 Task: Open a Modern Writer Template save the file as presentation.docx Remove the following  from template: 'Address' Change the date  '18 May, 2023' change Dear Ms Reader to   Good Afternoon. Add body to the letter I am writing to inquire about the availability of [product/service] as advertised on your website. I am interested in purchasing and would like to know more details, including pricing, delivery options, and any applicable warranties. Thank you for your prompt response and assistance.Add Name  'Andy'. Insert watermark  Softera Apply Font Style in watermark Georgia; font size  112and place the watermark  Horizontally
Action: Mouse moved to (477, 222)
Screenshot: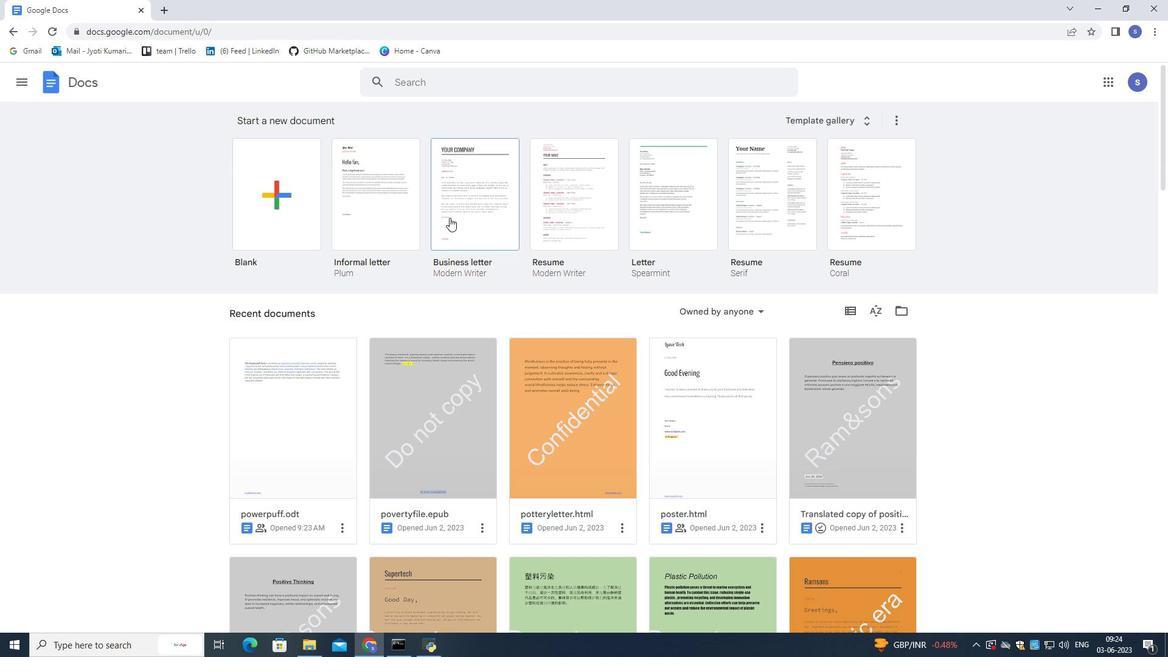 
Action: Mouse pressed left at (477, 222)
Screenshot: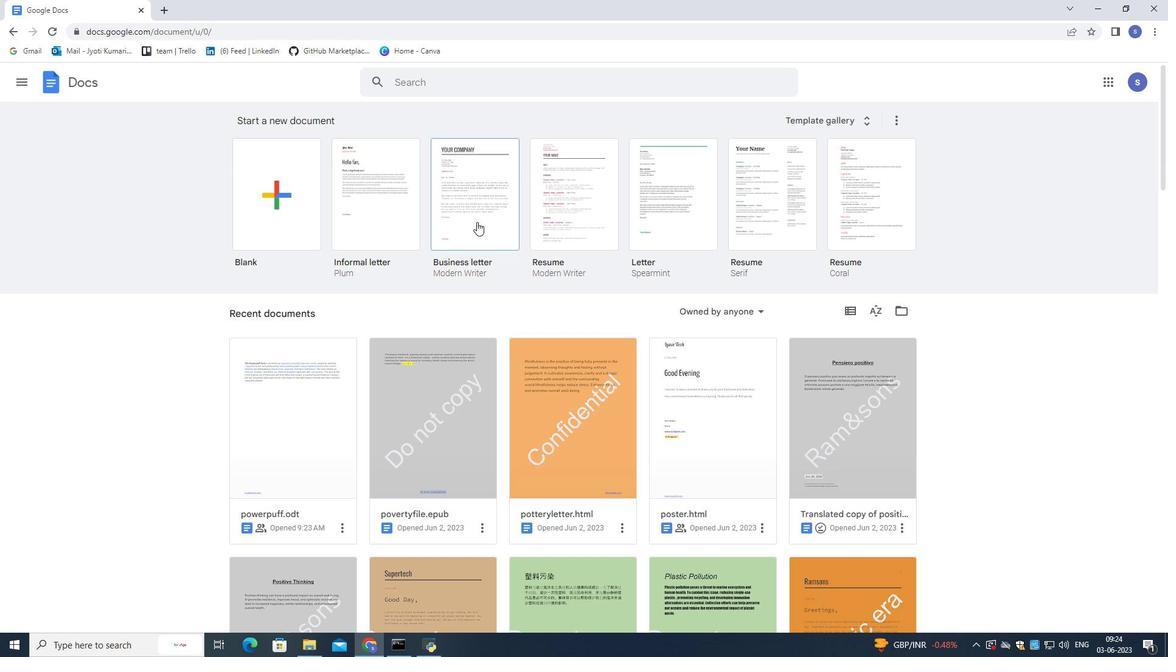 
Action: Mouse pressed left at (477, 222)
Screenshot: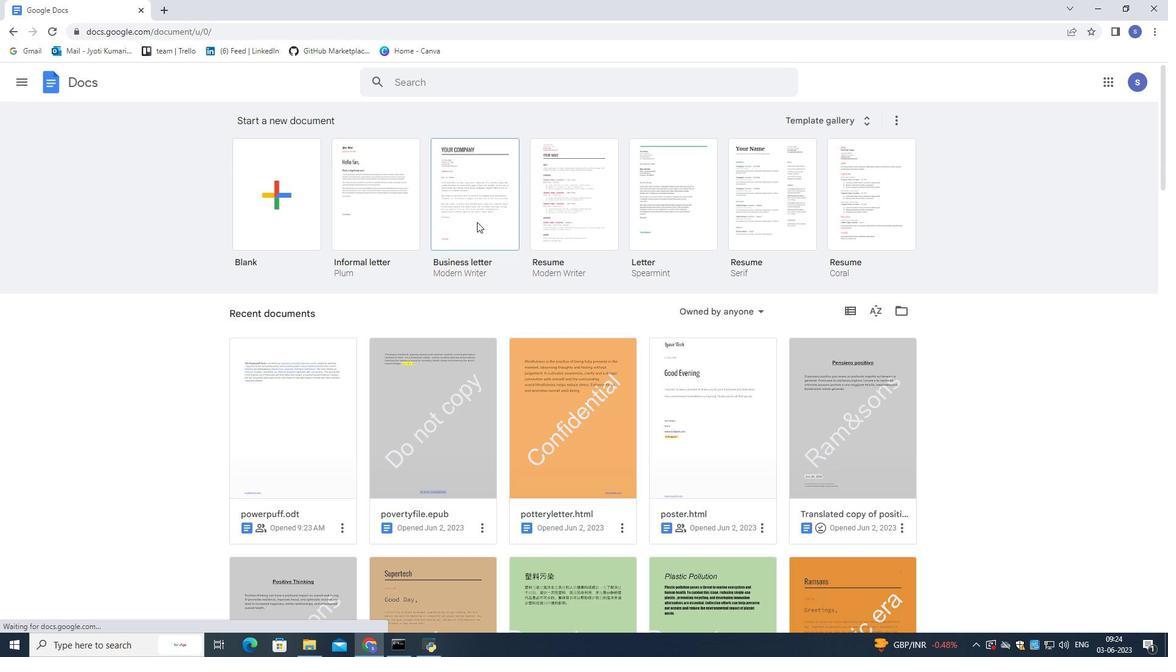 
Action: Mouse moved to (475, 300)
Screenshot: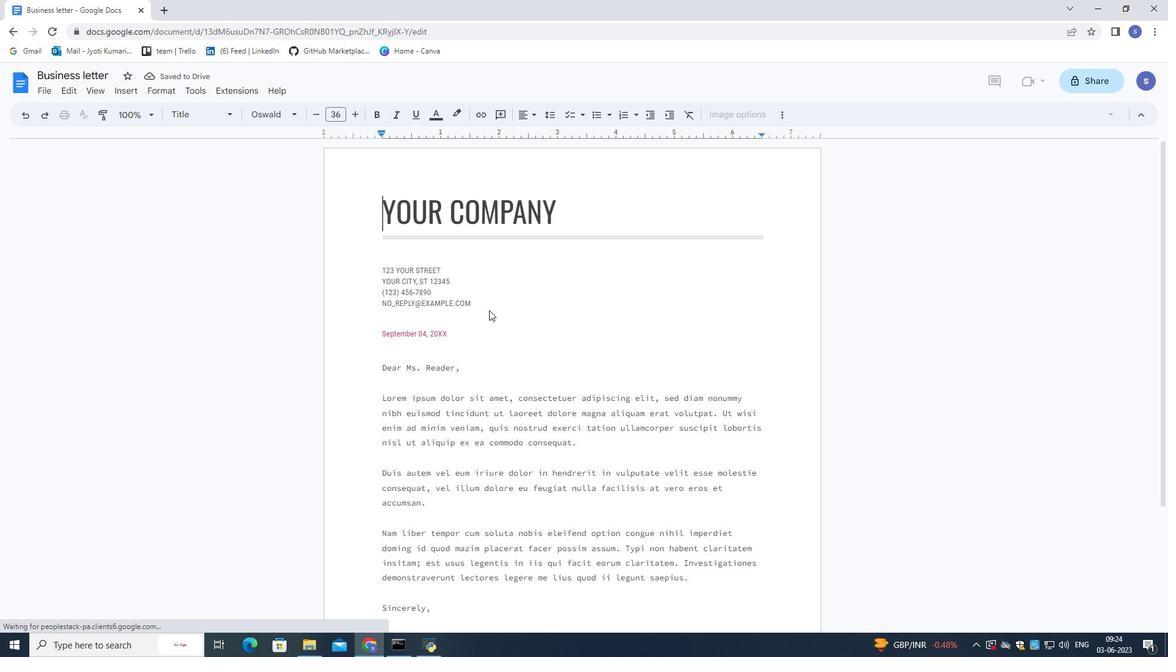 
Action: Mouse pressed left at (475, 300)
Screenshot: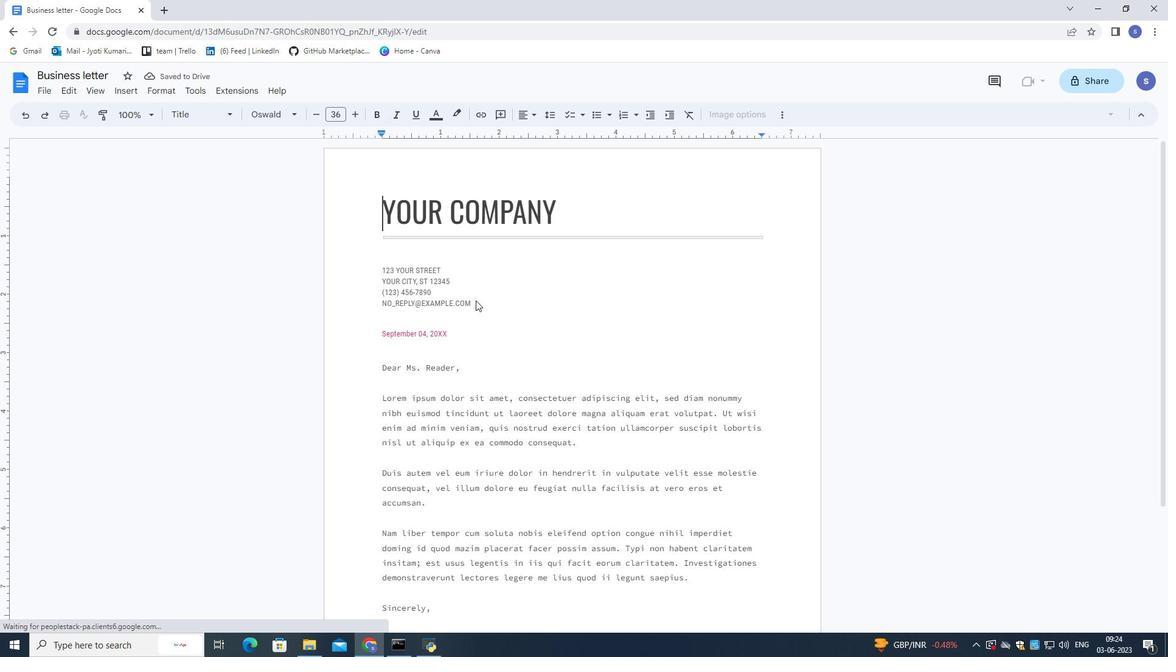 
Action: Mouse moved to (111, 73)
Screenshot: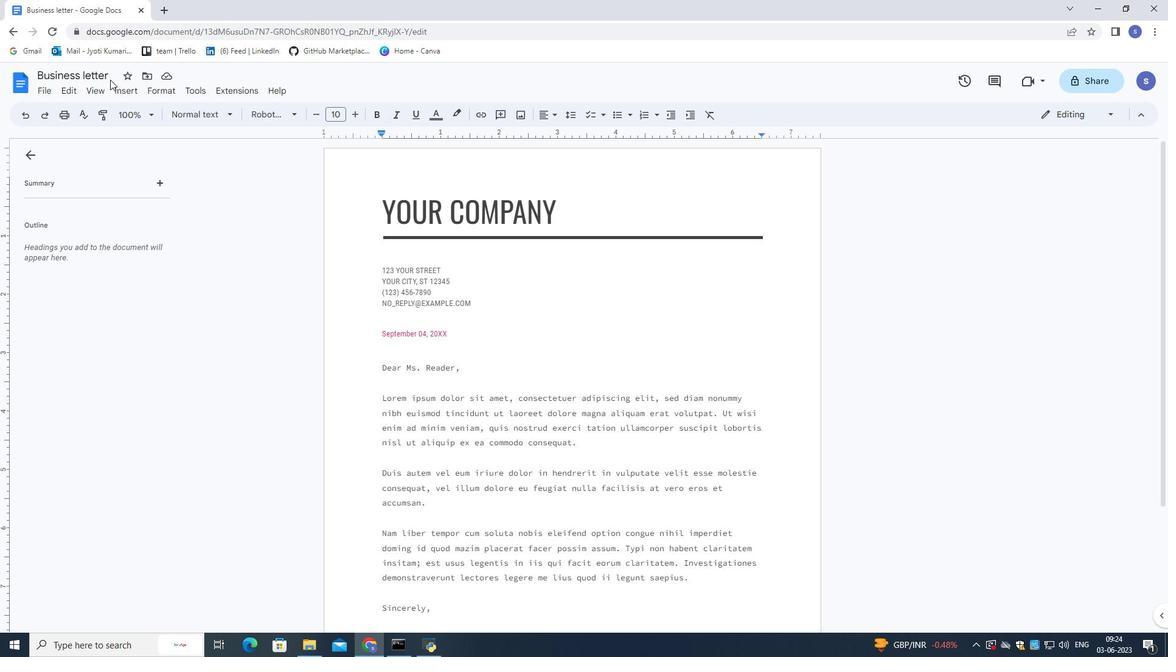 
Action: Mouse pressed left at (111, 73)
Screenshot: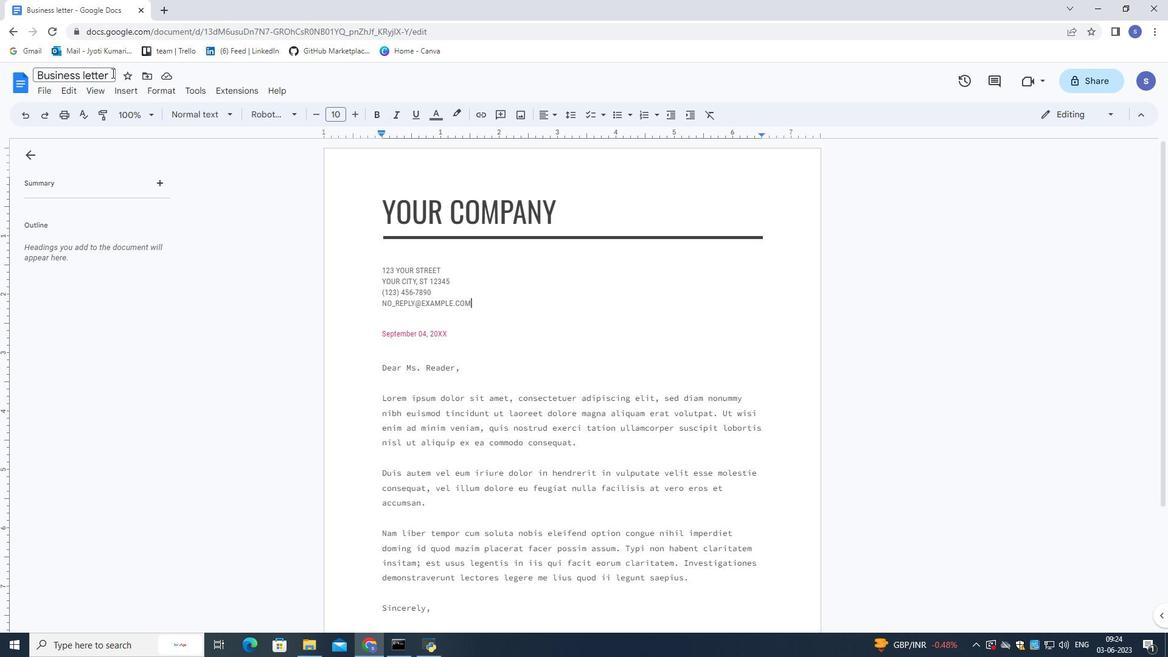 
Action: Mouse pressed left at (111, 73)
Screenshot: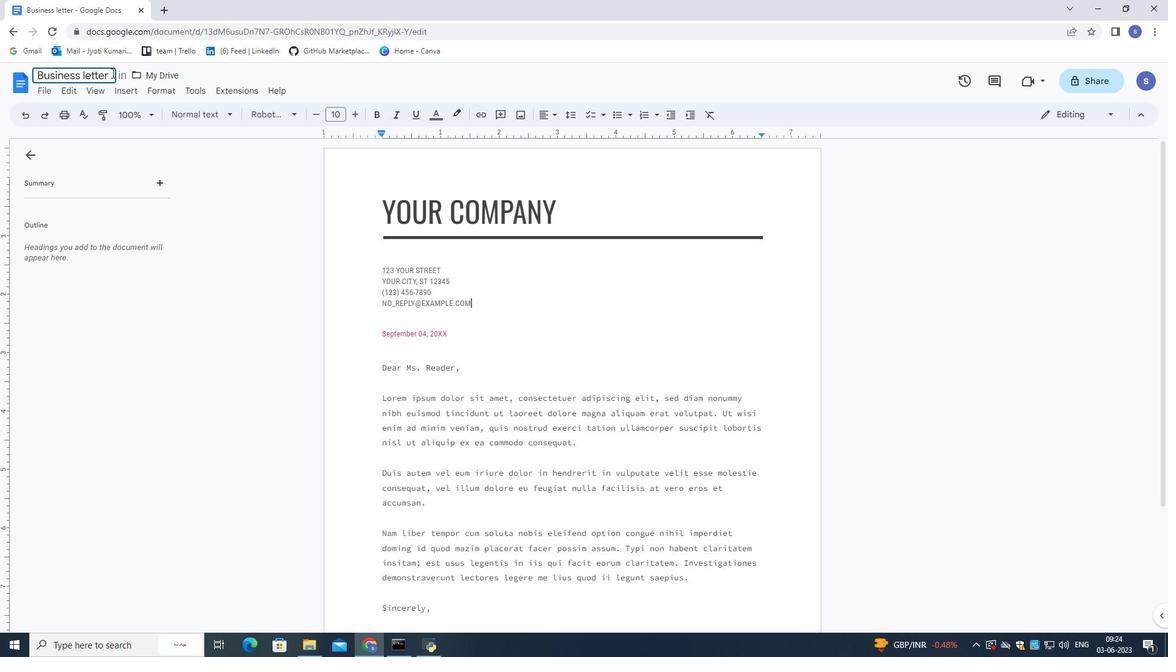 
Action: Mouse pressed left at (111, 73)
Screenshot: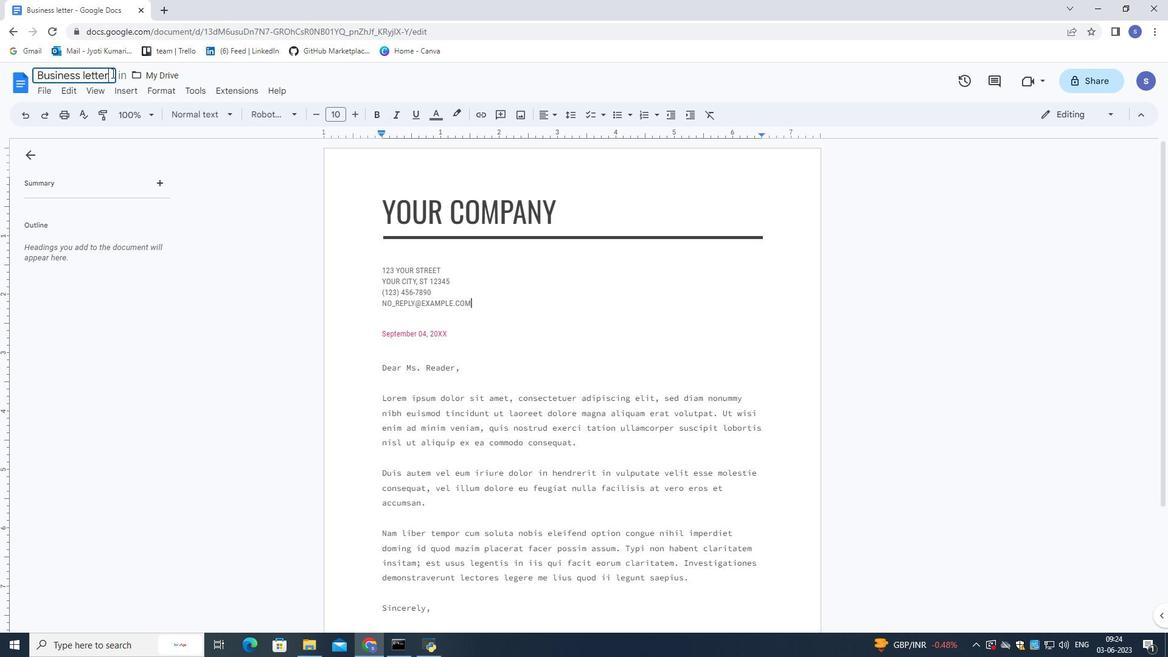 
Action: Mouse pressed left at (111, 73)
Screenshot: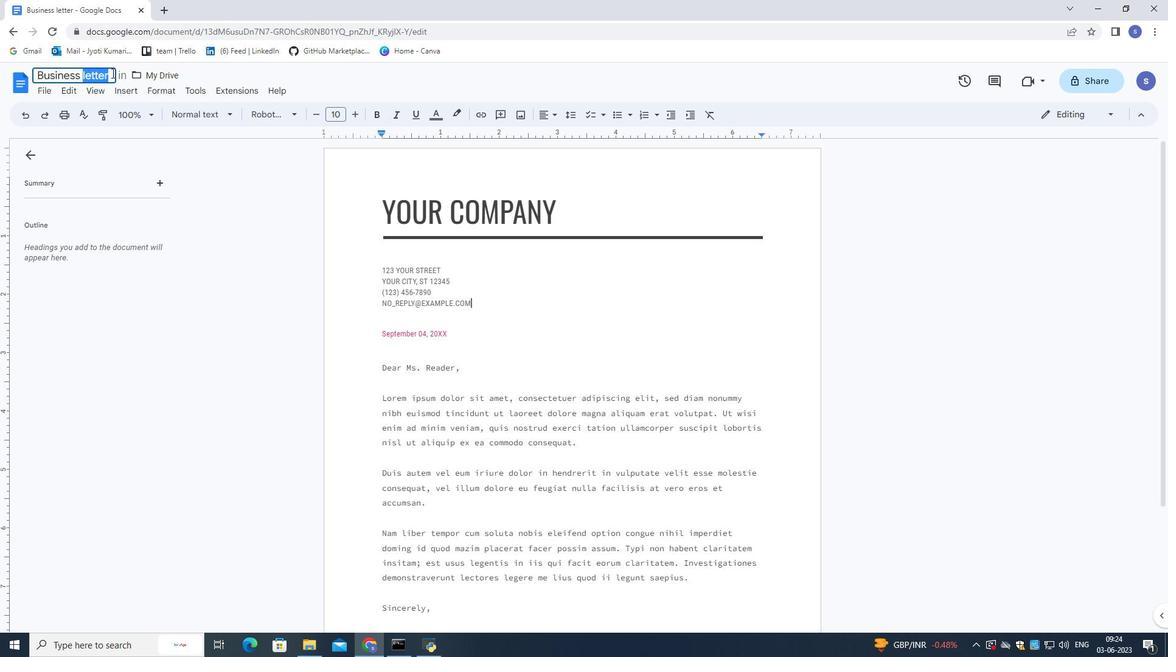 
Action: Mouse moved to (111, 70)
Screenshot: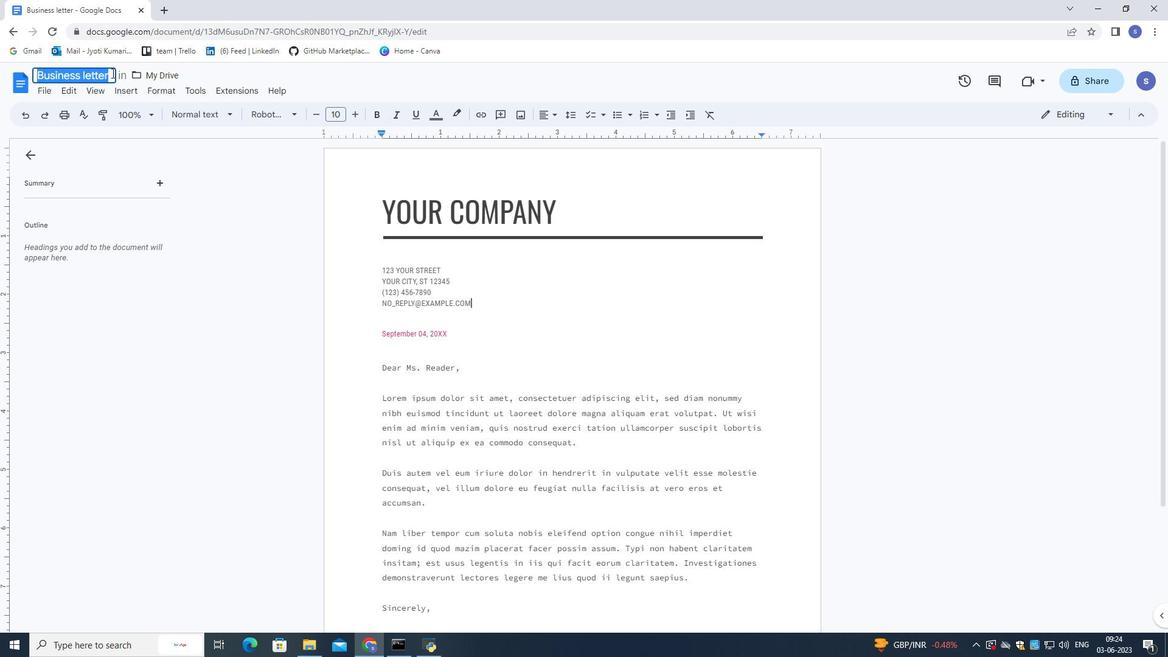 
Action: Key pressed presentation.docx
Screenshot: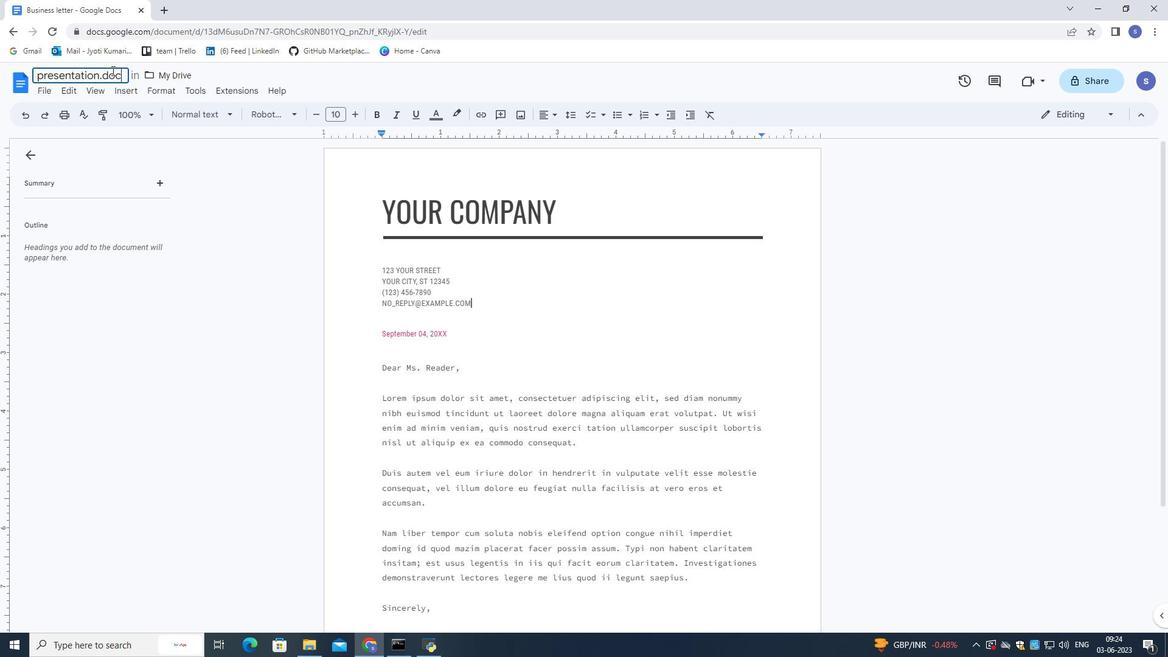 
Action: Mouse moved to (113, 68)
Screenshot: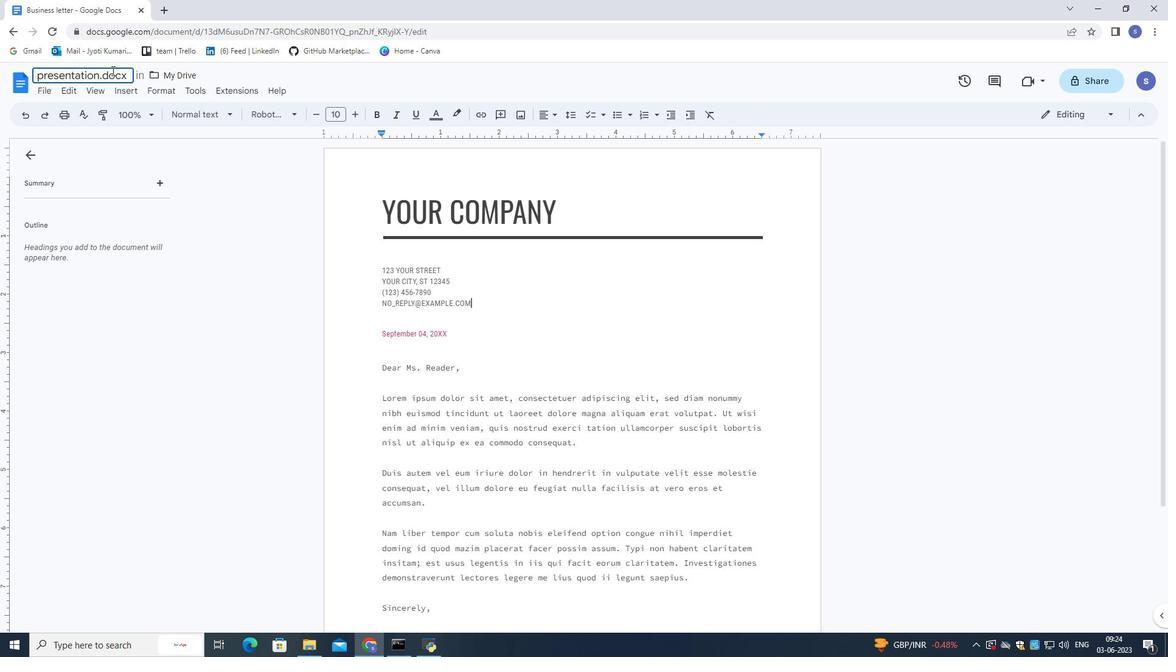 
Action: Key pressed <Key.enter>
Screenshot: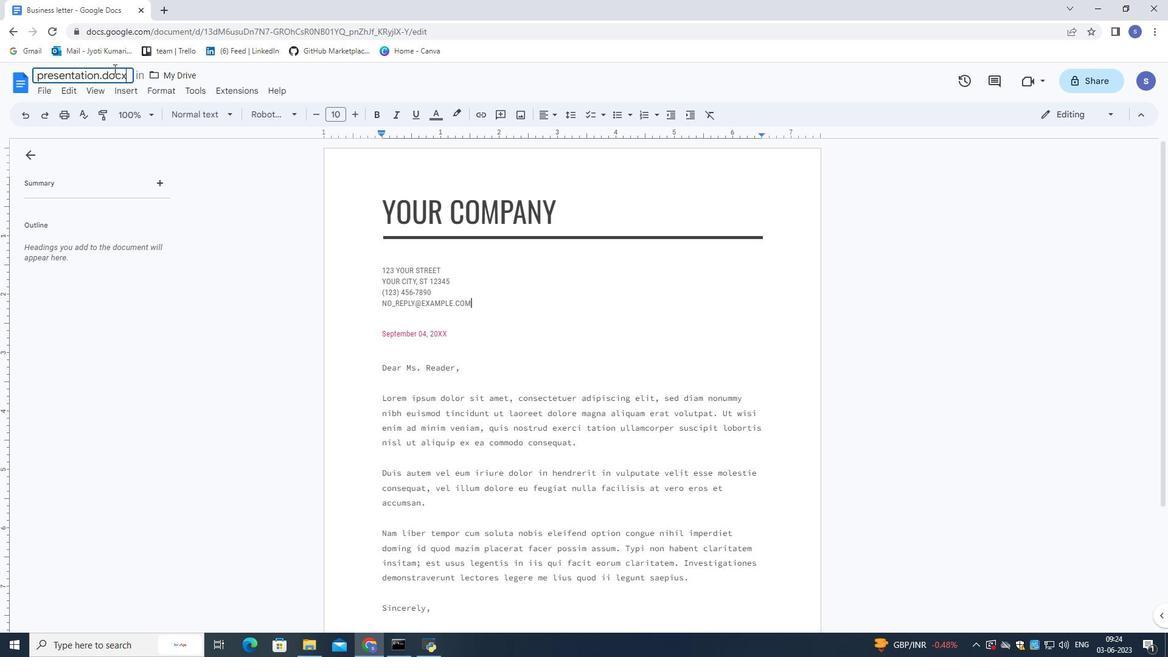 
Action: Mouse moved to (476, 304)
Screenshot: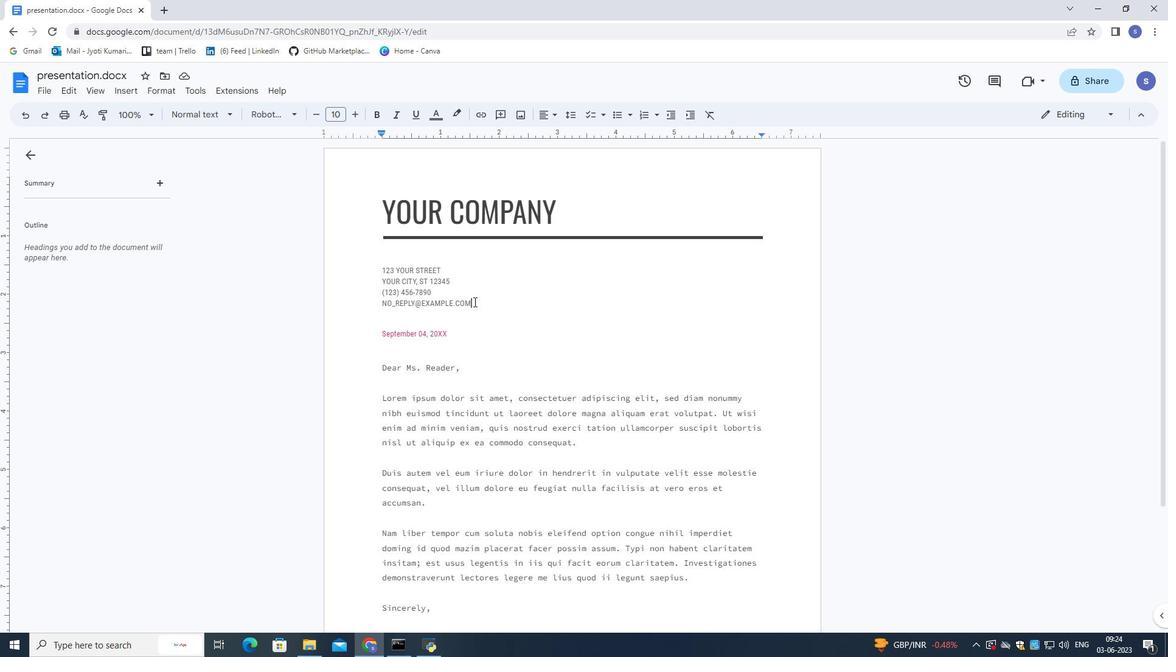 
Action: Mouse pressed left at (476, 304)
Screenshot: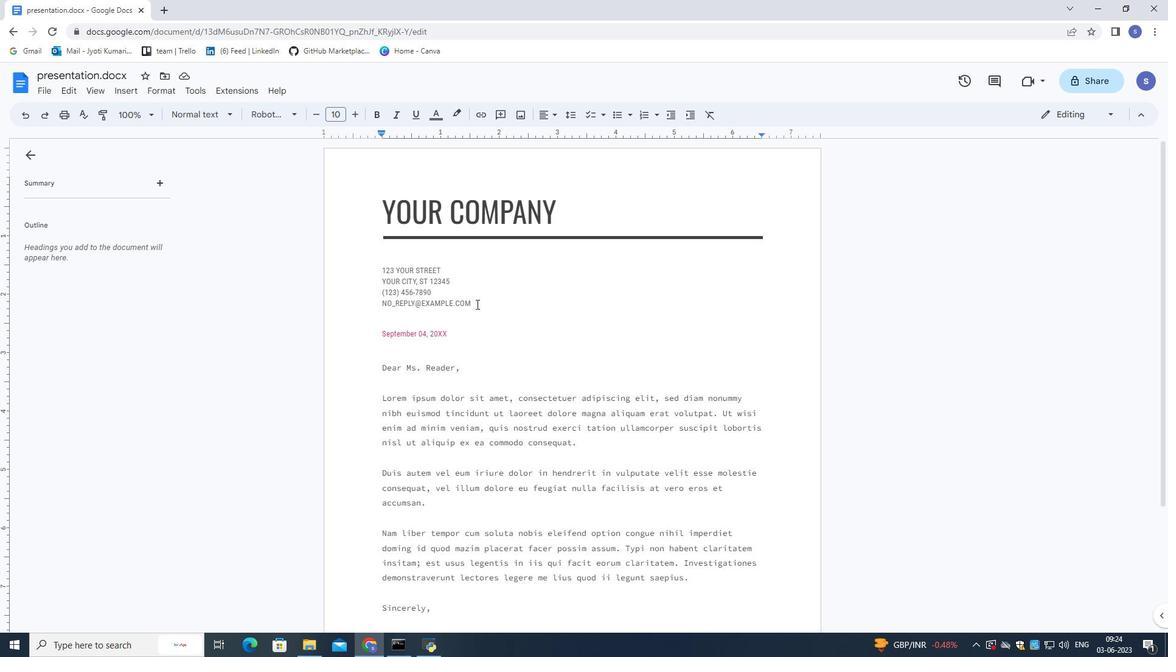 
Action: Mouse pressed left at (476, 304)
Screenshot: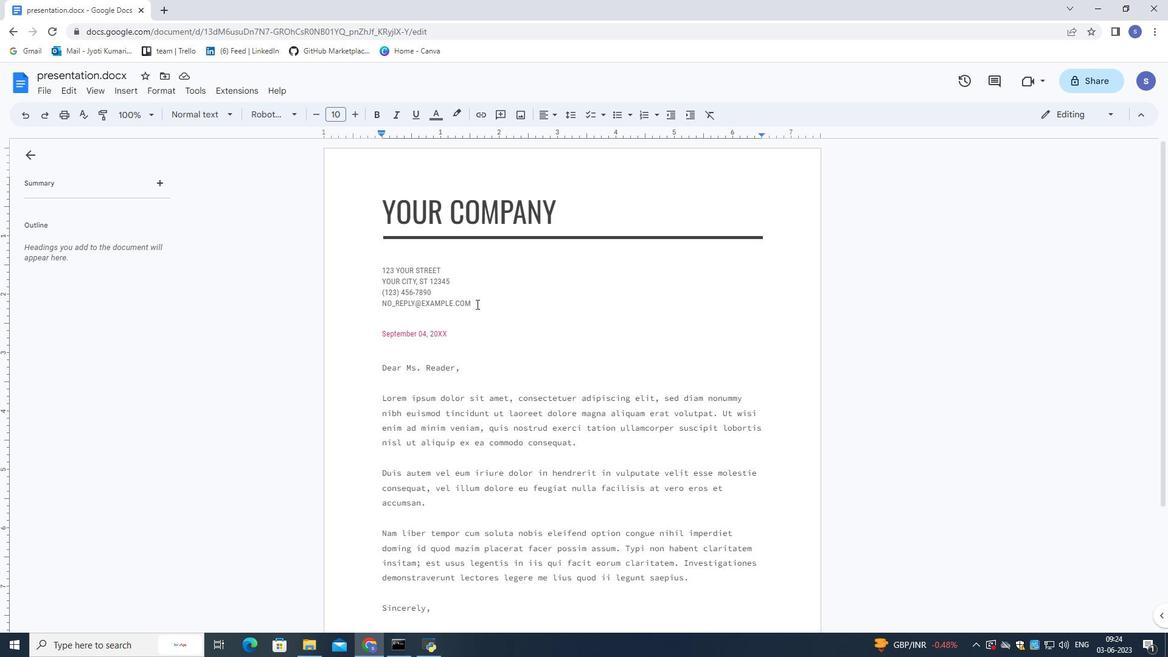 
Action: Mouse moved to (526, 315)
Screenshot: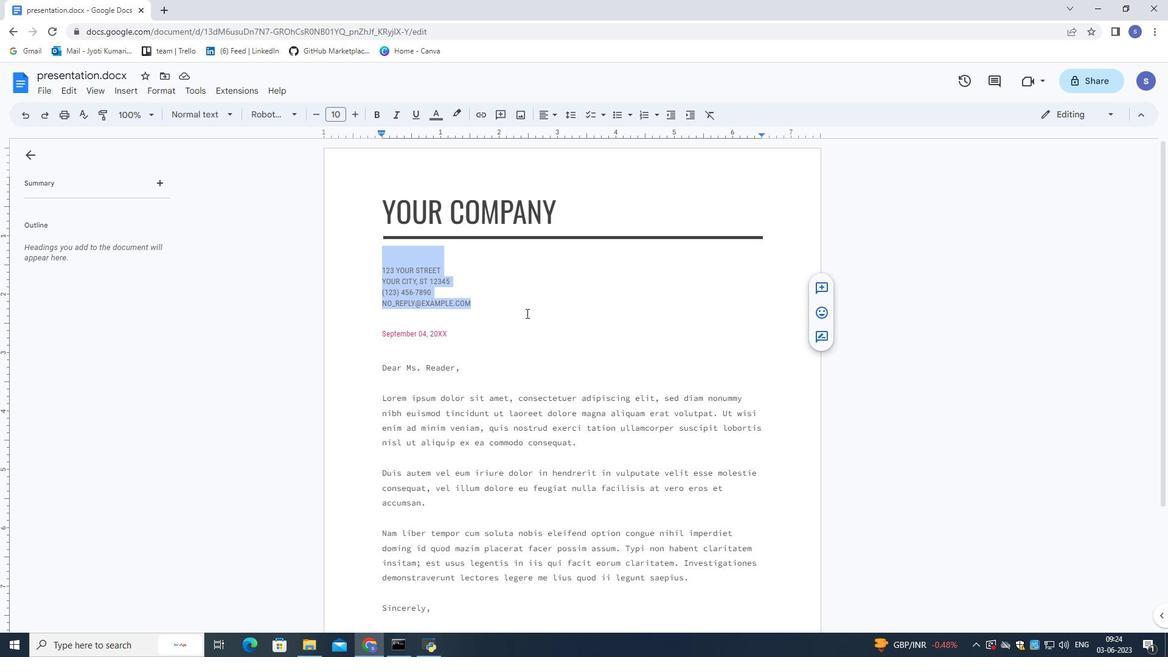 
Action: Key pressed <Key.backspace>
Screenshot: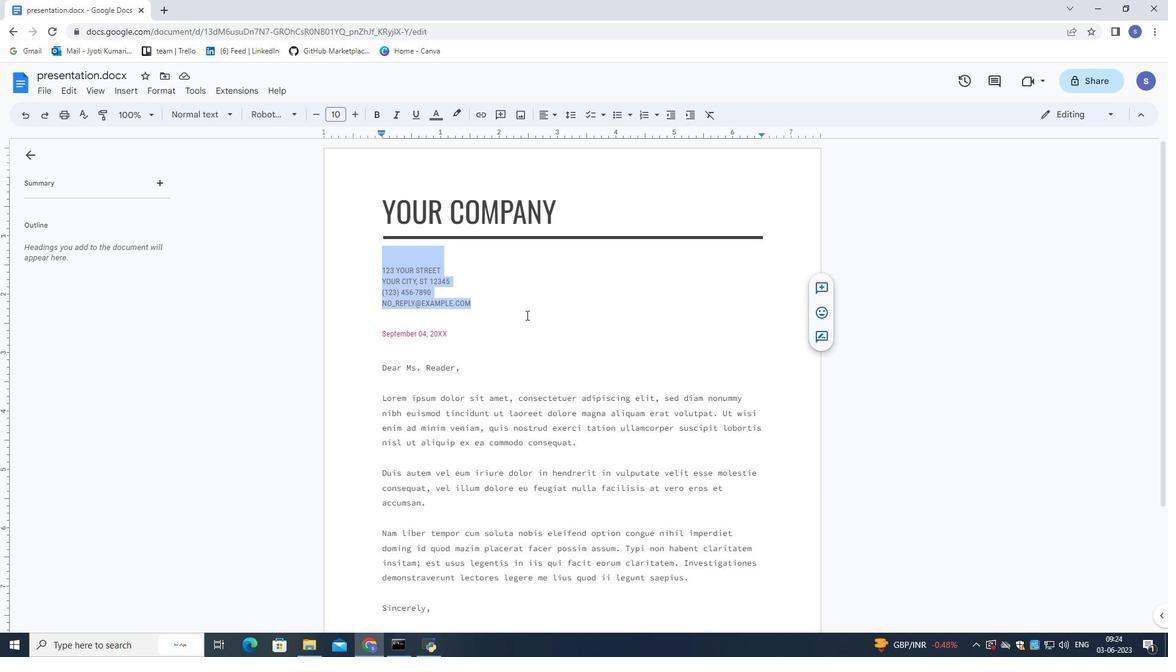 
Action: Mouse moved to (456, 281)
Screenshot: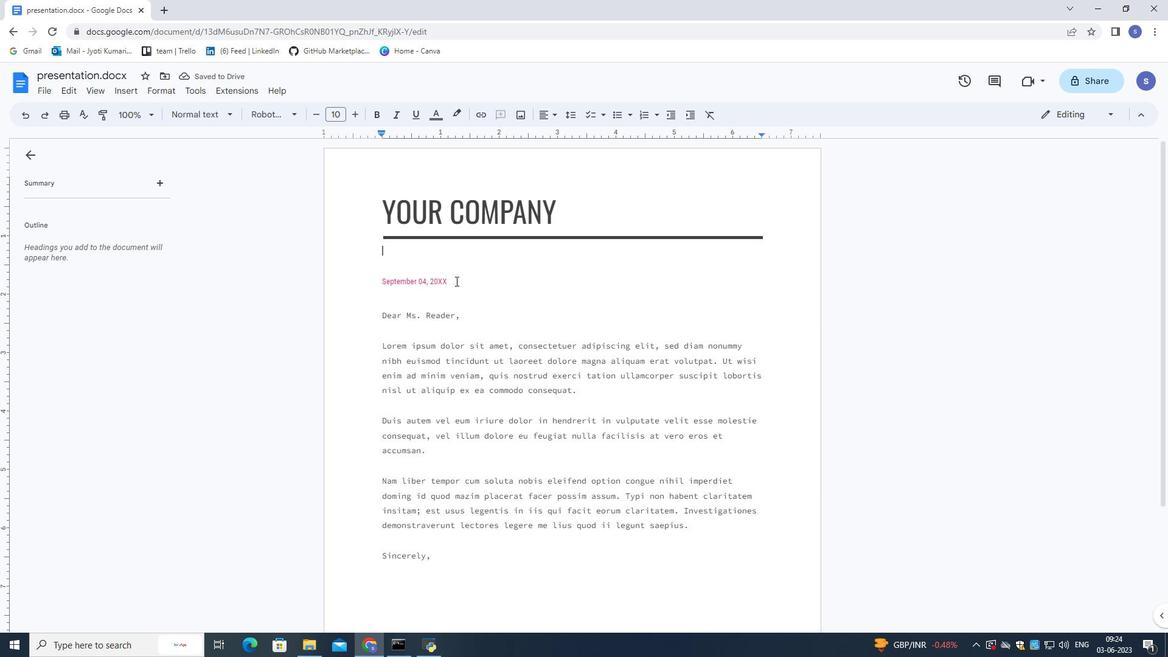
Action: Mouse pressed left at (456, 281)
Screenshot: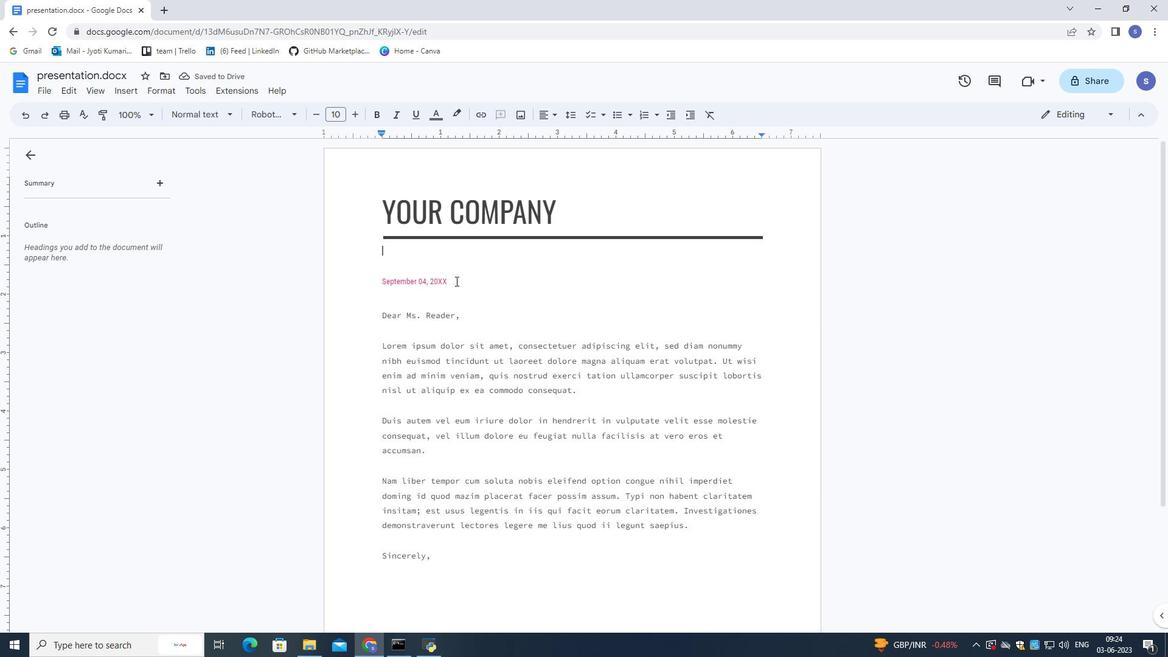 
Action: Mouse pressed left at (456, 281)
Screenshot: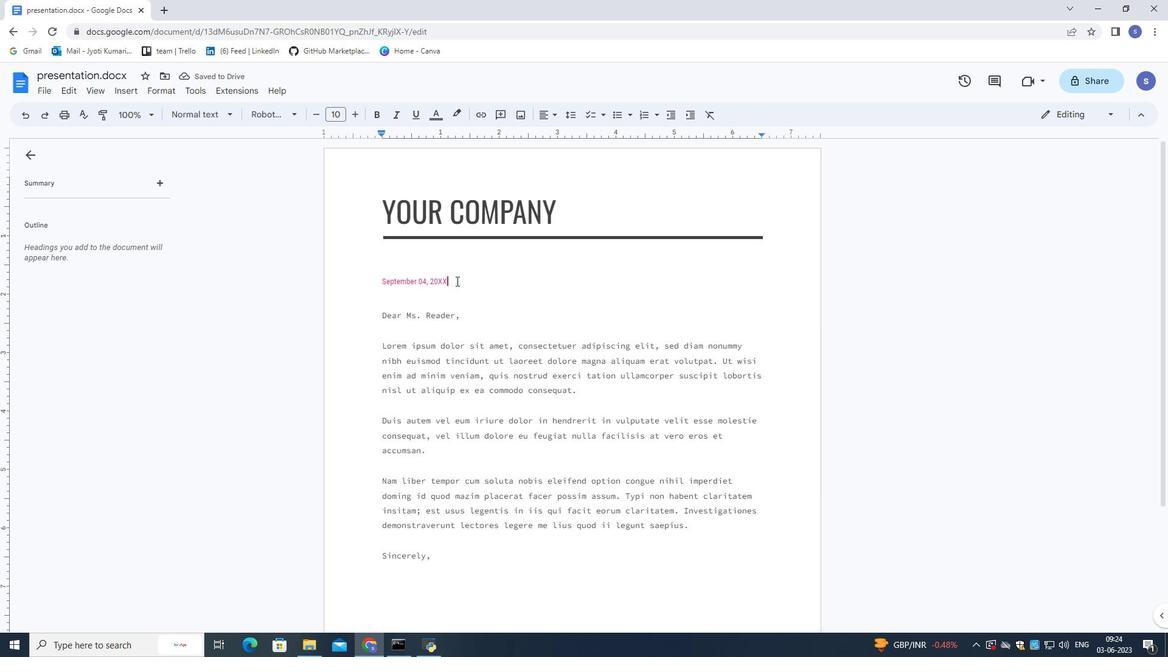 
Action: Mouse moved to (457, 281)
Screenshot: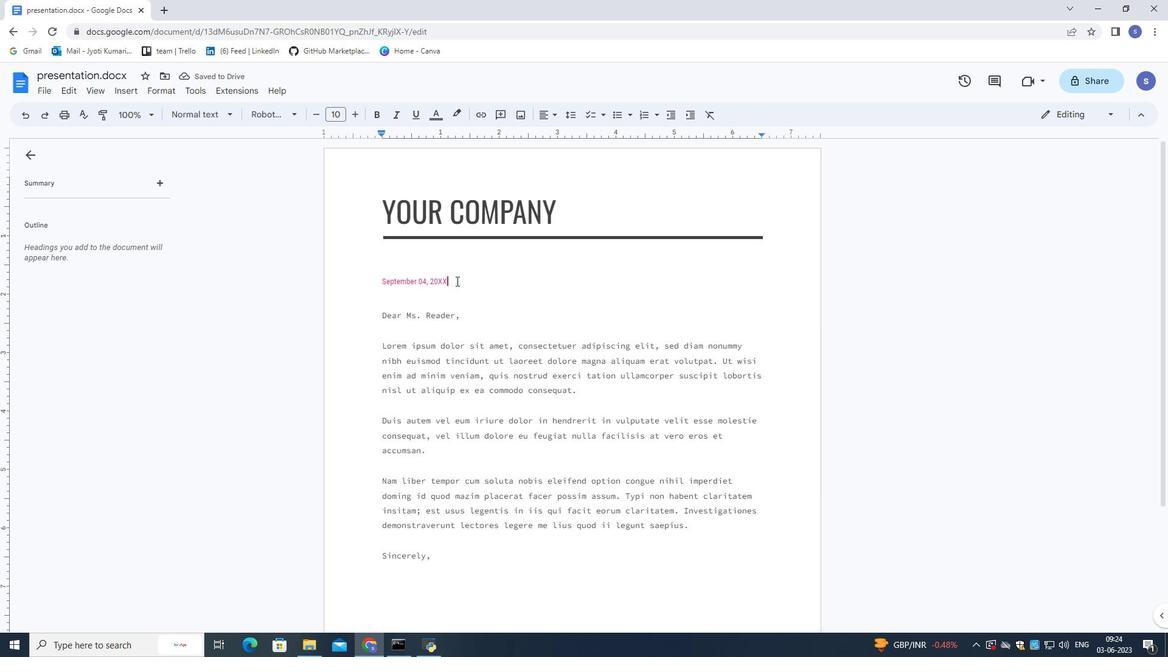 
Action: Mouse pressed left at (457, 281)
Screenshot: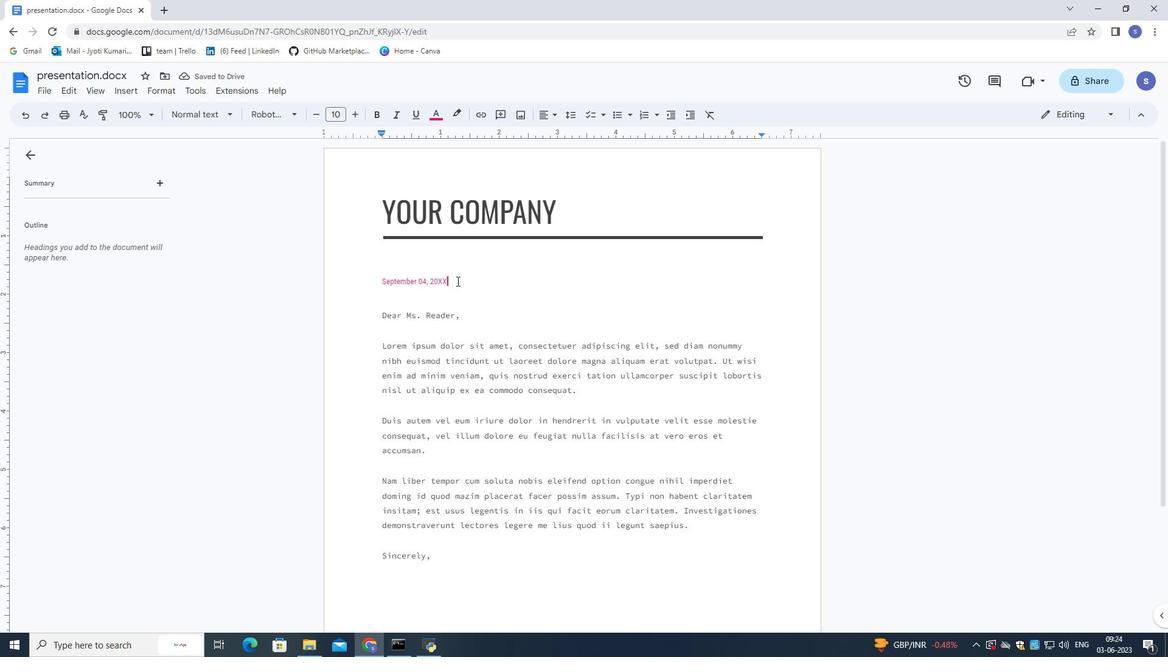 
Action: Mouse moved to (457, 280)
Screenshot: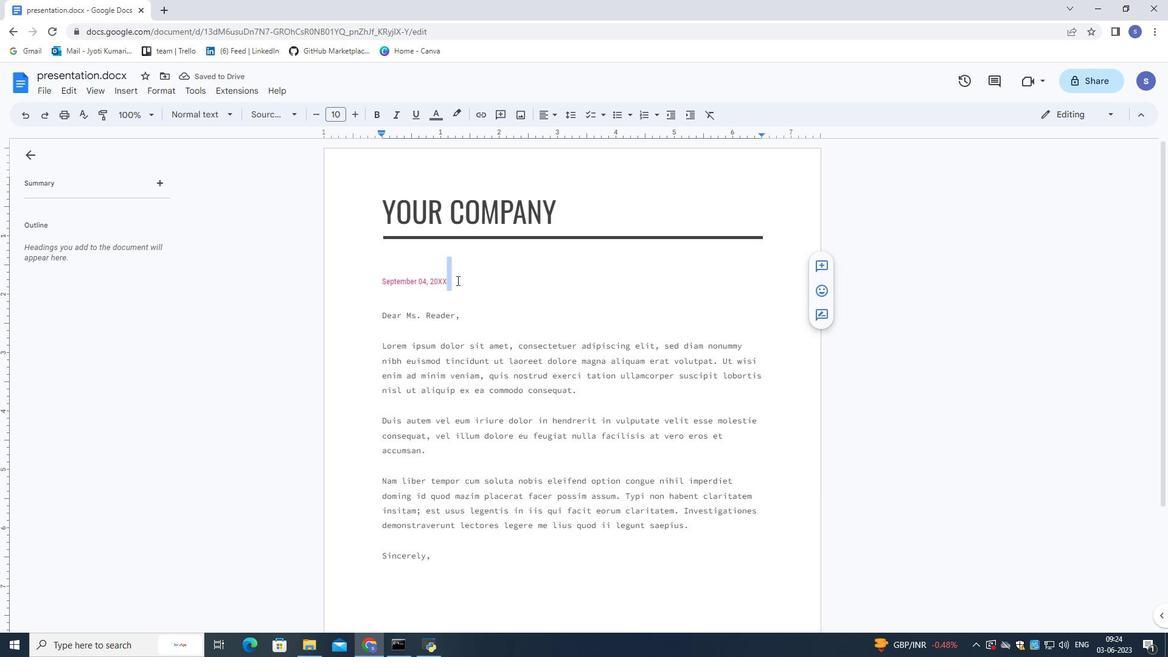 
Action: Mouse pressed left at (457, 280)
Screenshot: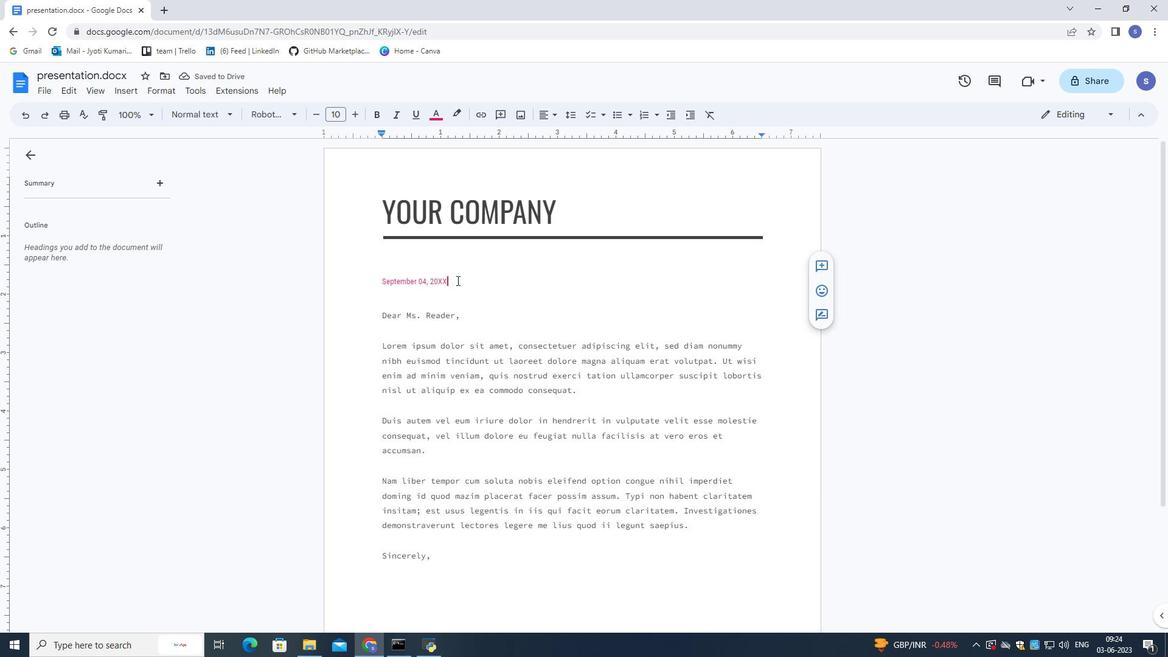 
Action: Mouse pressed left at (457, 280)
Screenshot: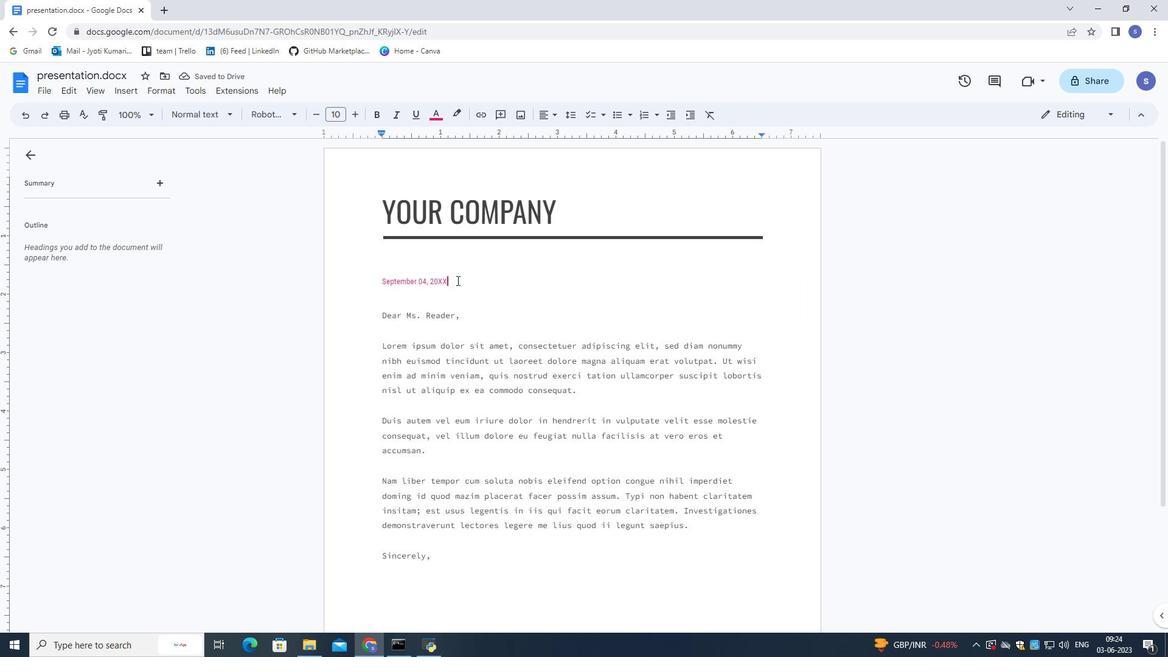 
Action: Mouse pressed left at (457, 280)
Screenshot: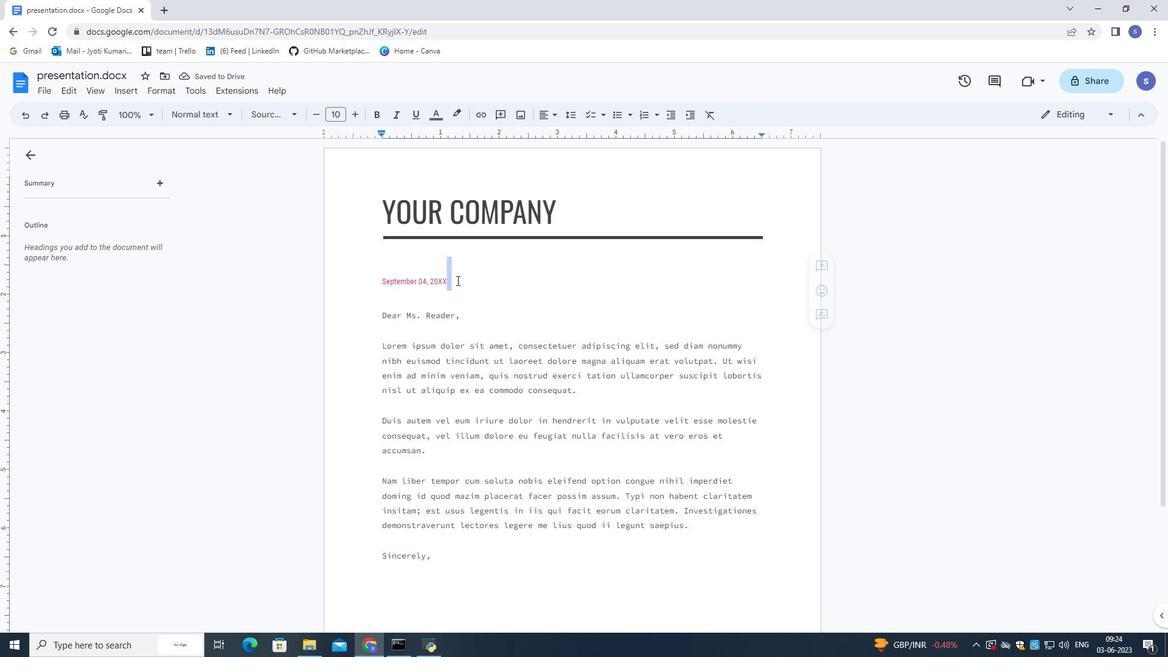 
Action: Mouse pressed left at (457, 280)
Screenshot: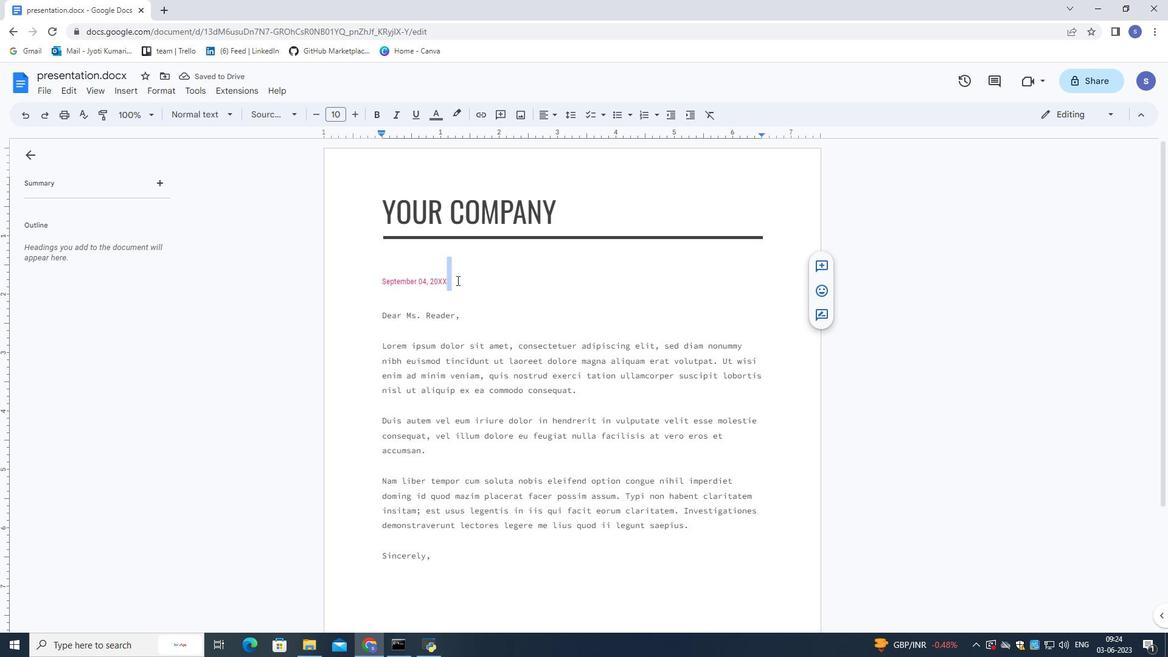 
Action: Mouse moved to (454, 279)
Screenshot: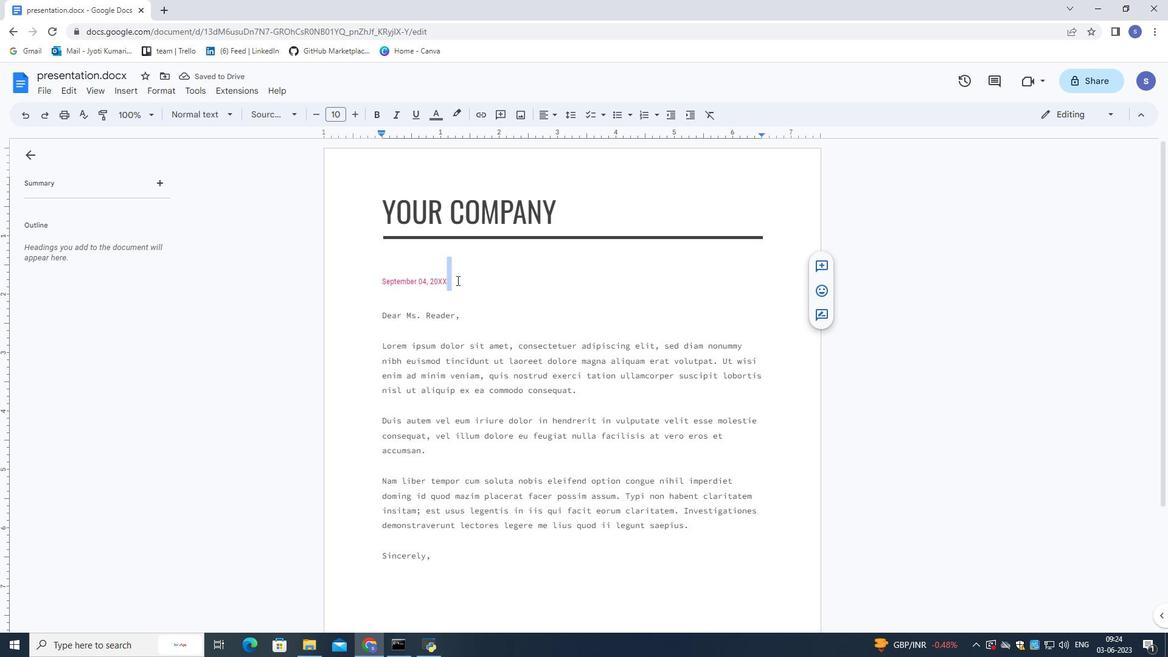 
Action: Mouse pressed left at (454, 279)
Screenshot: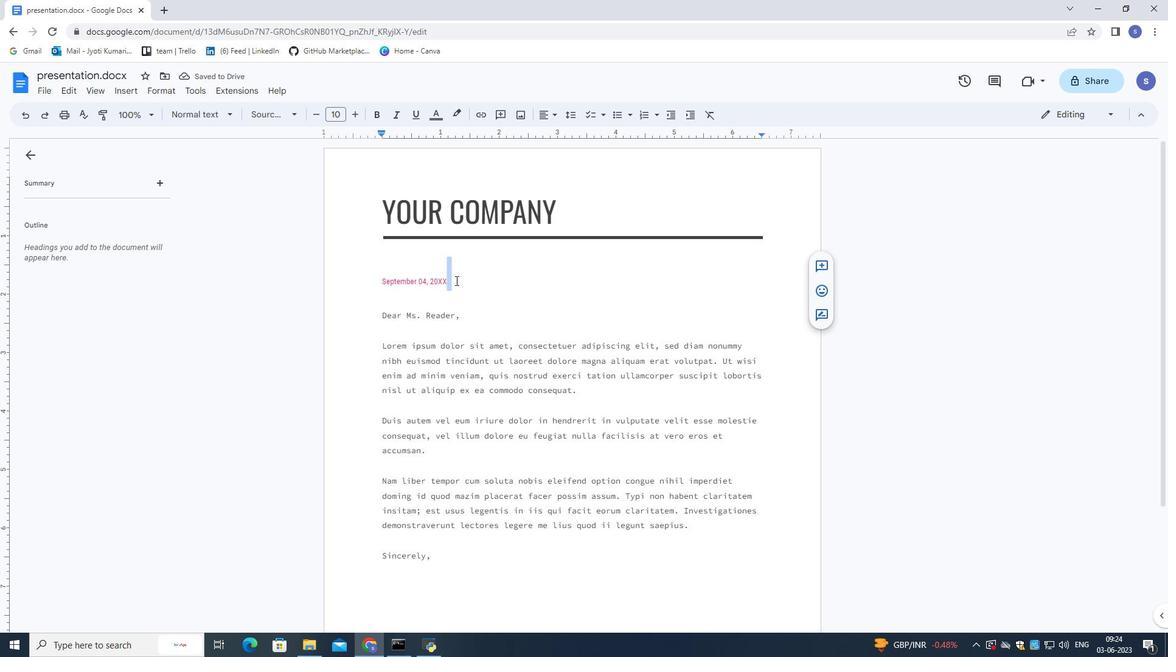 
Action: Mouse pressed left at (454, 279)
Screenshot: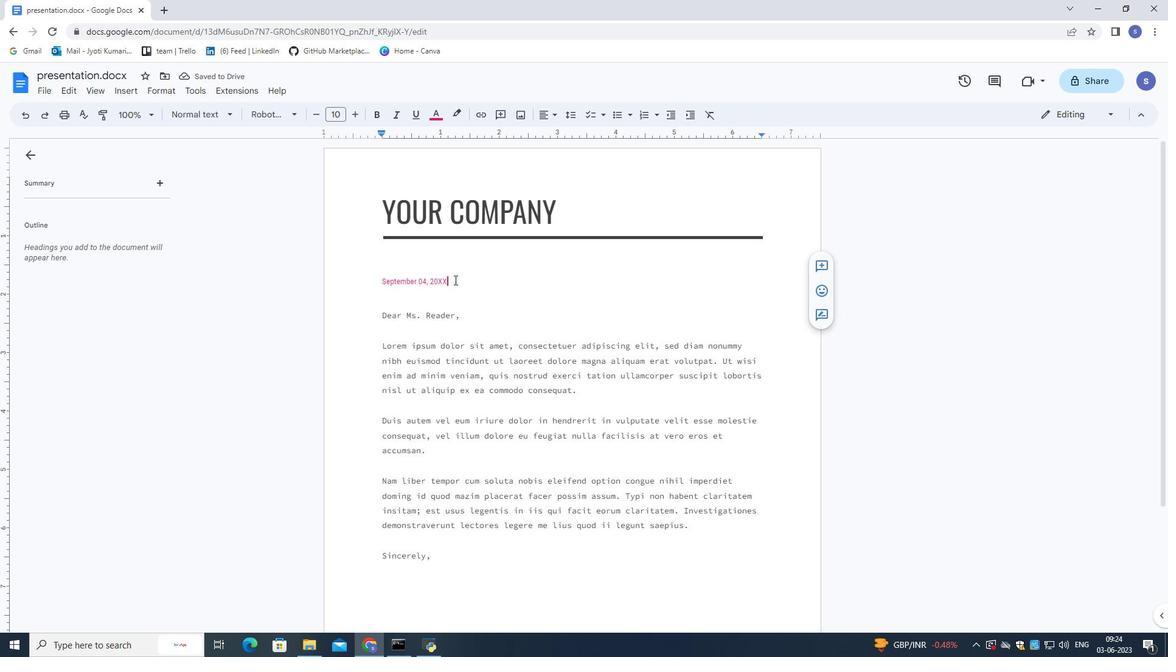 
Action: Mouse pressed left at (454, 279)
Screenshot: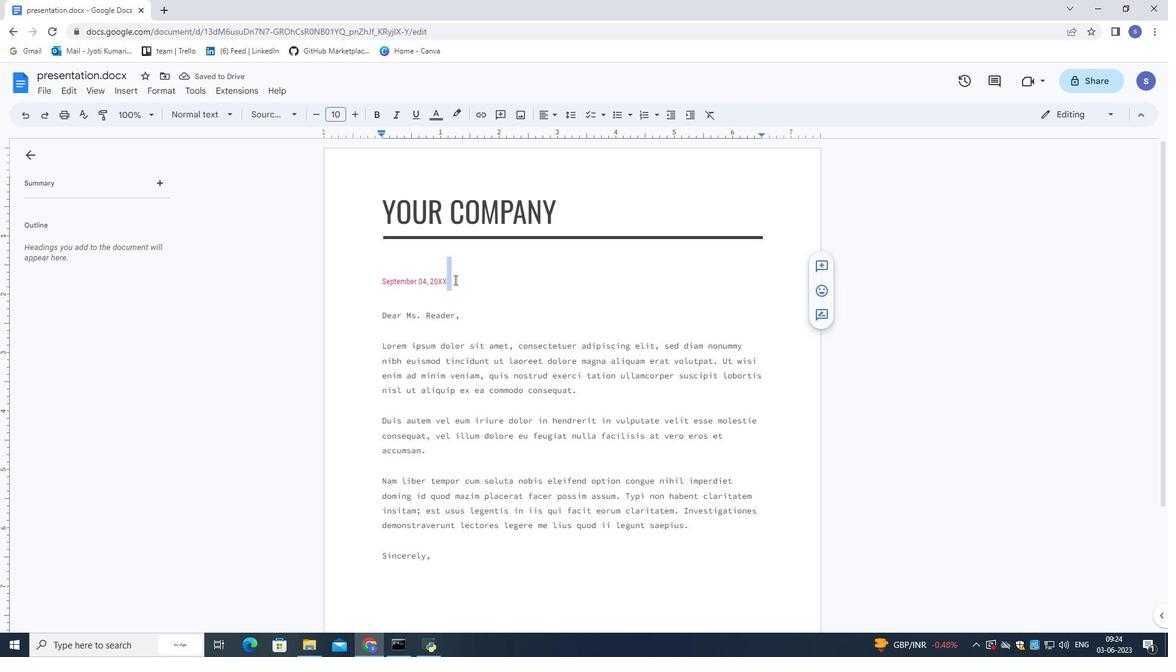 
Action: Mouse moved to (482, 276)
Screenshot: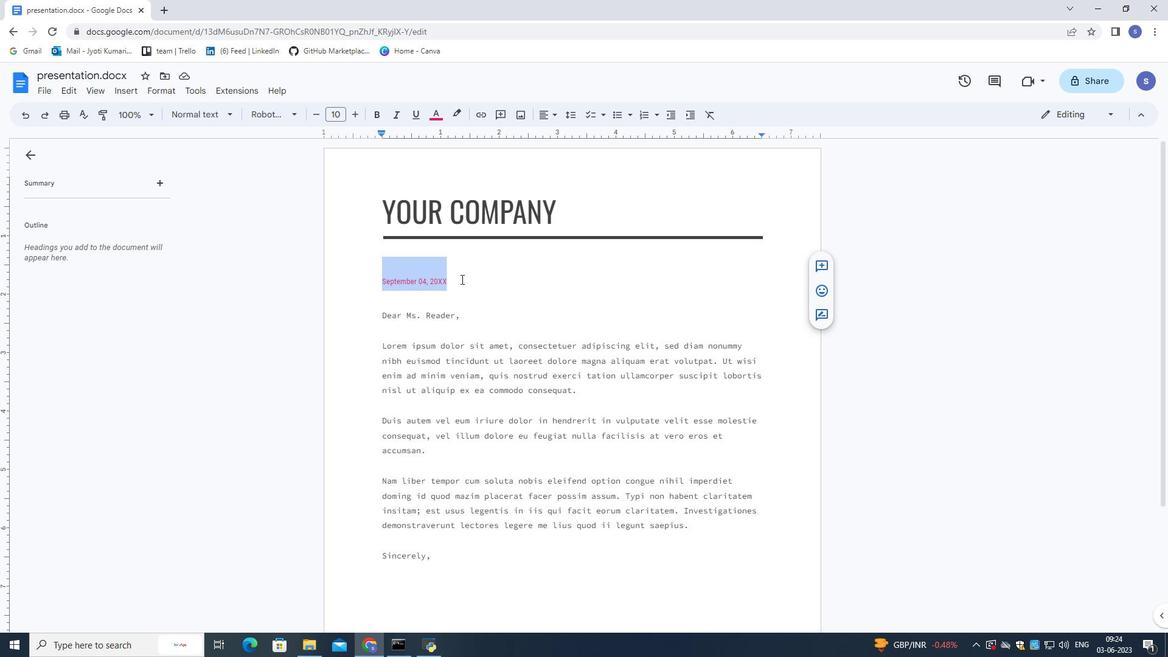 
Action: Key pressed 18<Key.space><Key.shift>May,<Key.space>2023
Screenshot: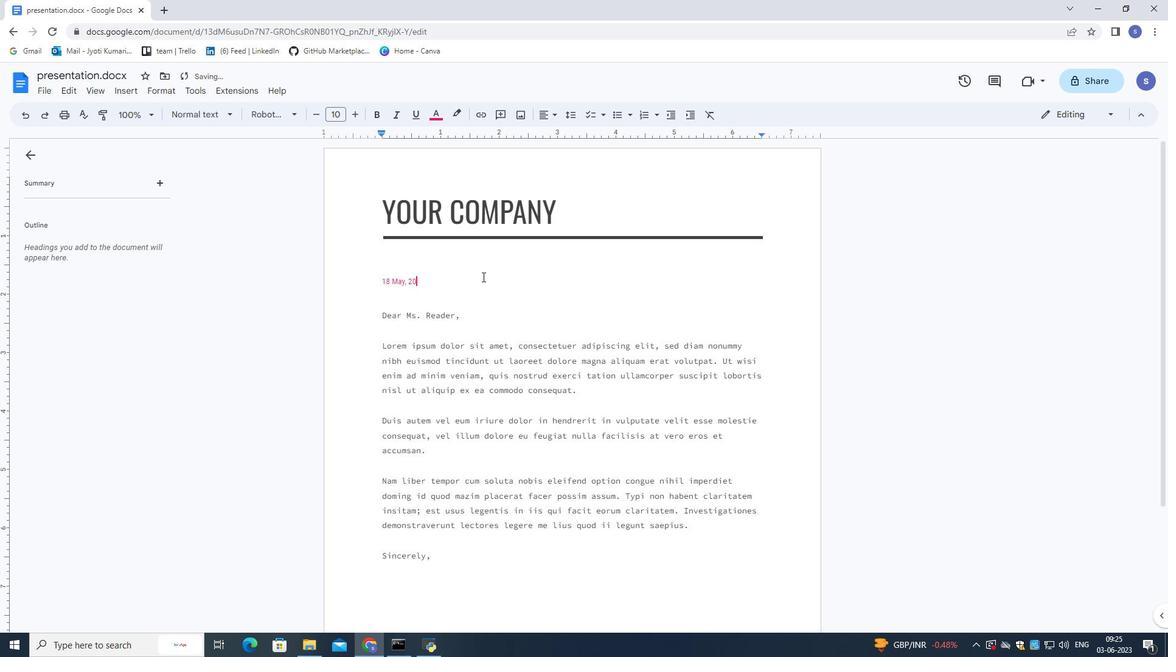 
Action: Mouse moved to (462, 318)
Screenshot: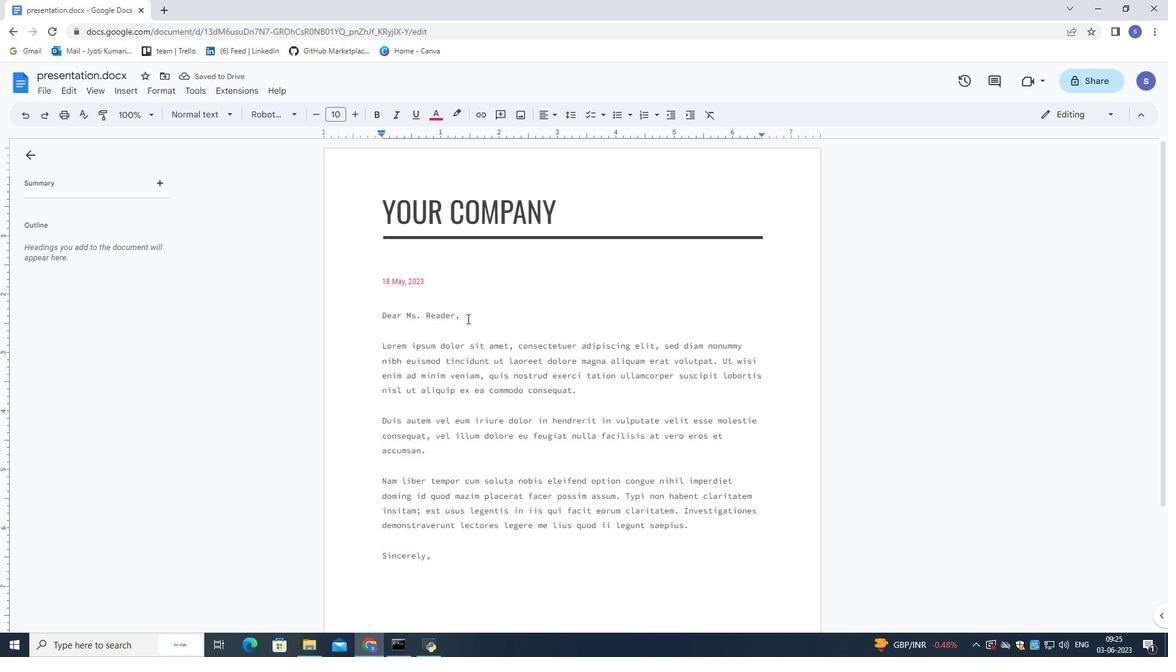 
Action: Mouse pressed left at (462, 318)
Screenshot: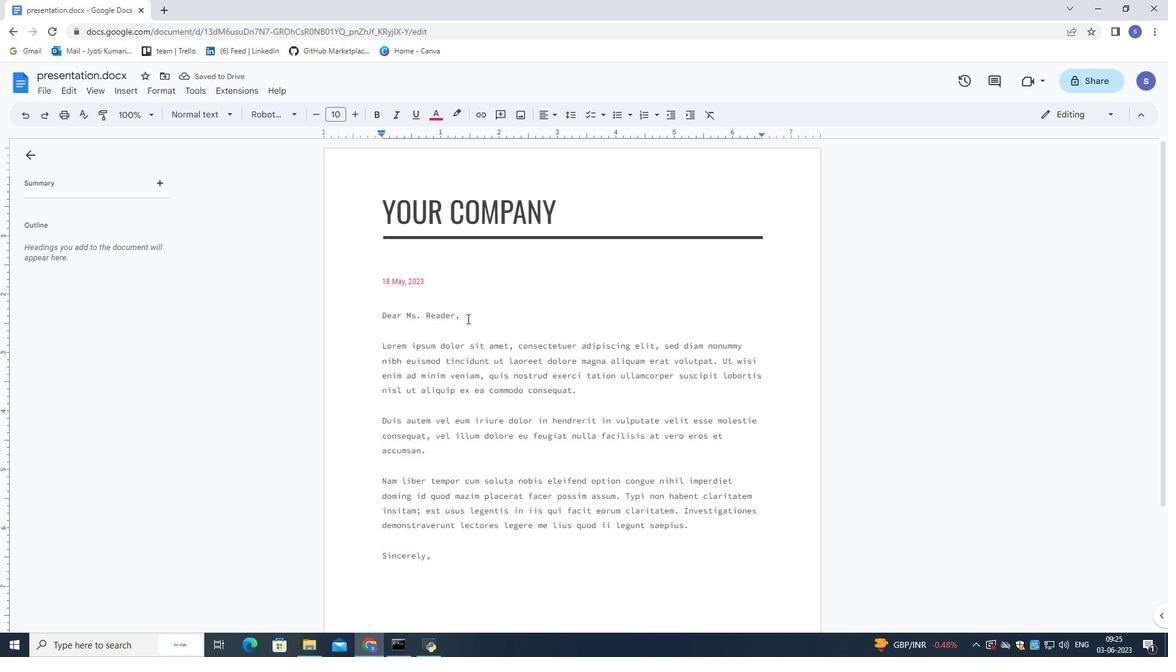 
Action: Mouse moved to (461, 318)
Screenshot: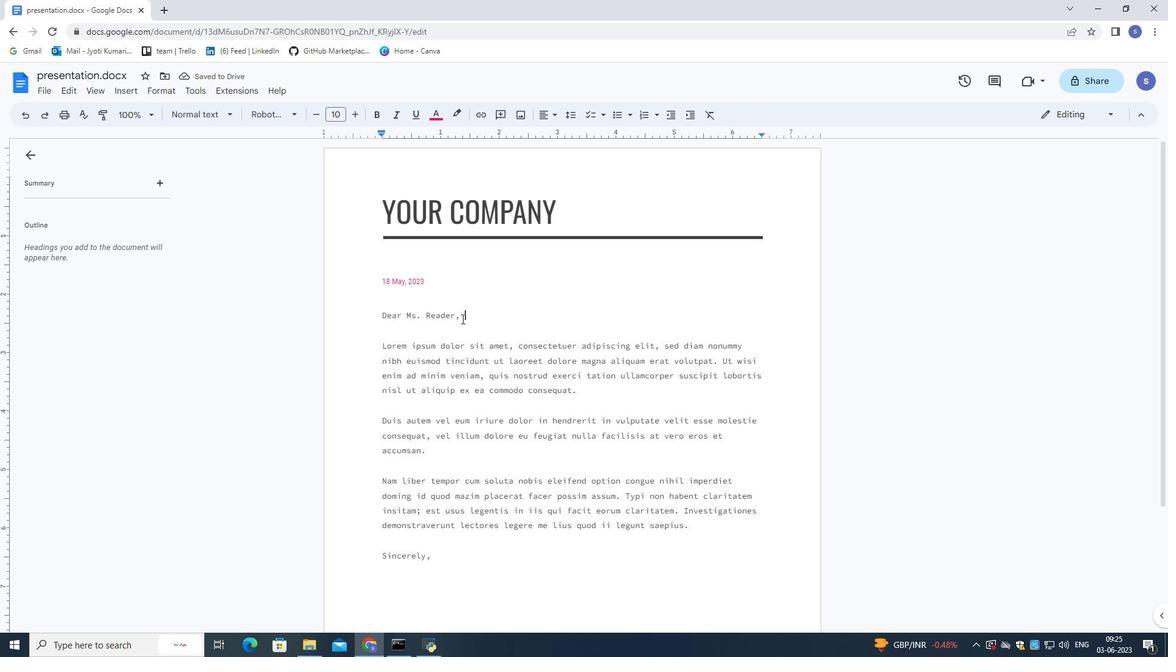 
Action: Mouse pressed left at (461, 318)
Screenshot: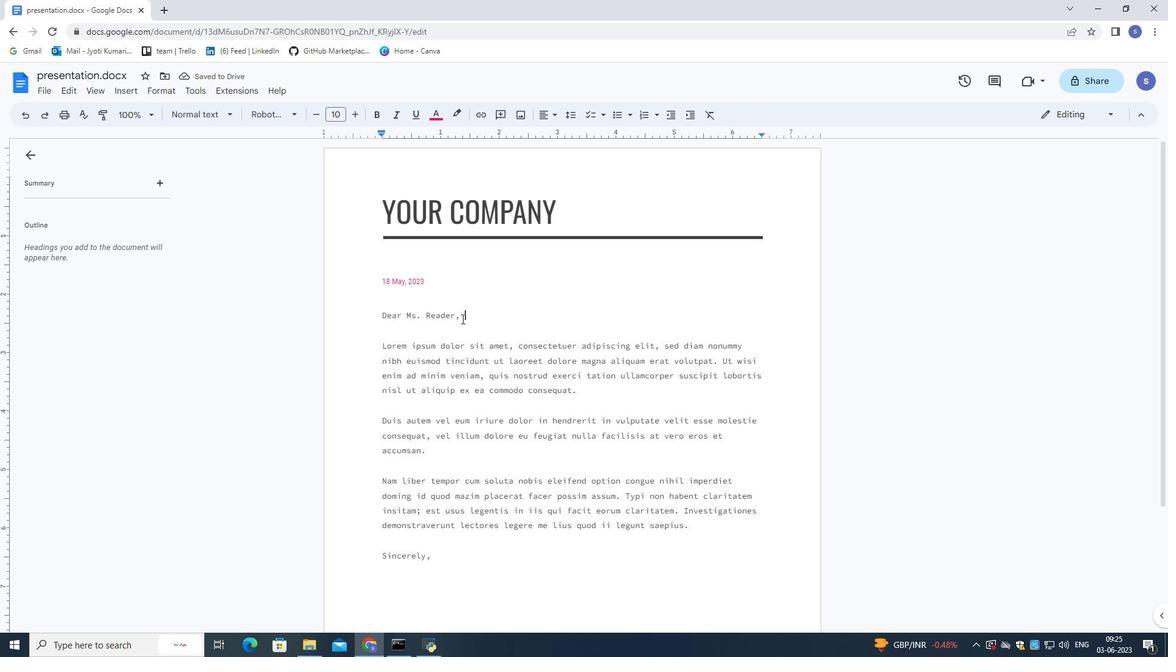 
Action: Mouse pressed left at (461, 318)
Screenshot: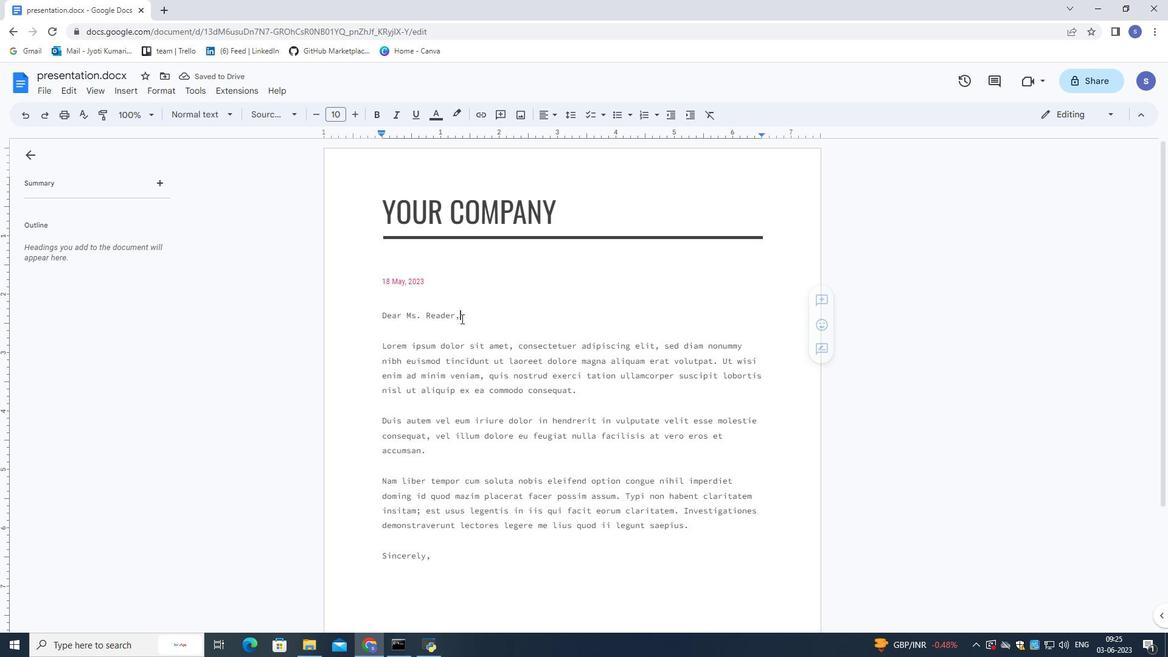 
Action: Mouse pressed left at (461, 318)
Screenshot: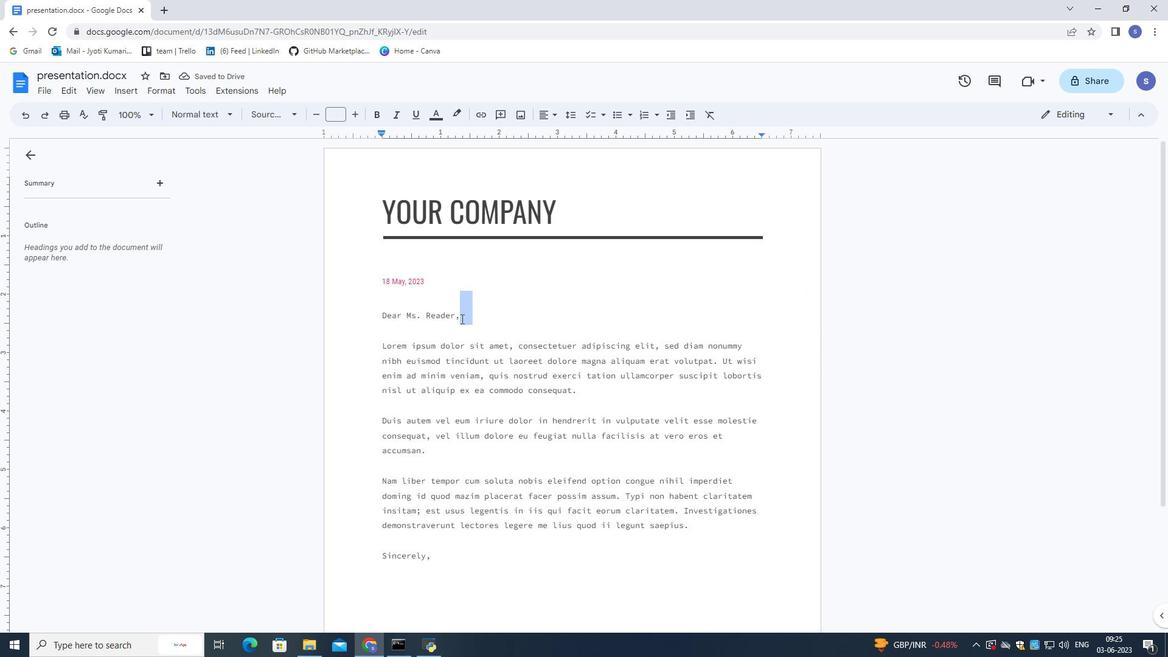 
Action: Mouse moved to (463, 320)
Screenshot: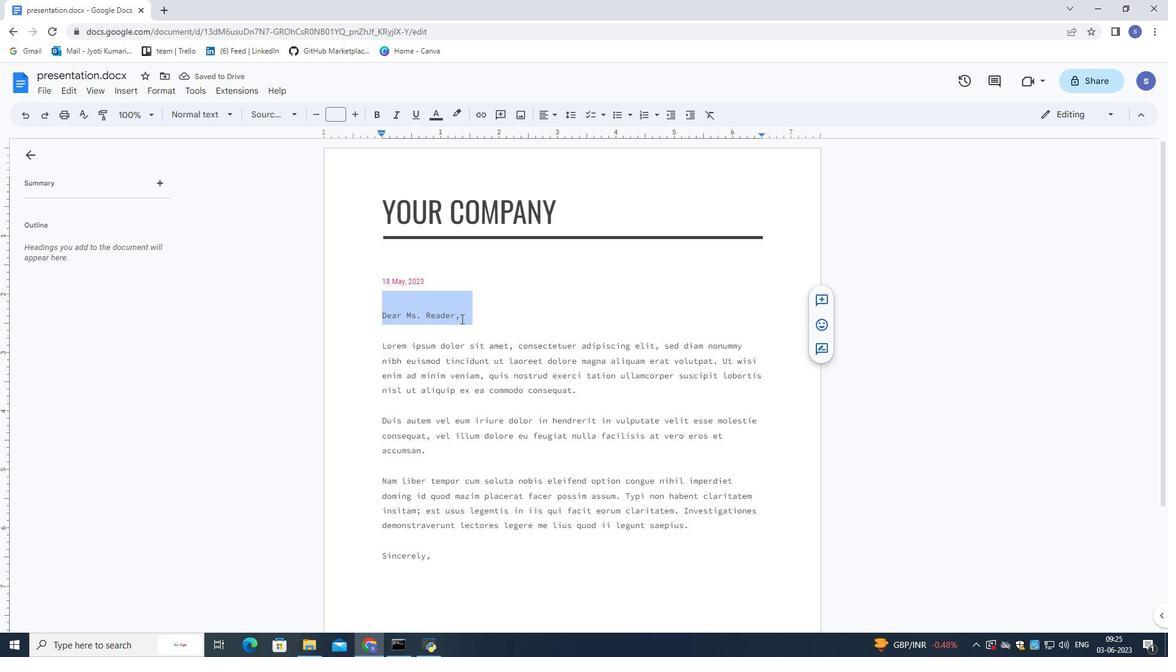 
Action: Key pressed <Key.shift>Good<Key.space><Key.shift>afternoon
Screenshot: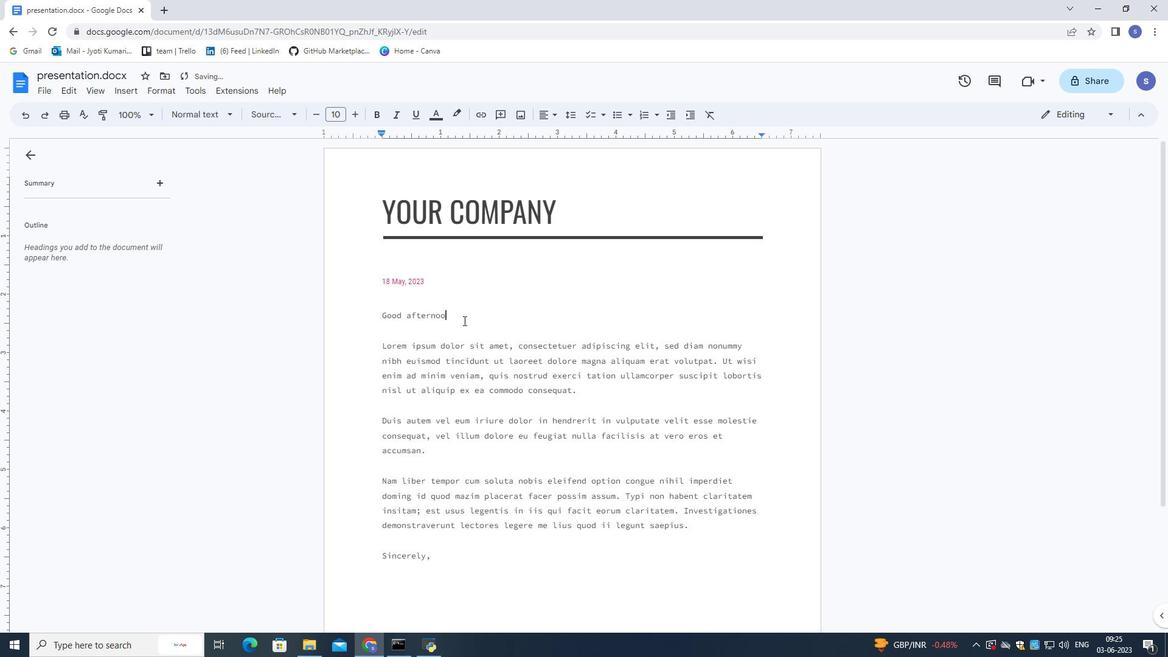 
Action: Mouse moved to (611, 269)
Screenshot: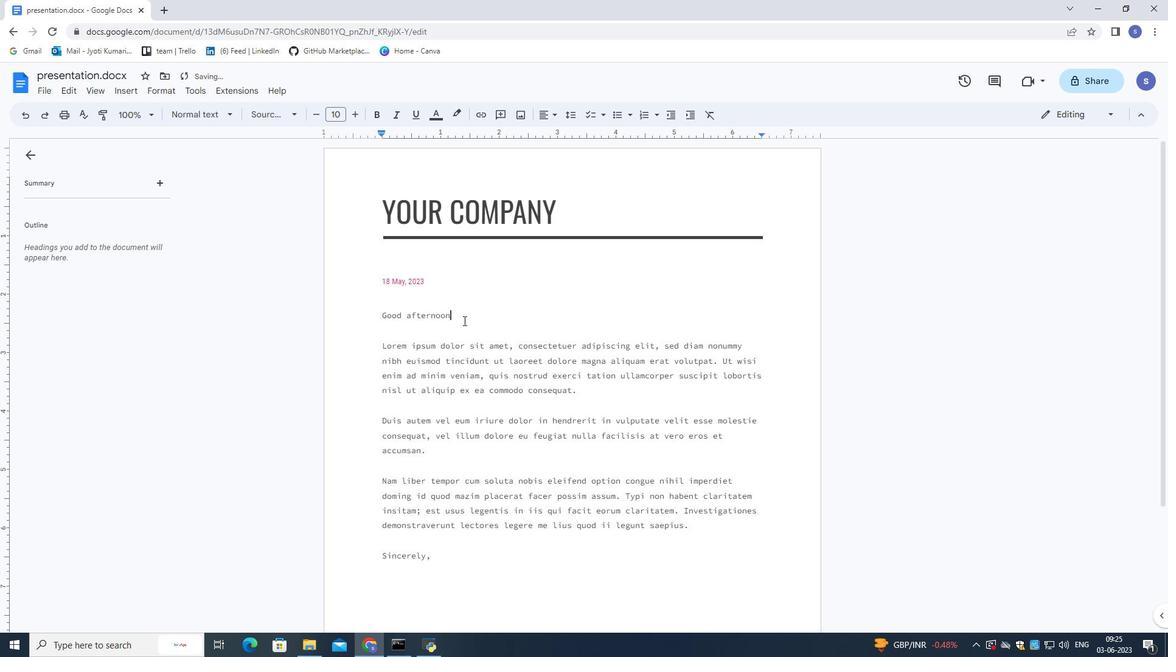 
Action: Key pressed ,
Screenshot: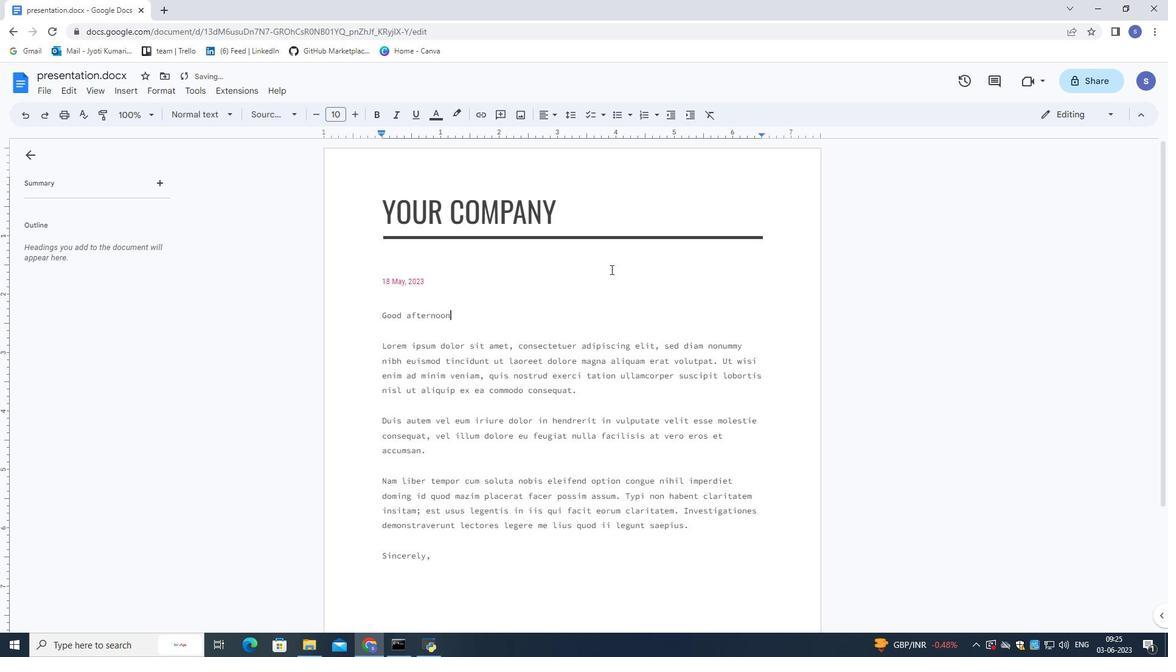 
Action: Mouse moved to (594, 328)
Screenshot: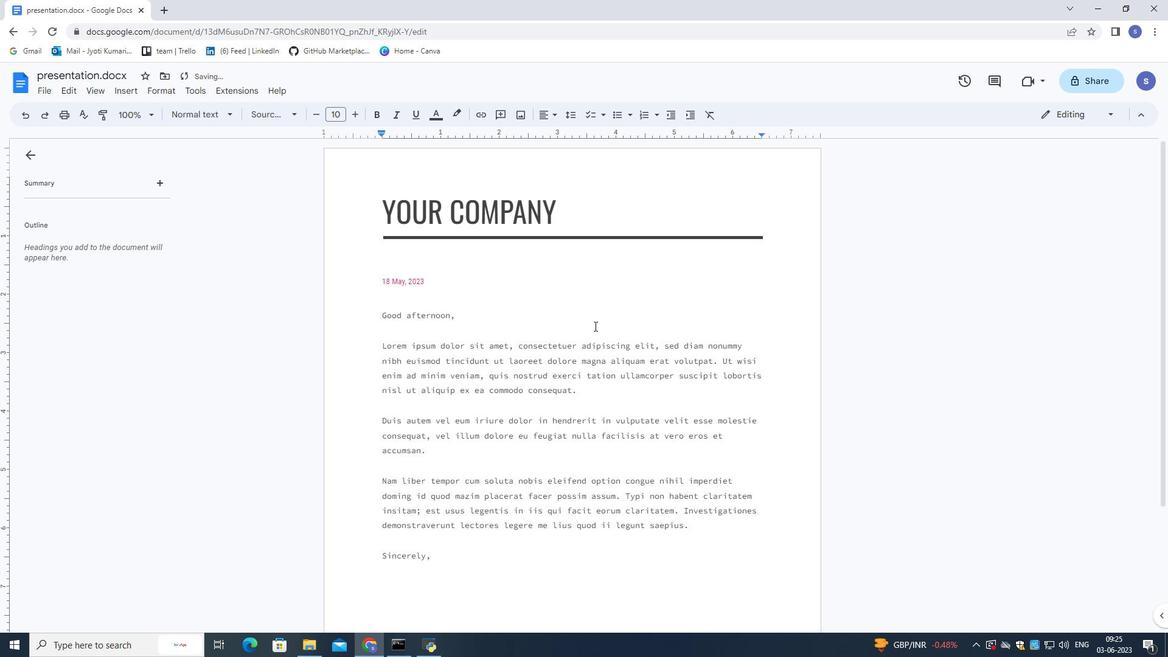 
Action: Mouse scrolled (594, 328) with delta (0, 0)
Screenshot: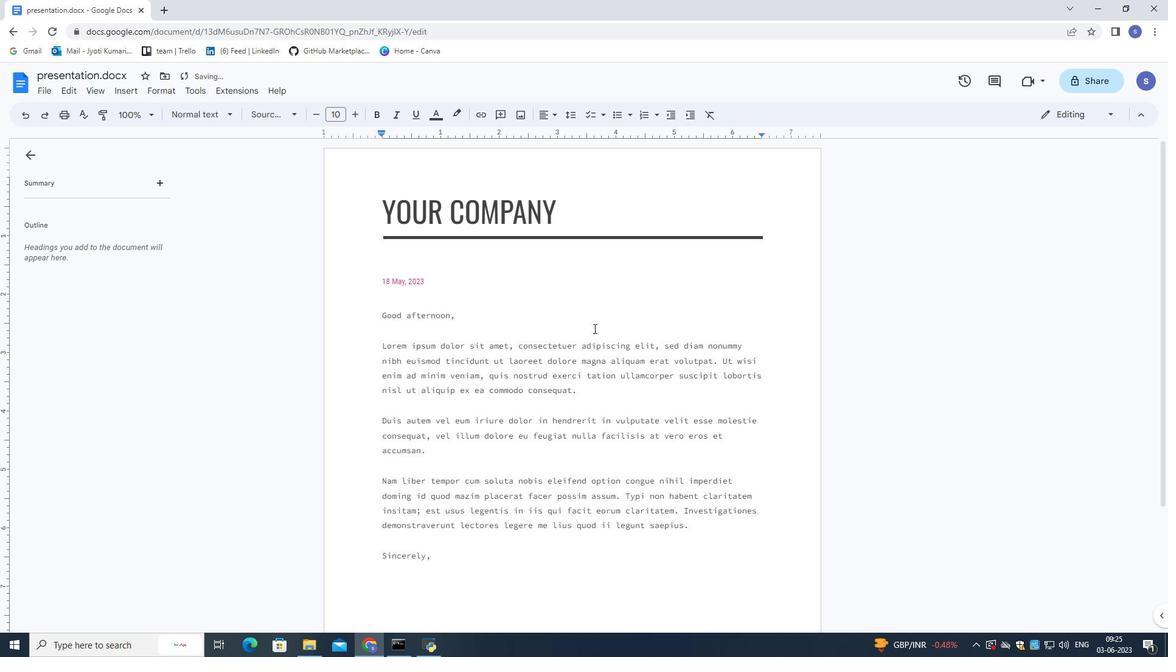 
Action: Mouse moved to (409, 256)
Screenshot: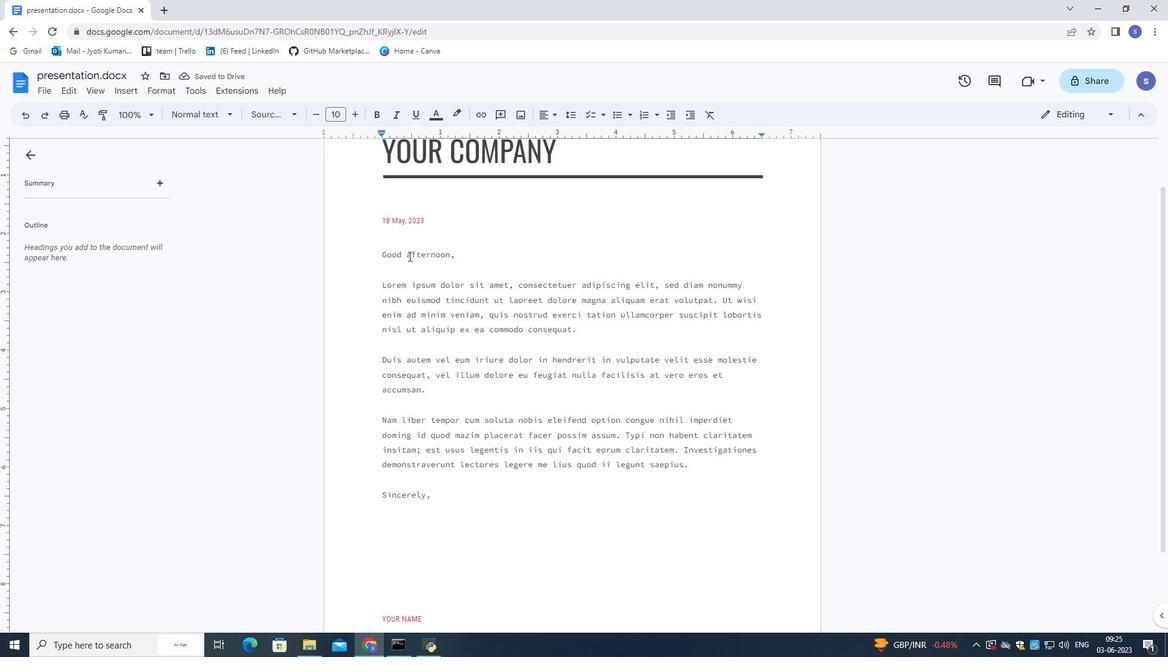 
Action: Mouse pressed left at (409, 256)
Screenshot: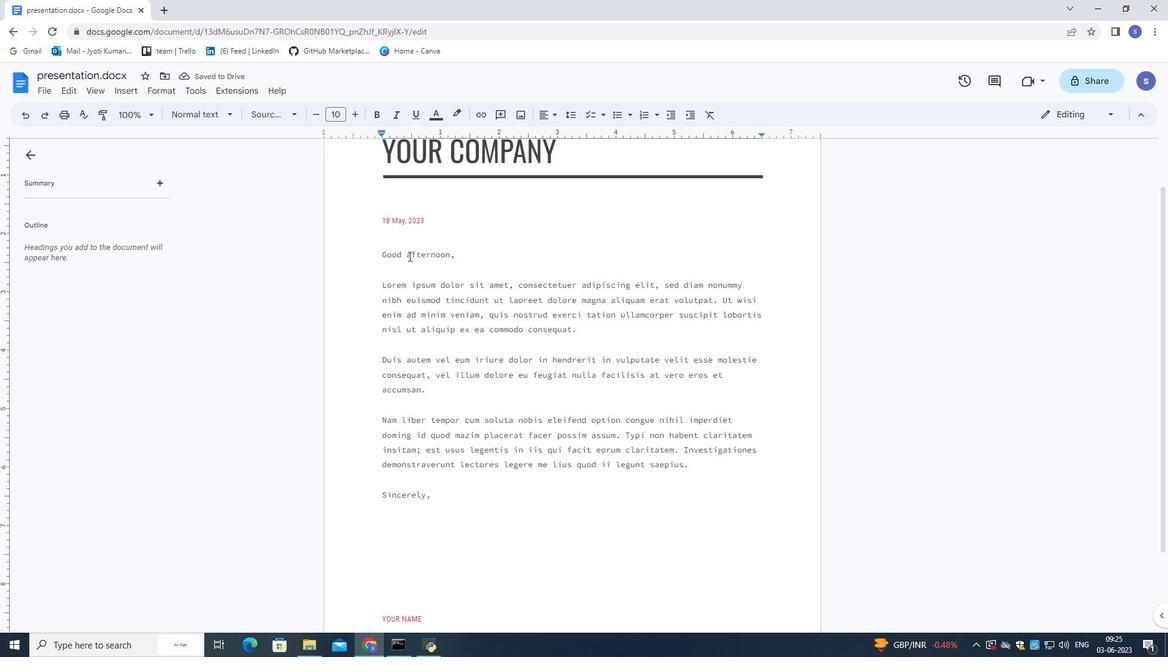 
Action: Mouse moved to (444, 283)
Screenshot: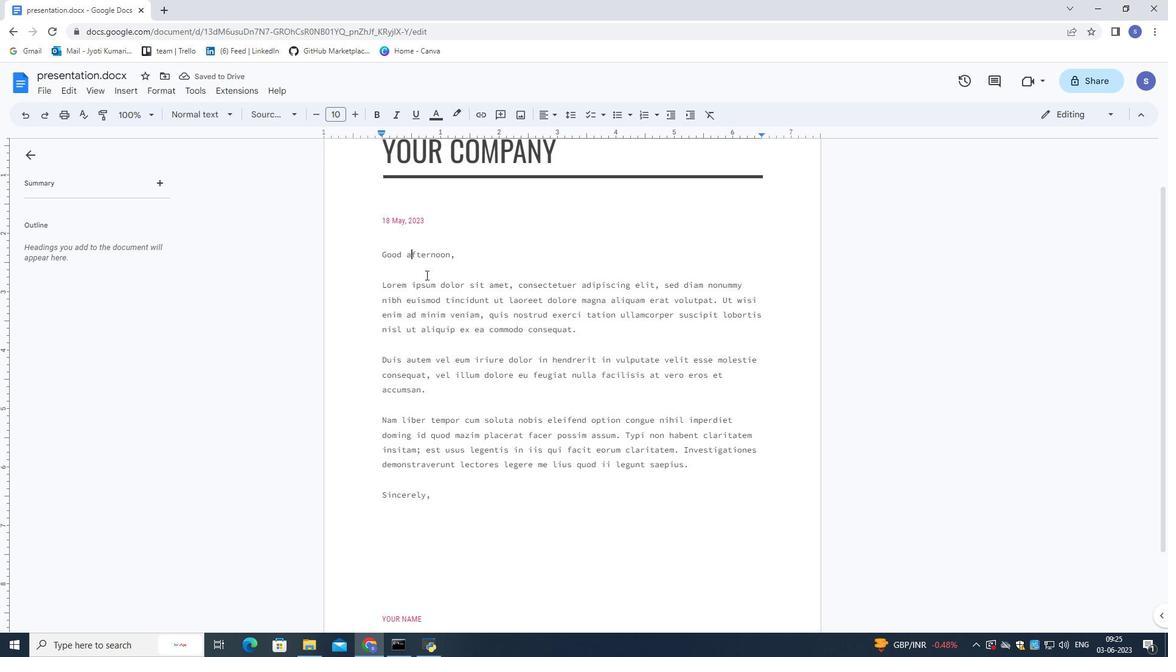 
Action: Key pressed <Key.backspace><Key.shift>A
Screenshot: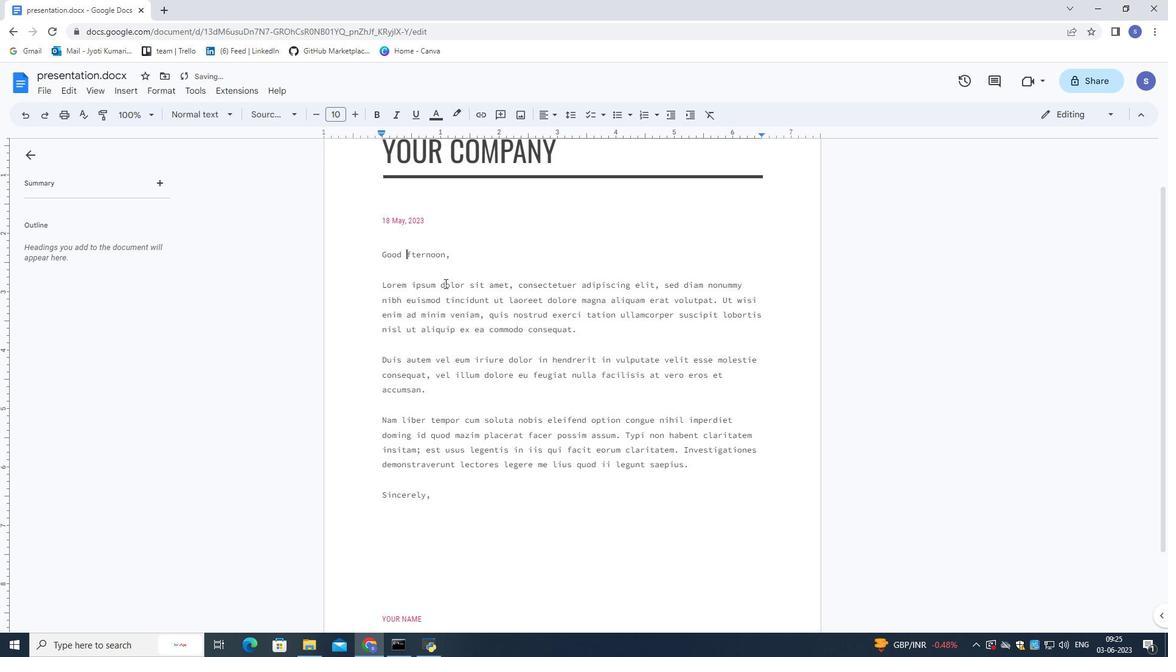 
Action: Mouse moved to (432, 500)
Screenshot: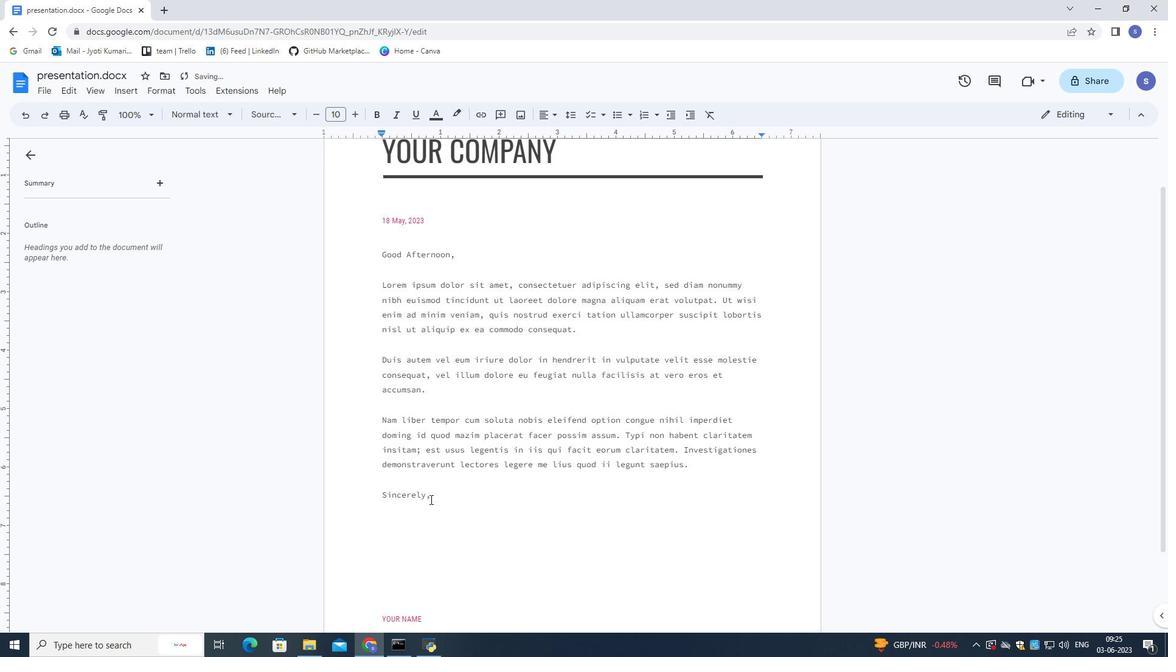 
Action: Mouse pressed left at (432, 500)
Screenshot: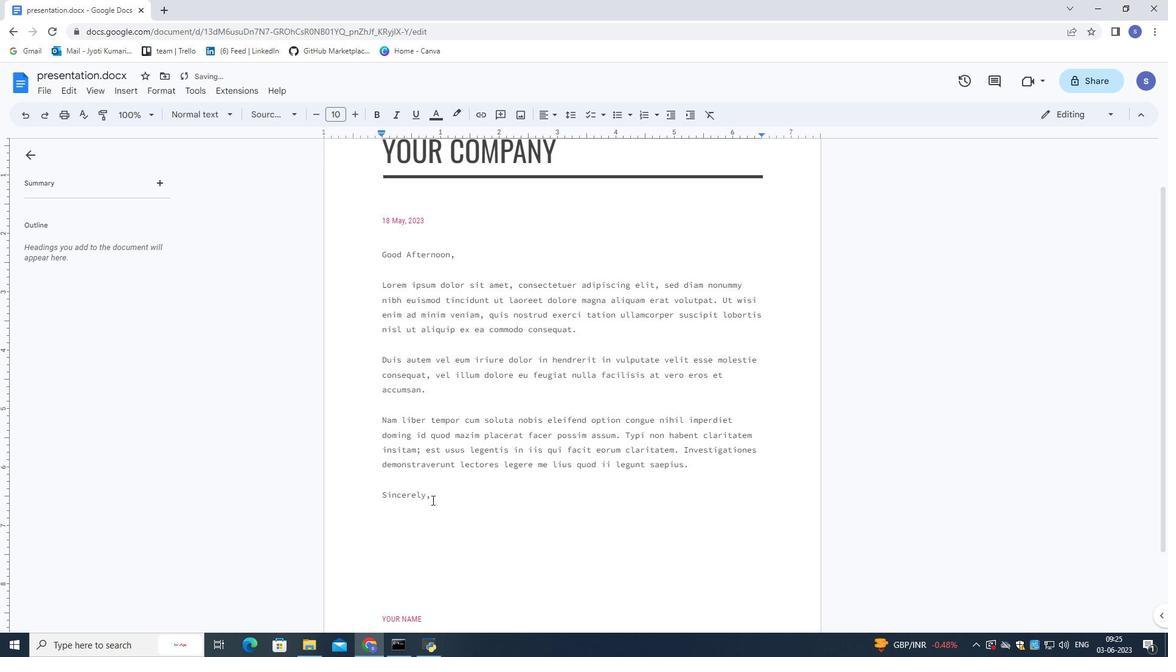 
Action: Mouse moved to (370, 293)
Screenshot: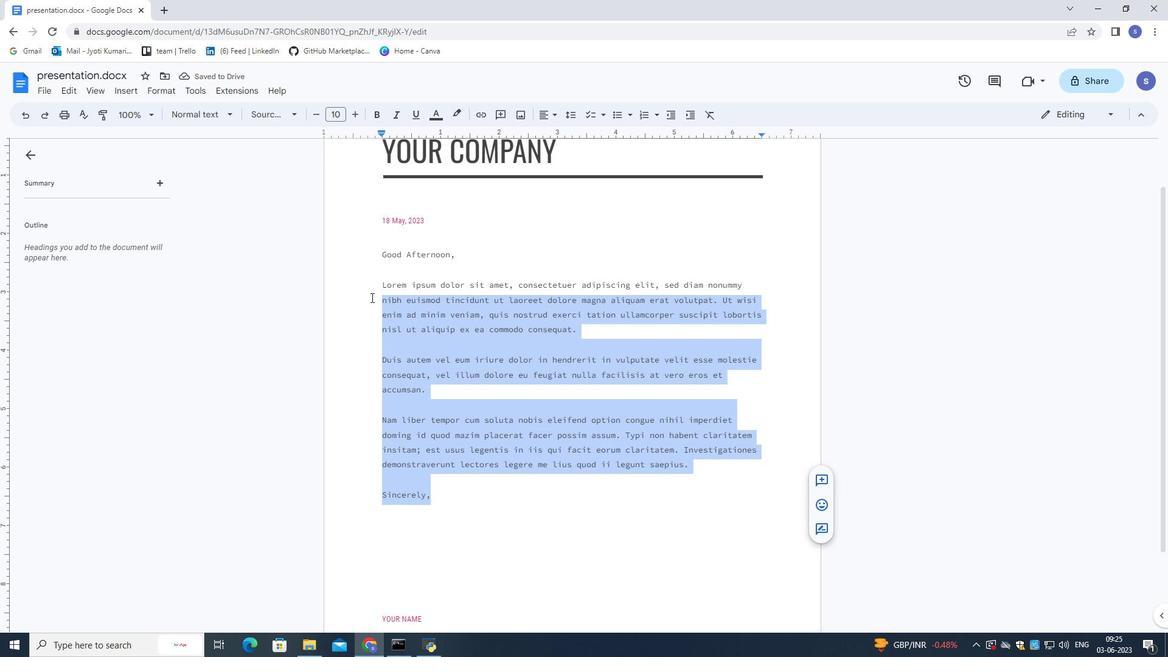 
Action: Key pressed <Key.shift>I<Key.space>am<Key.space>writing<Key.space>to<Key.space>inquire<Key.space>about<Key.space>the<Key.space>availability<Key.space>of<Key.space>[<Key.space>product/er<Key.backspace><Key.backspace>service]<Key.space>as<Key.space>advertised<Key.space>on<Key.space>your<Key.space>website.<Key.space><Key.shift>I<Key.space>am<Key.space>interested<Key.space>in<Key.space>puchasing<Key.space><Key.backspace><Key.space>and<Key.space>would<Key.space>like<Key.space>to<Key.space>know<Key.space>more<Key.space>details<Key.space>,<Key.space>including<Key.space>pricing.<Key.space>delivery<Key.space>option<Key.space>and<Key.space>any<Key.space>applicable<Key.space>warranties.<Key.space><Key.shift>Thank<Key.space>uo<Key.backspace><Key.backspace>you<Key.space>for<Key.space>your<Key.space>prop<Key.backspace>mpt<Key.space>response<Key.space>and<Key.space>assistance.<Key.space>
Screenshot: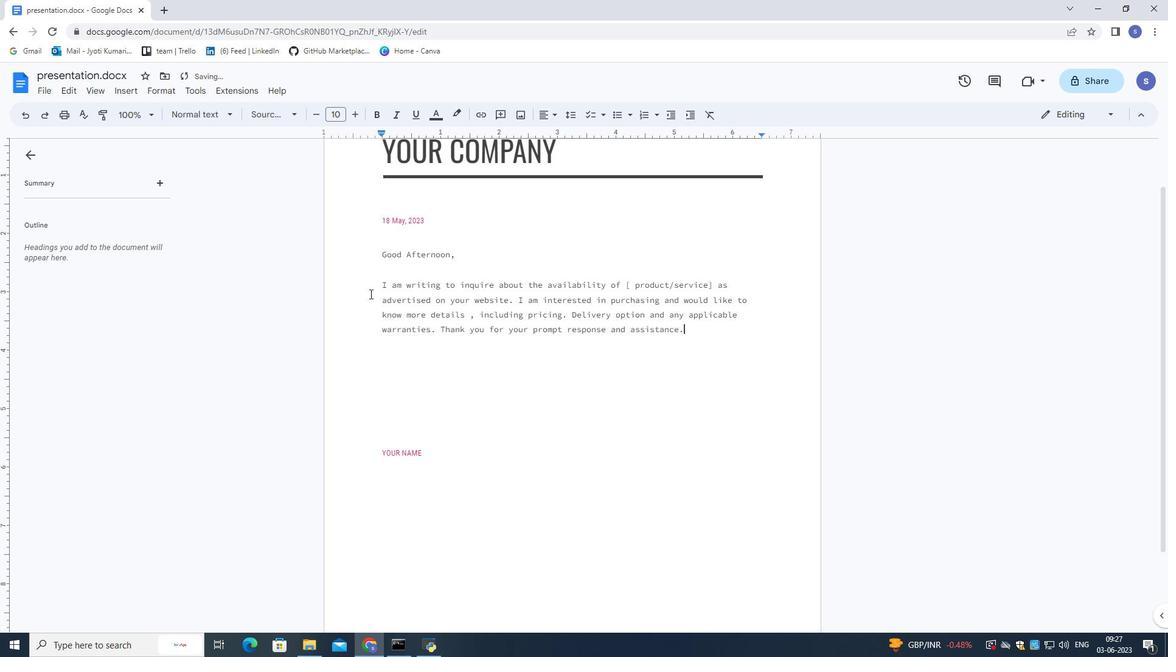 
Action: Mouse moved to (479, 455)
Screenshot: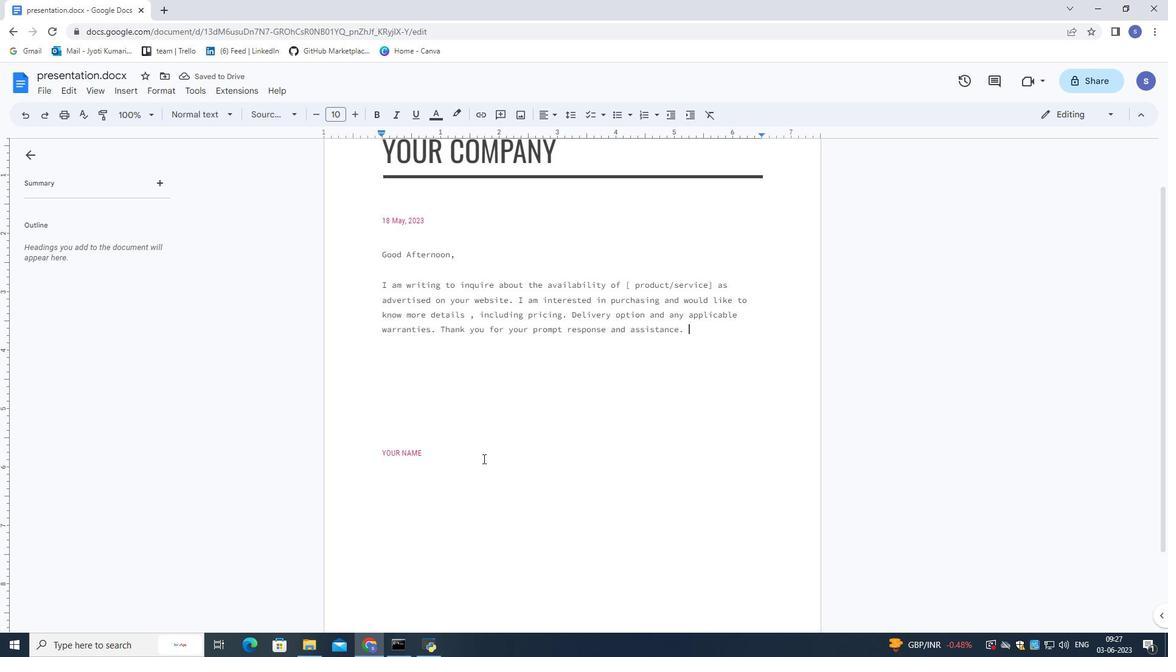 
Action: Mouse pressed left at (479, 455)
Screenshot: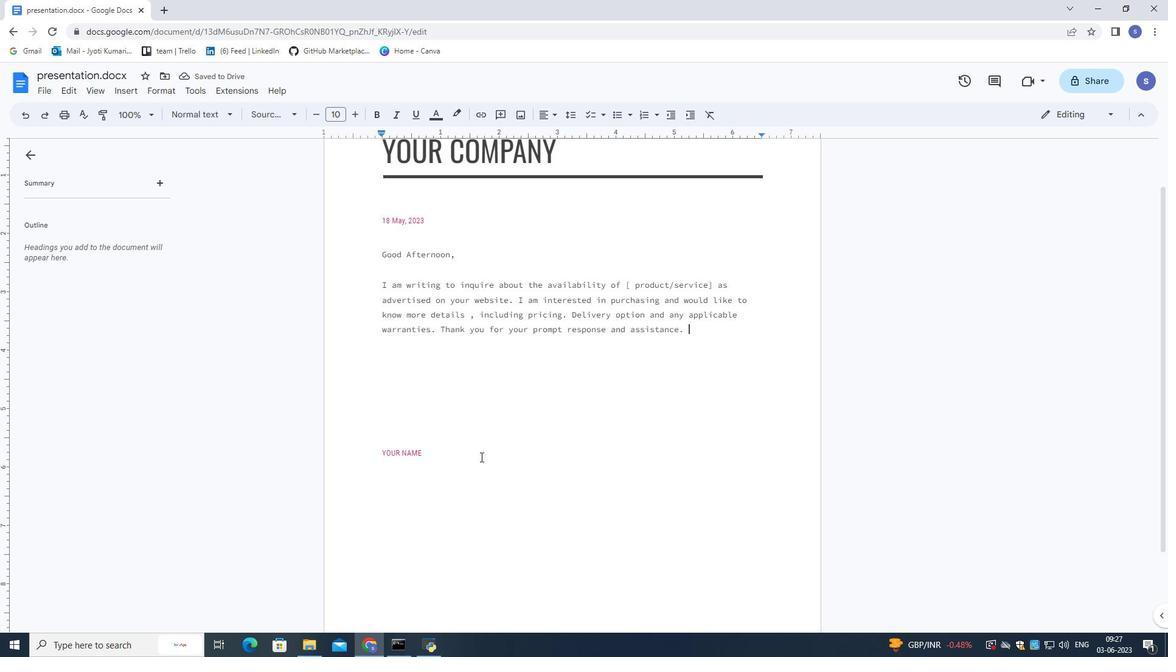 
Action: Mouse moved to (478, 455)
Screenshot: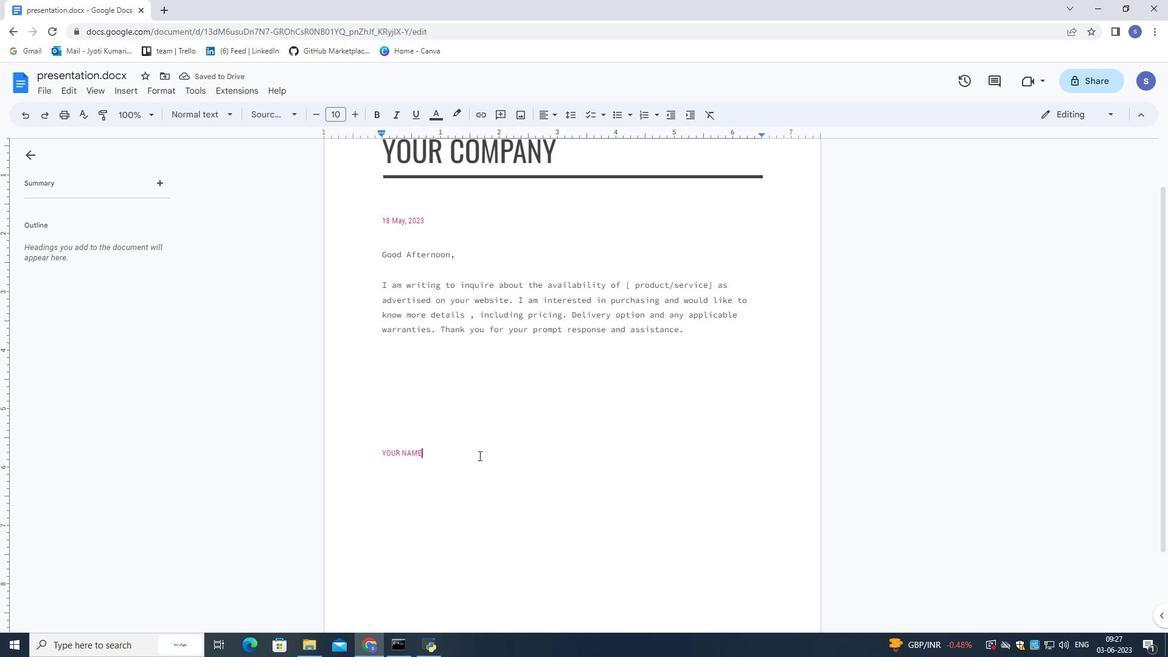 
Action: Key pressed <Key.enter><Key.shift>Andy
Screenshot: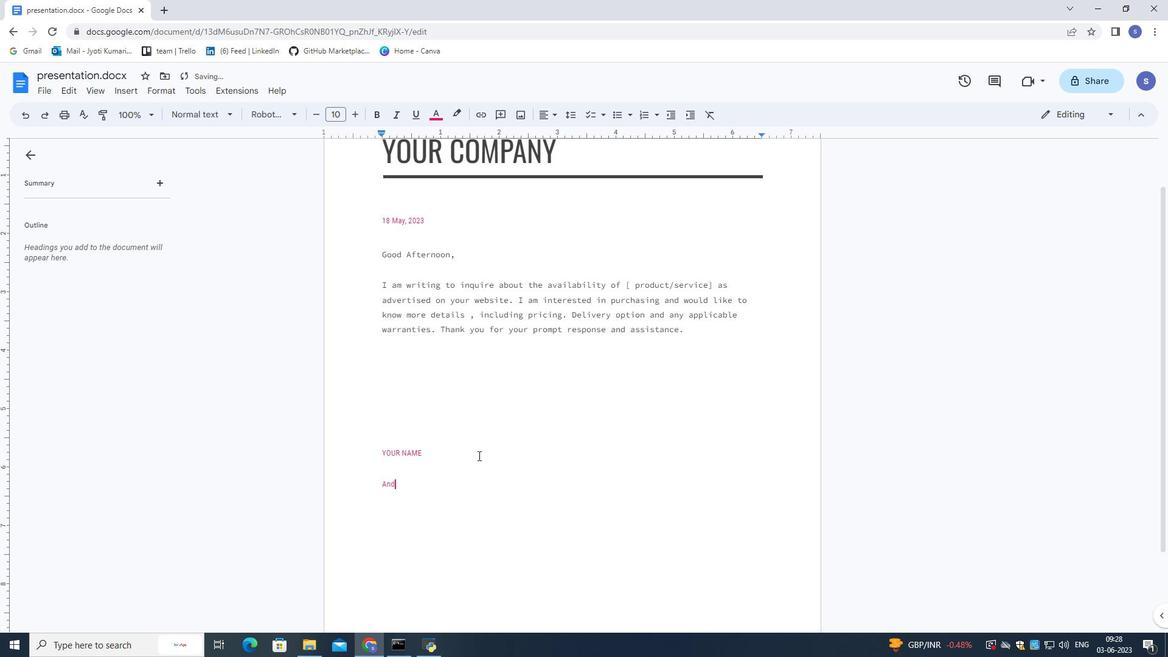 
Action: Mouse moved to (404, 483)
Screenshot: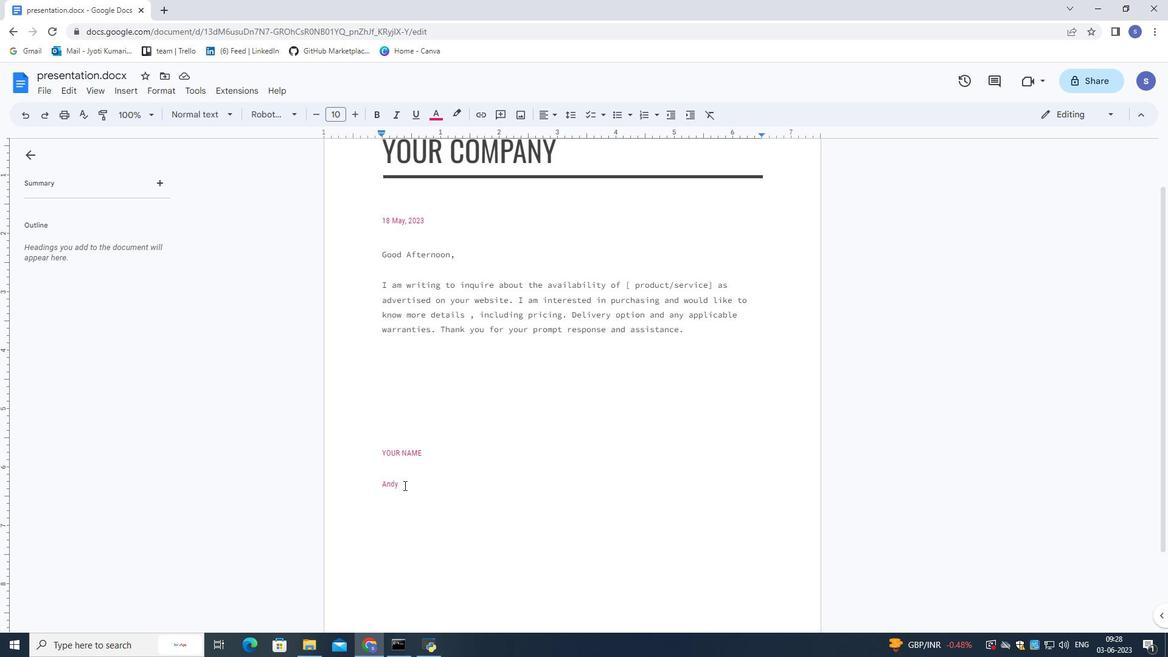 
Action: Mouse pressed left at (404, 483)
Screenshot: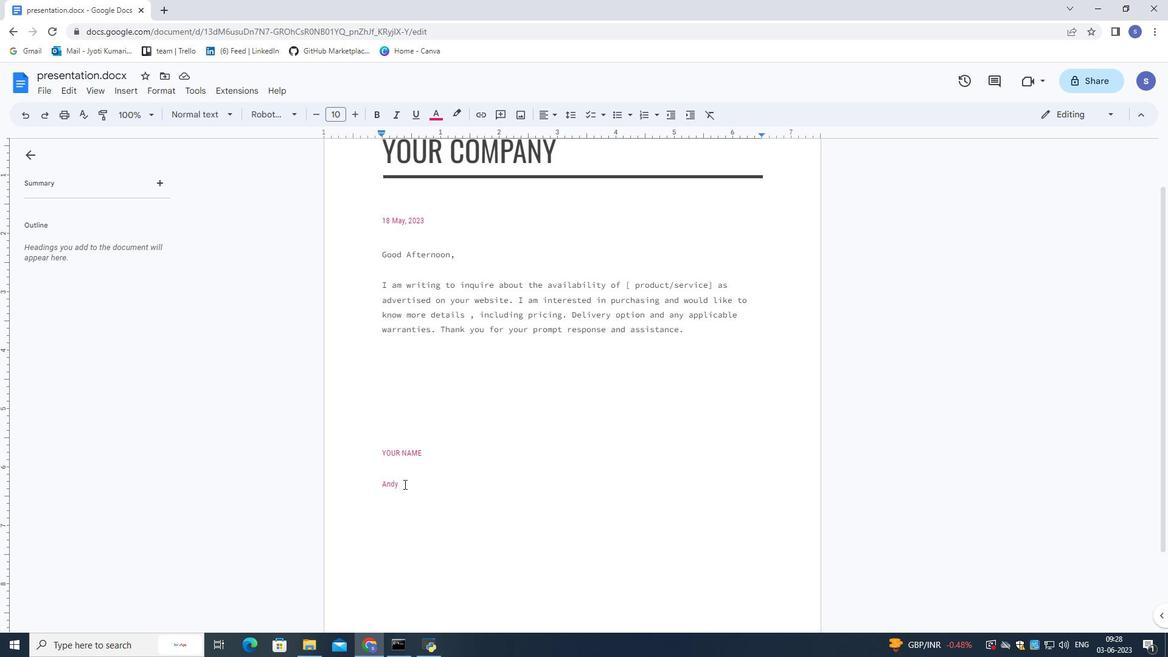 
Action: Mouse moved to (138, 90)
Screenshot: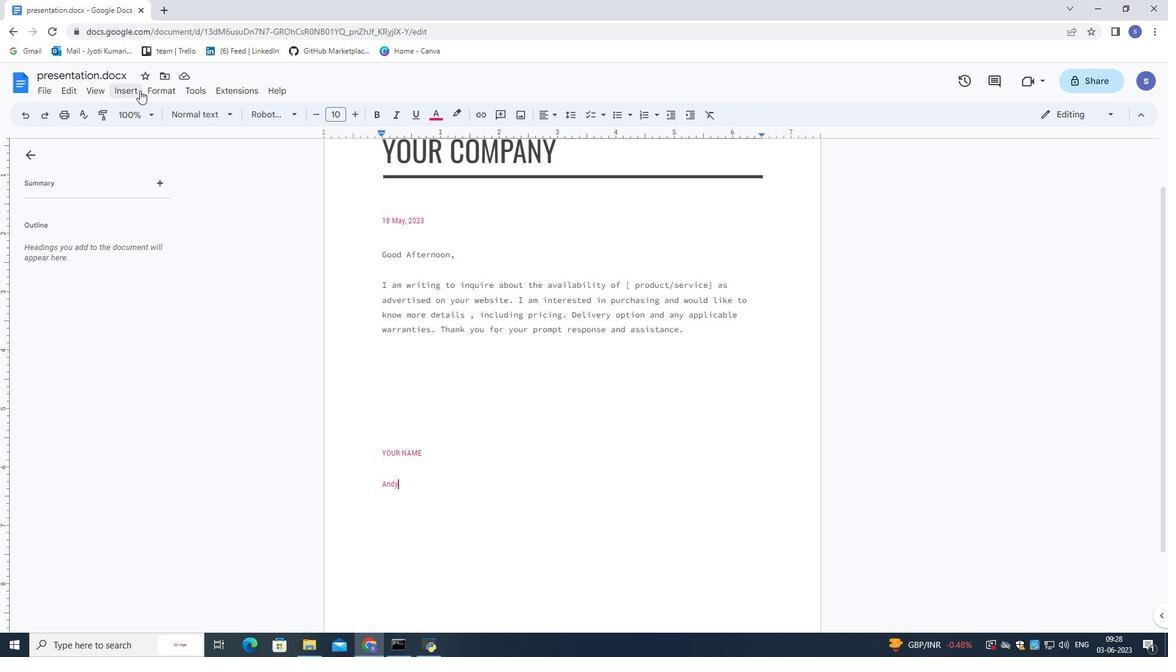 
Action: Mouse pressed left at (138, 90)
Screenshot: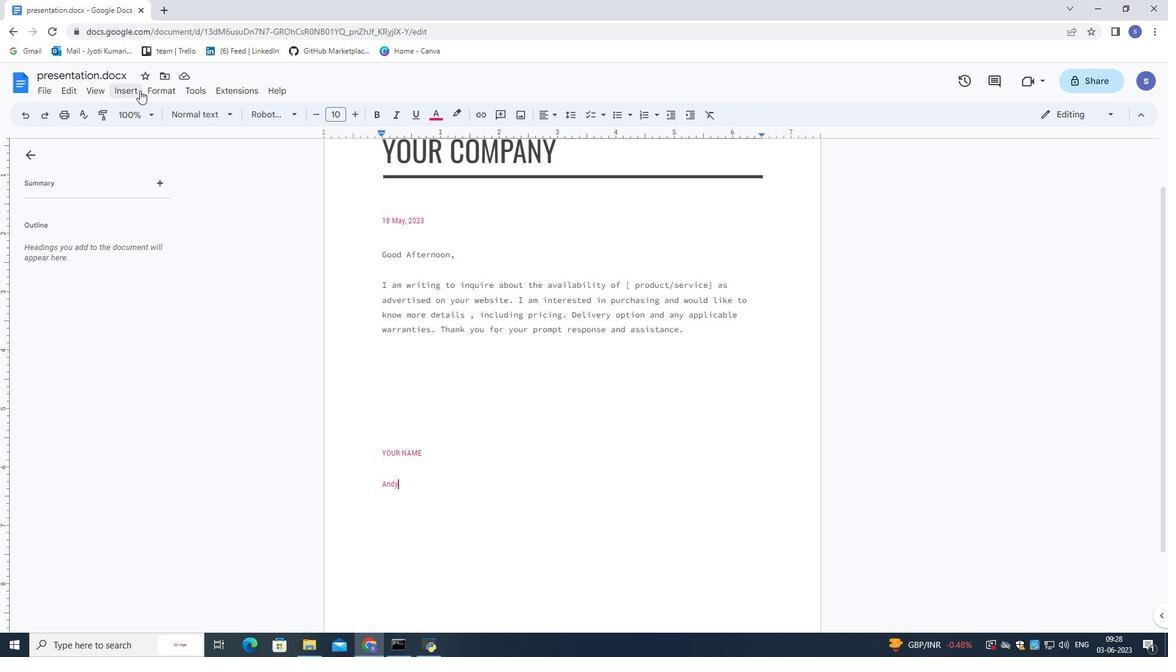 
Action: Mouse moved to (194, 374)
Screenshot: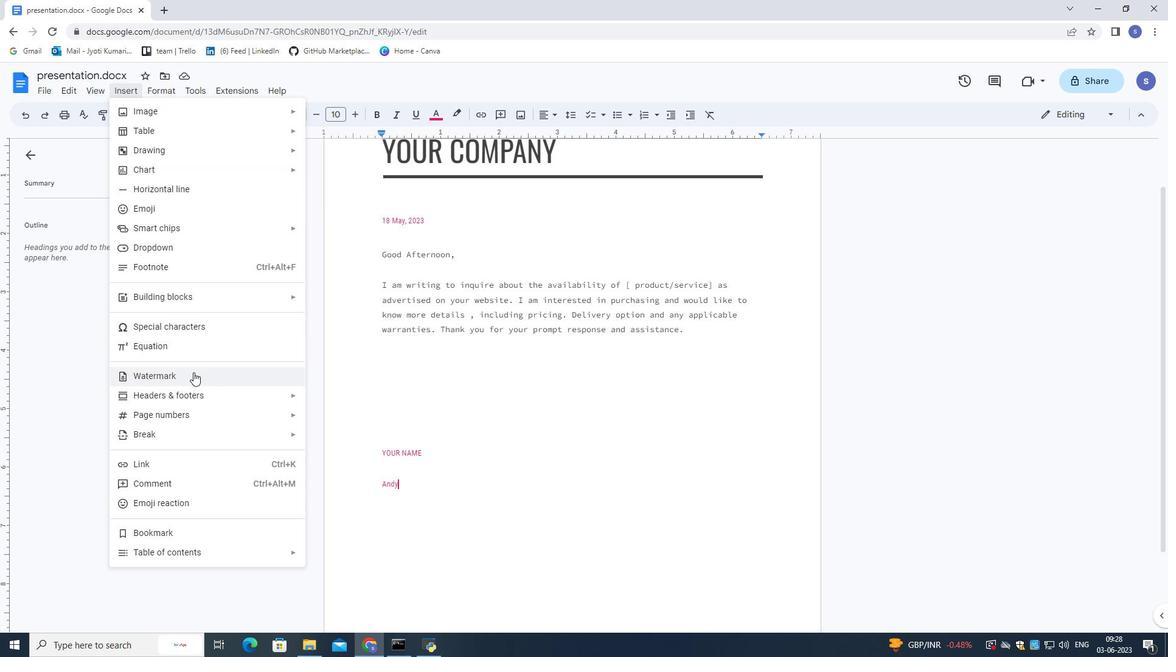 
Action: Mouse pressed left at (194, 374)
Screenshot: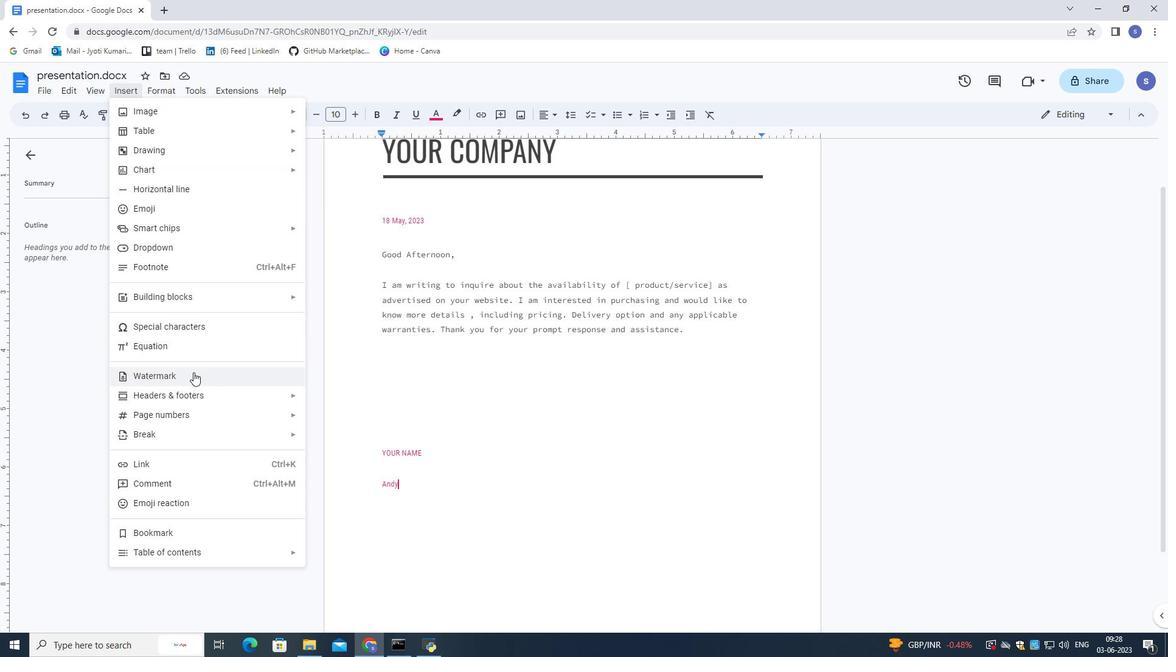 
Action: Mouse moved to (1105, 150)
Screenshot: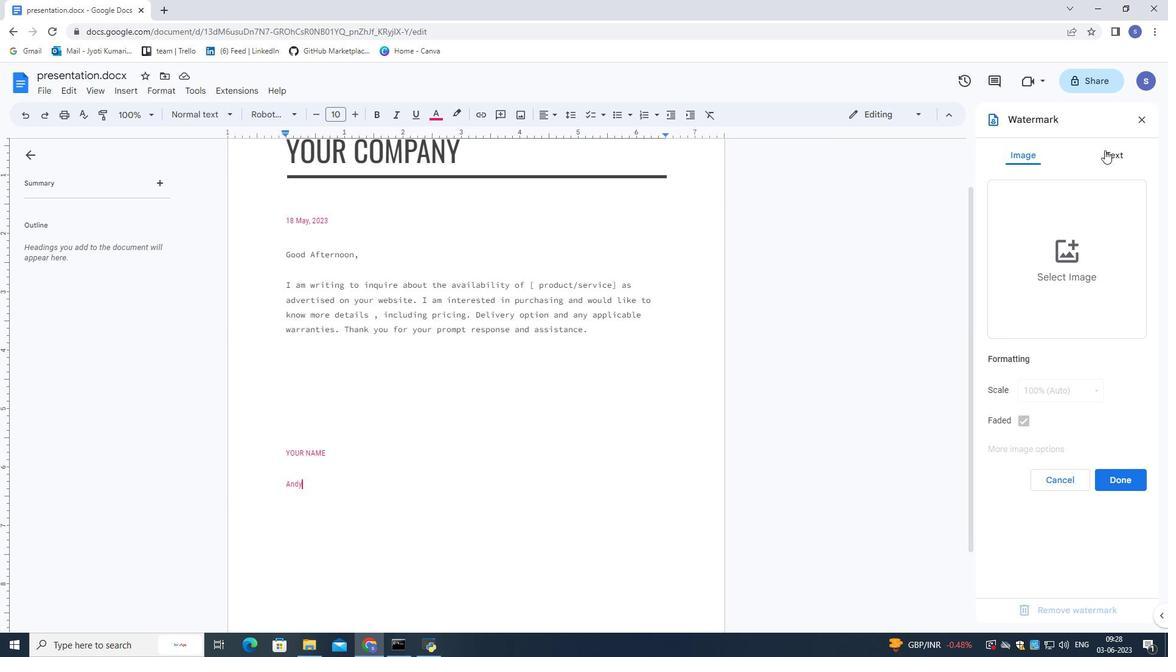
Action: Mouse pressed left at (1105, 150)
Screenshot: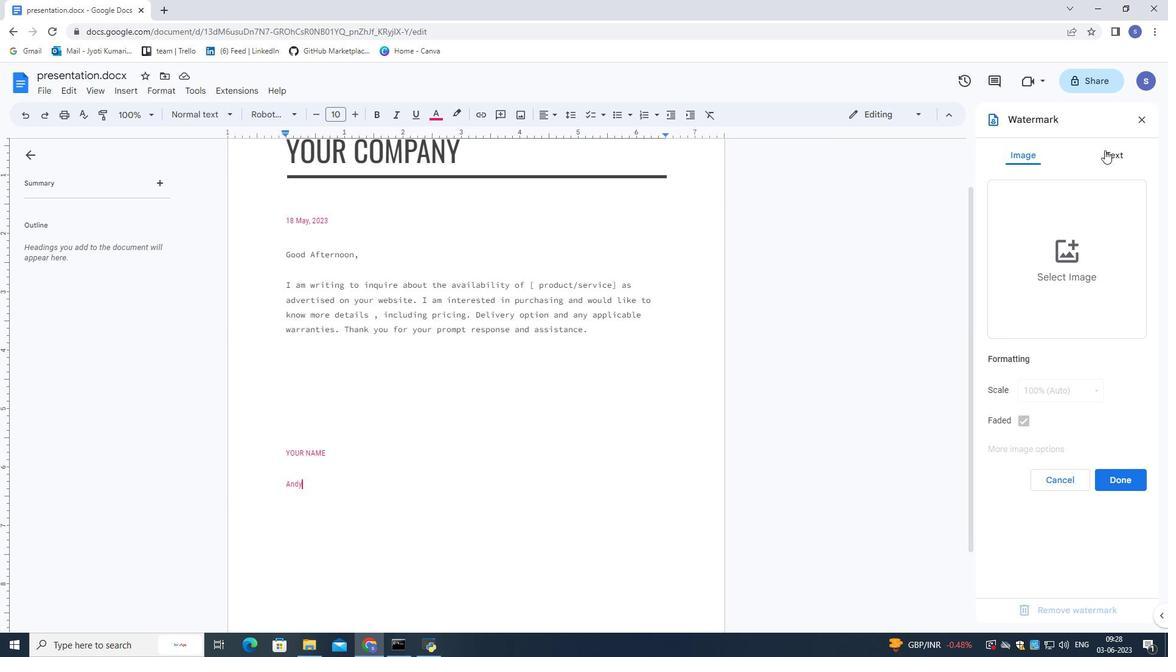 
Action: Mouse moved to (1080, 191)
Screenshot: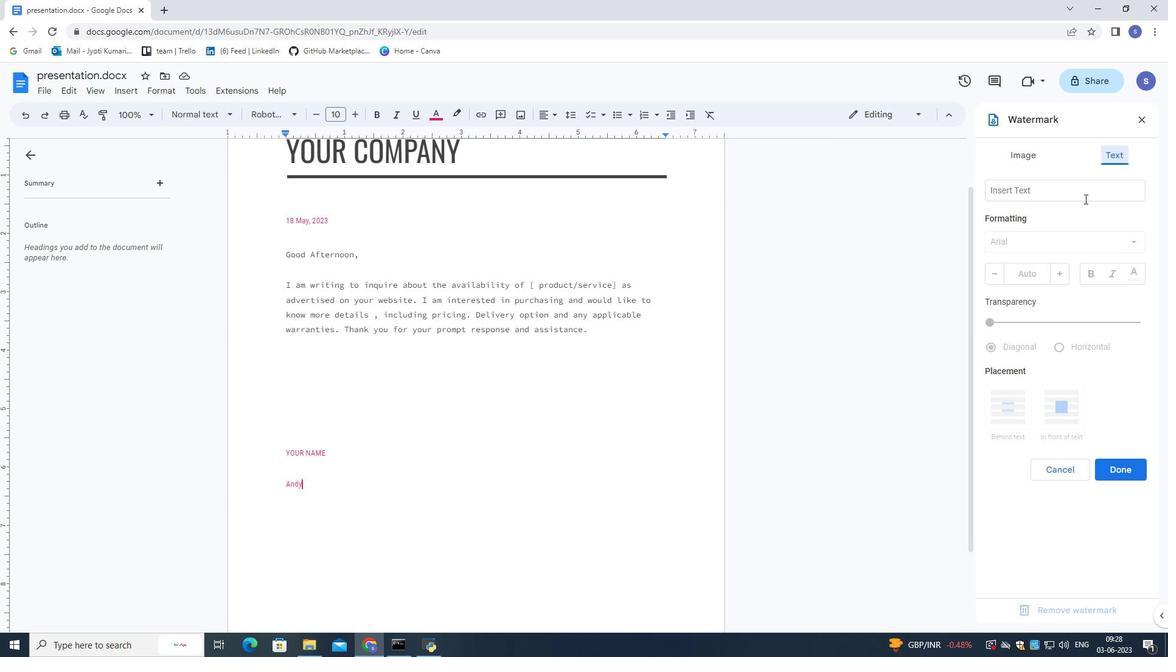 
Action: Mouse pressed left at (1080, 191)
Screenshot: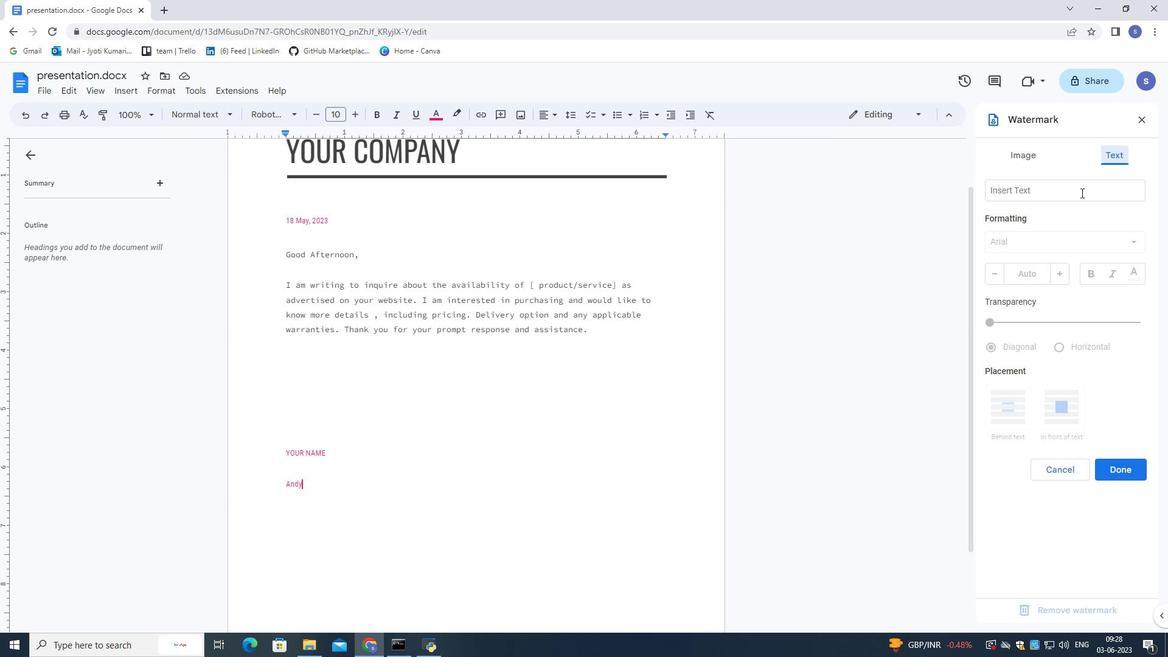 
Action: Mouse moved to (1075, 188)
Screenshot: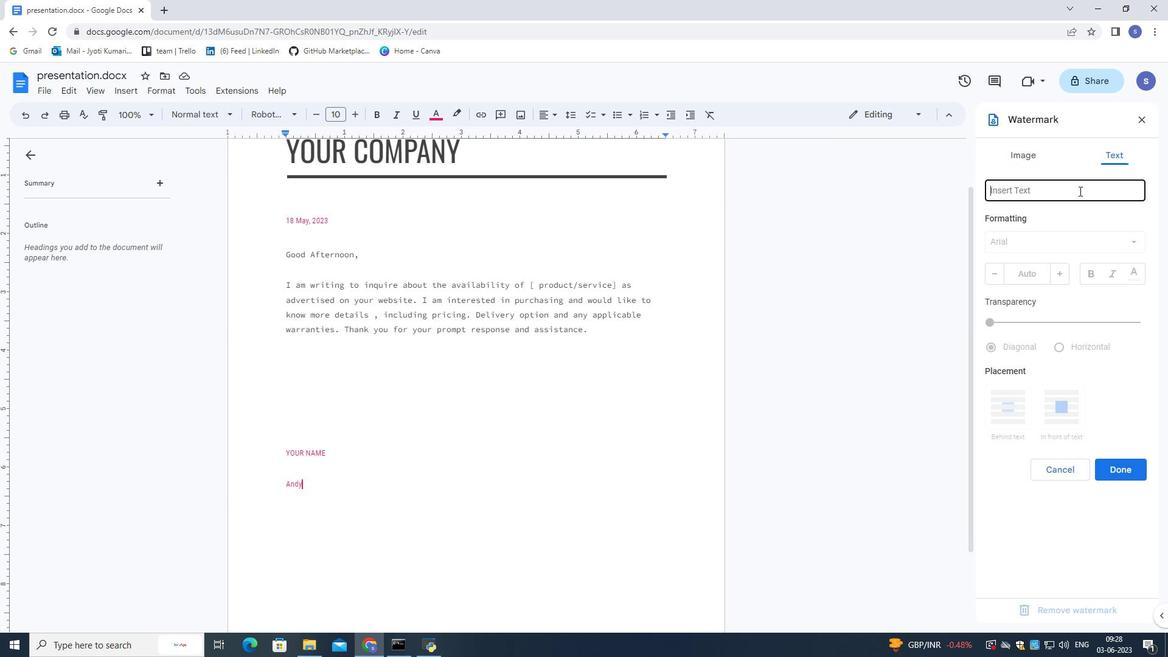 
Action: Key pressed <Key.shift><Key.shift><Key.shift><Key.shift>Softera
Screenshot: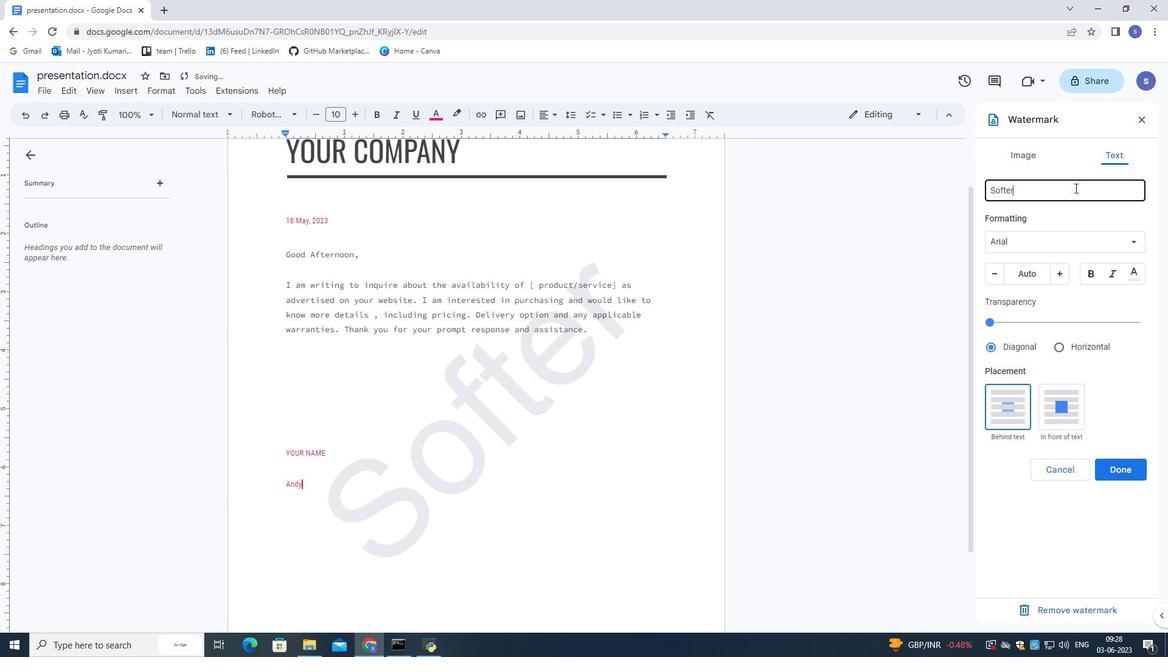 
Action: Mouse moved to (1168, 270)
Screenshot: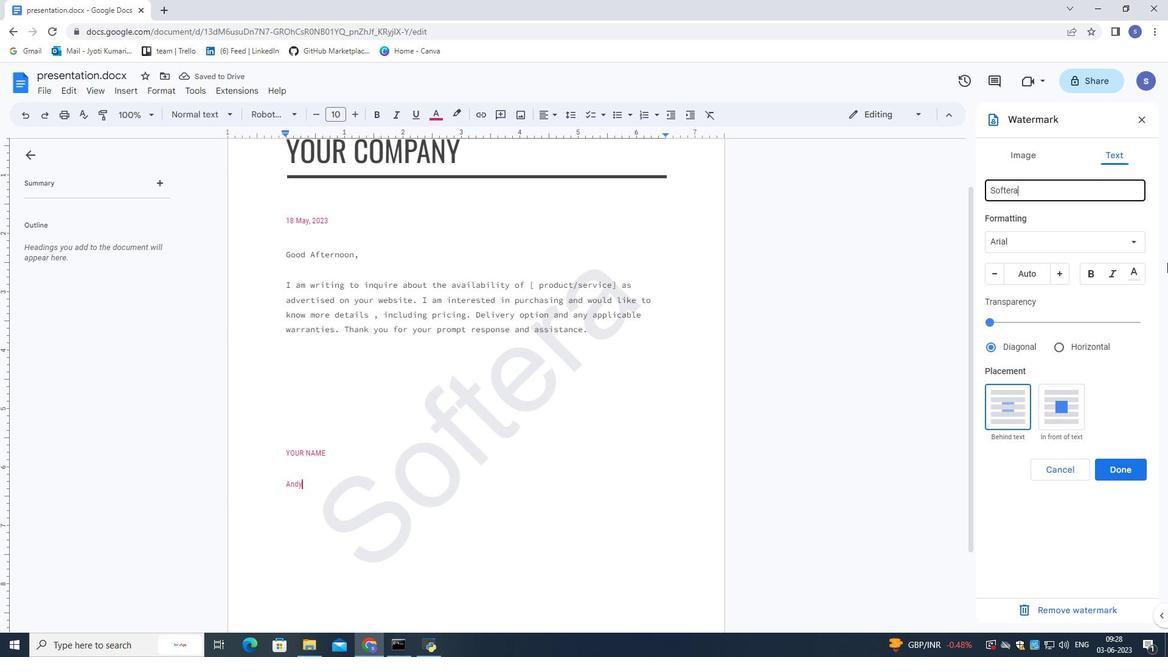 
Action: Mouse scrolled (1168, 270) with delta (0, 0)
Screenshot: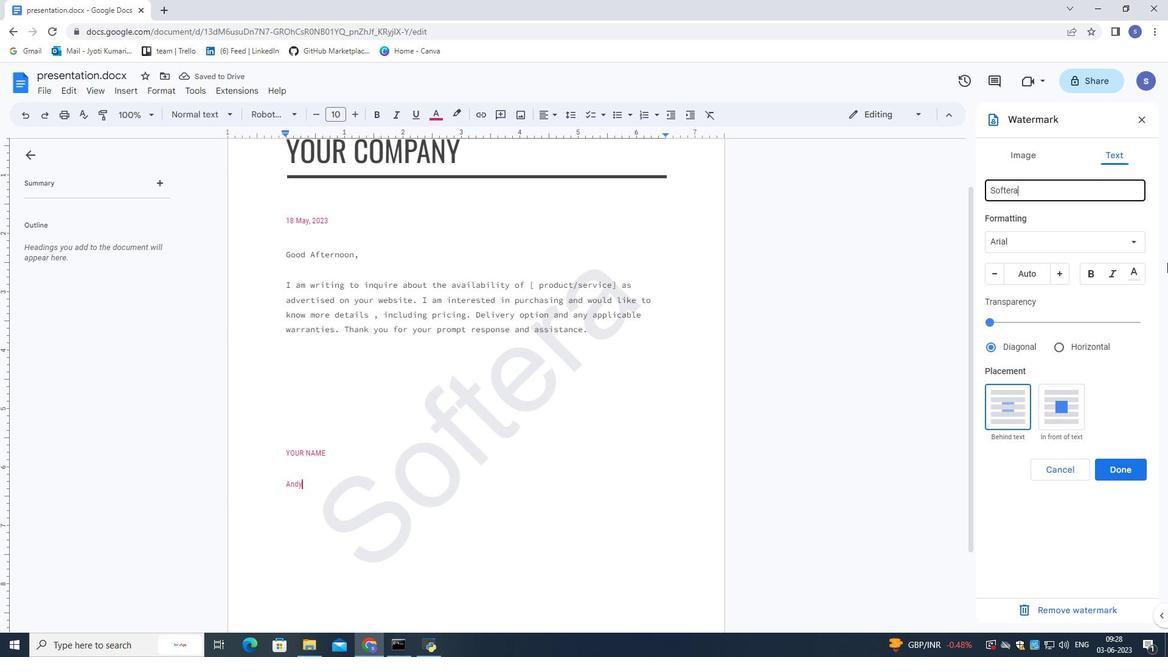 
Action: Mouse moved to (1168, 275)
Screenshot: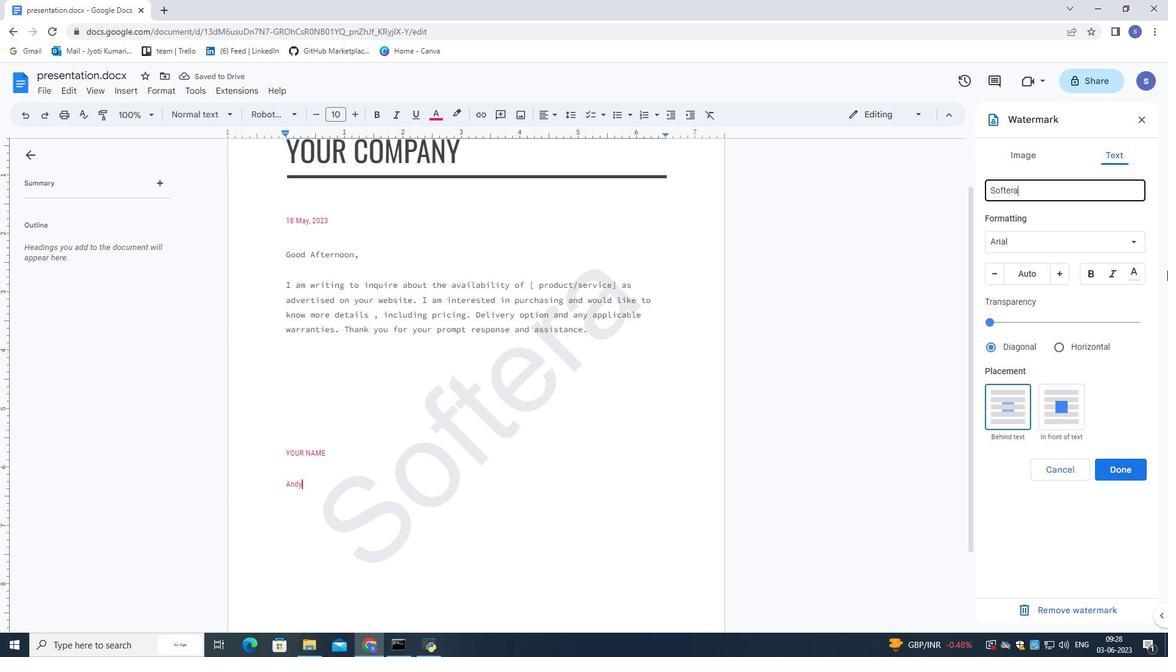 
Action: Mouse scrolled (1168, 274) with delta (0, 0)
Screenshot: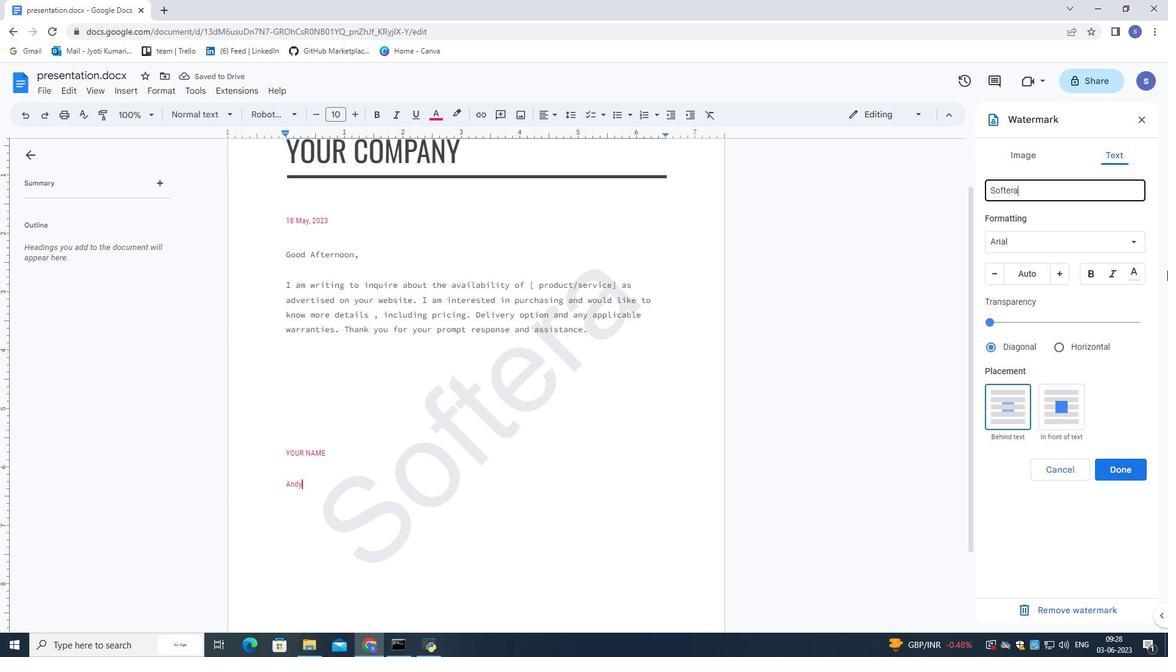 
Action: Mouse moved to (1061, 271)
Screenshot: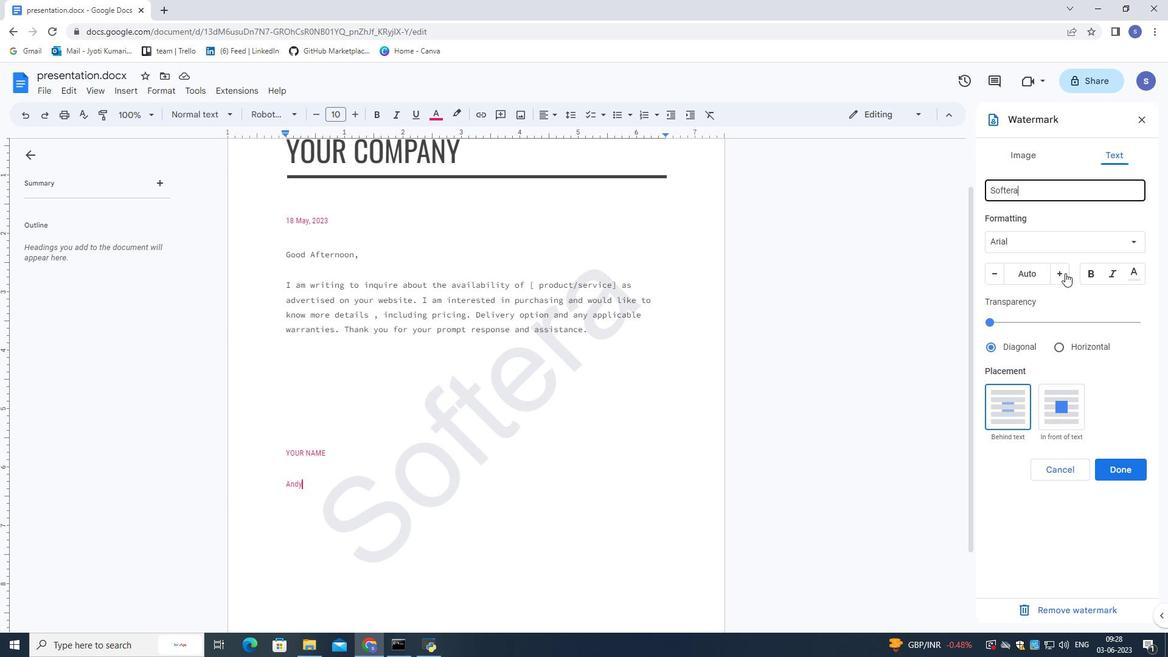 
Action: Mouse pressed left at (1061, 271)
Screenshot: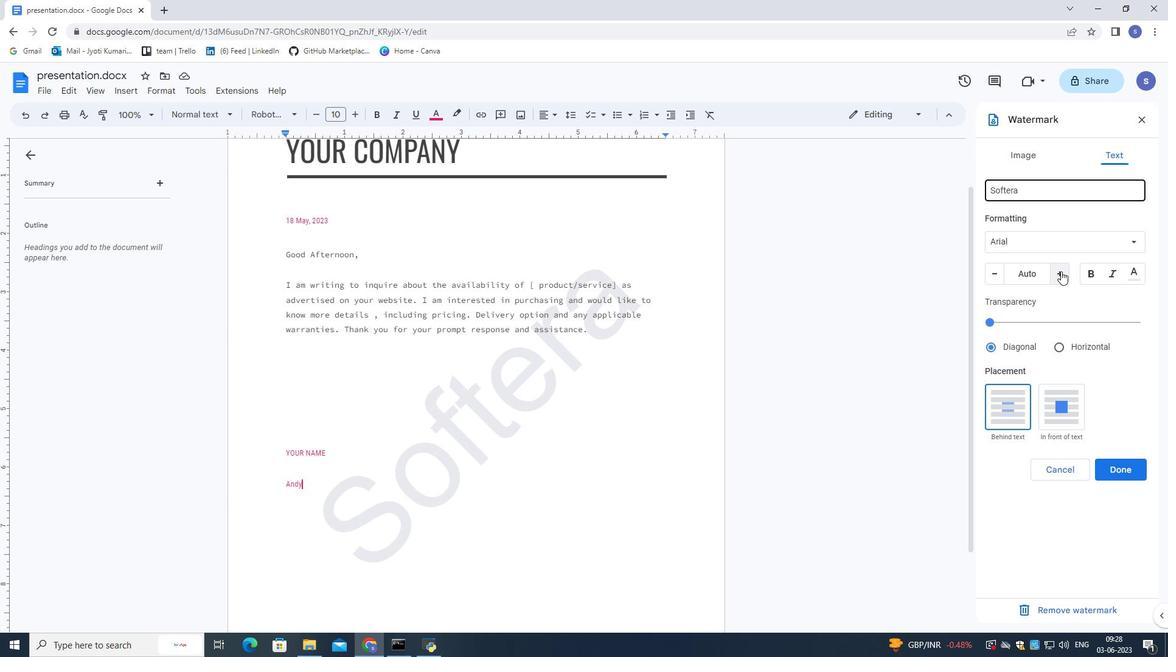 
Action: Mouse pressed left at (1061, 271)
Screenshot: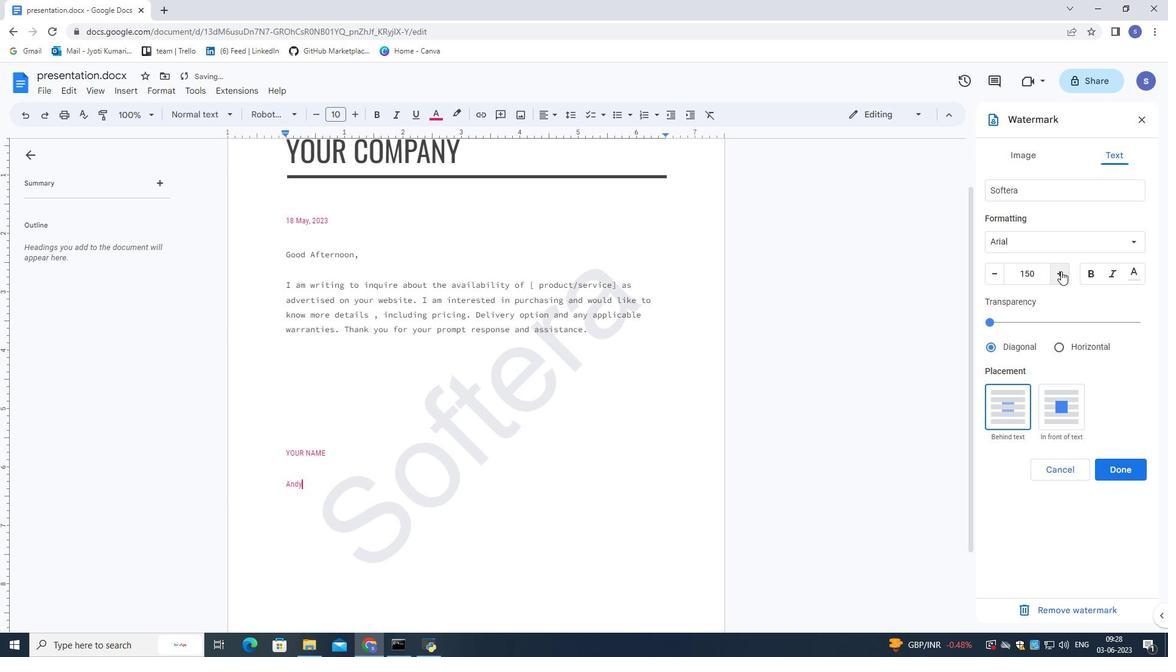 
Action: Mouse pressed left at (1061, 271)
Screenshot: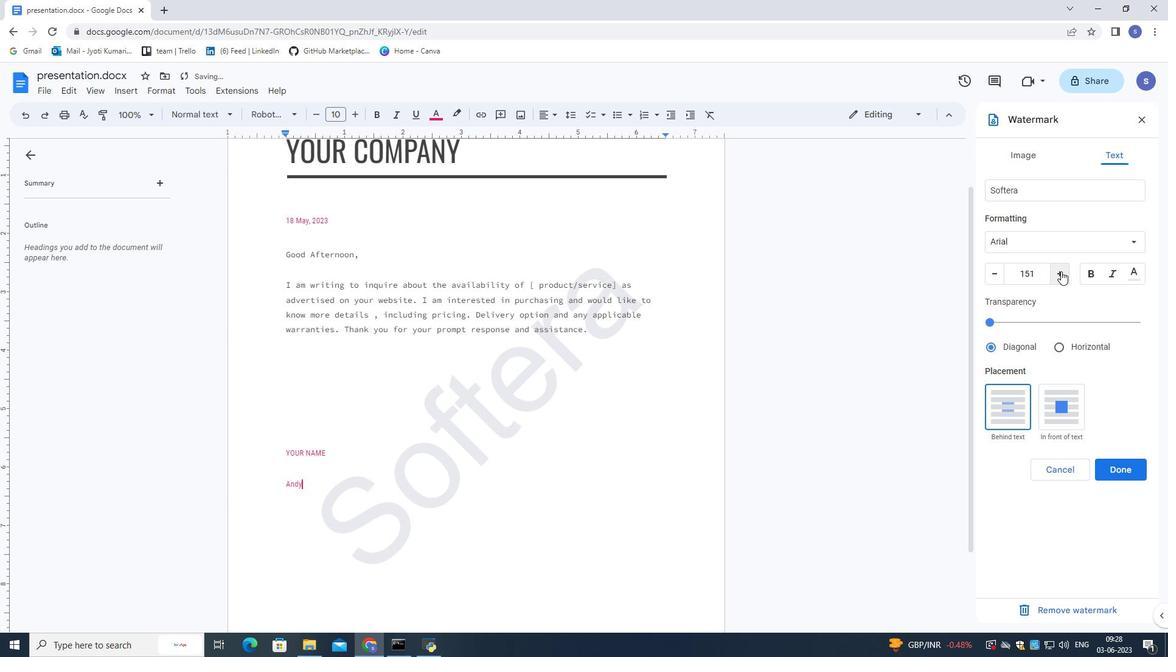 
Action: Mouse pressed left at (1061, 271)
Screenshot: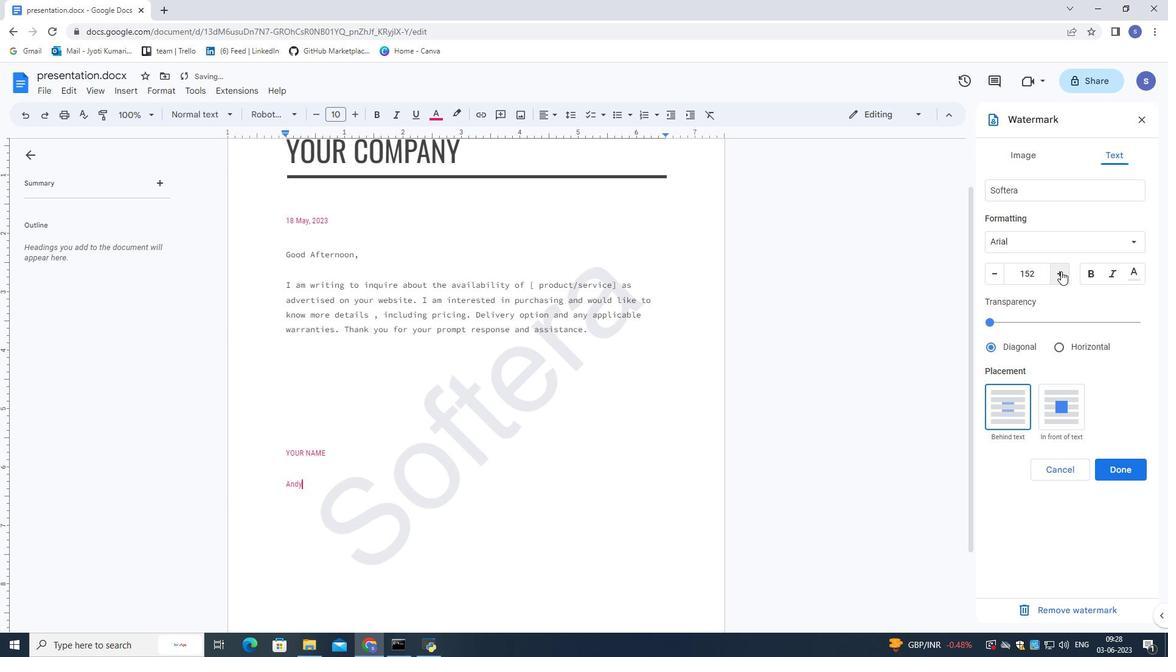 
Action: Mouse moved to (996, 281)
Screenshot: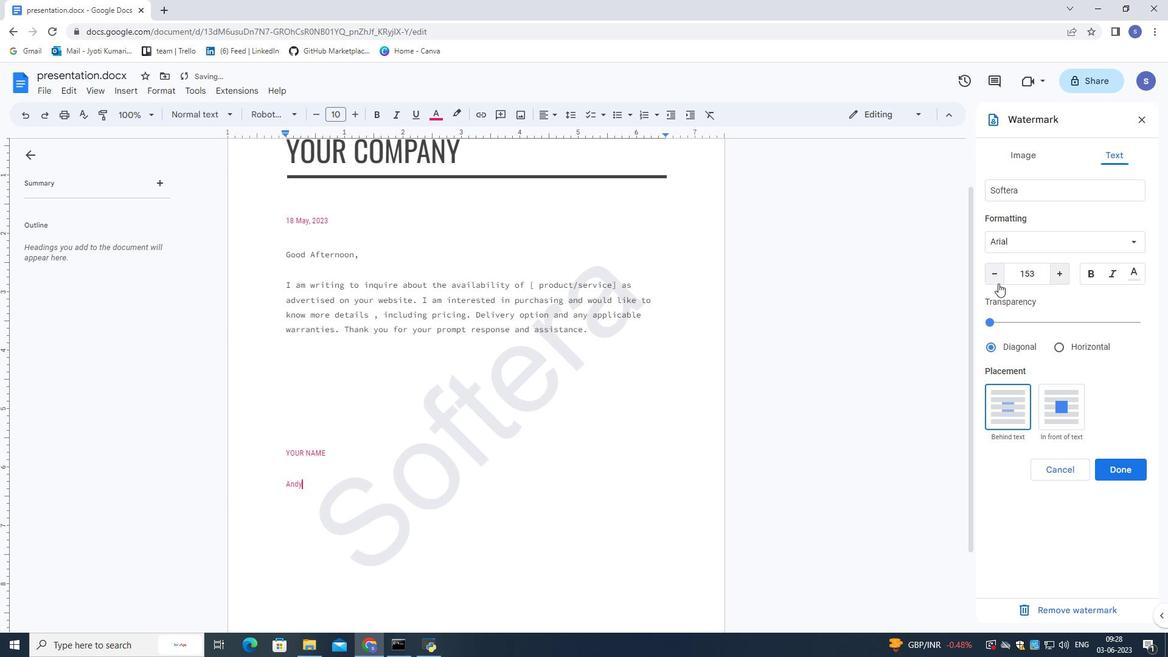 
Action: Mouse pressed left at (996, 281)
Screenshot: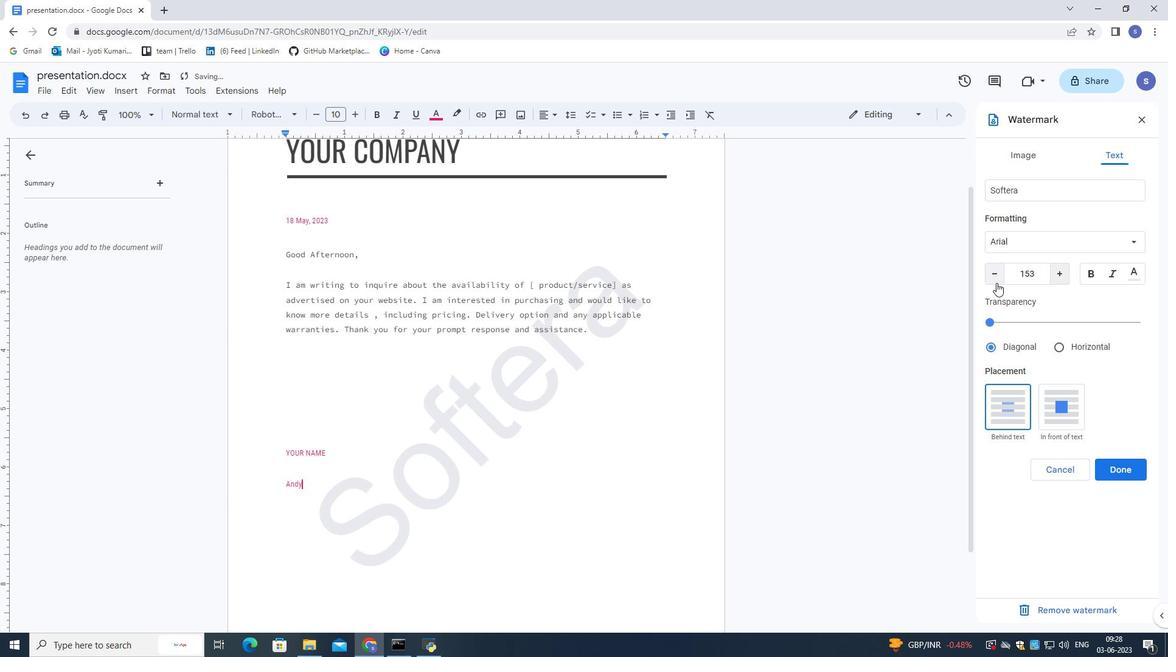 
Action: Mouse pressed left at (996, 281)
Screenshot: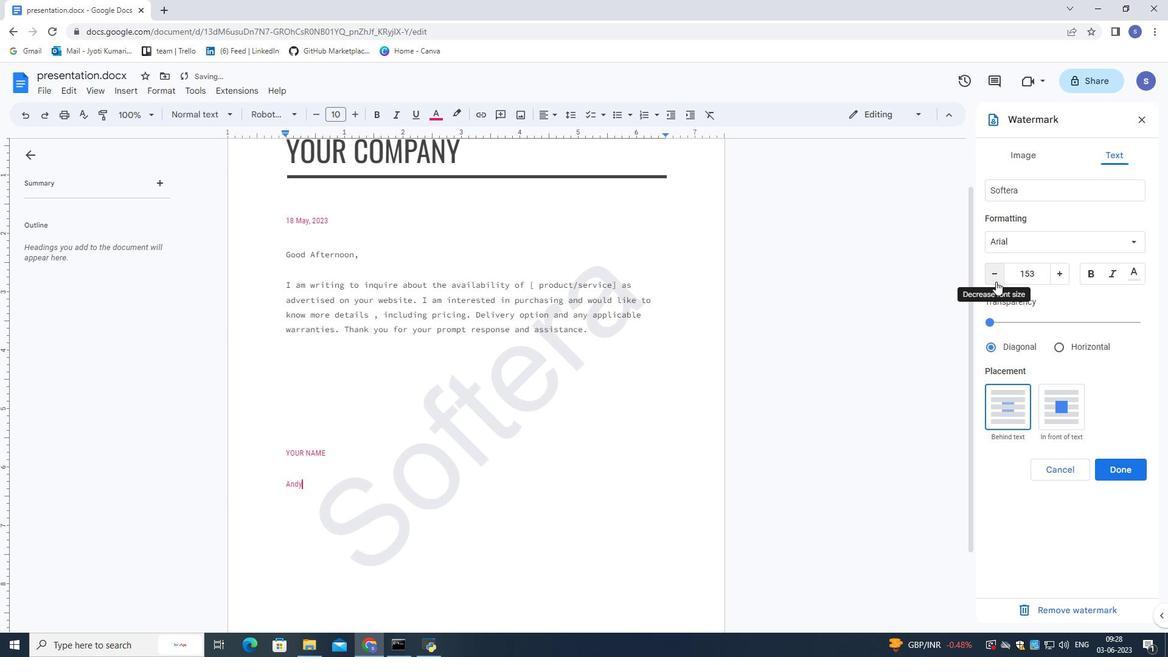 
Action: Mouse pressed left at (996, 281)
Screenshot: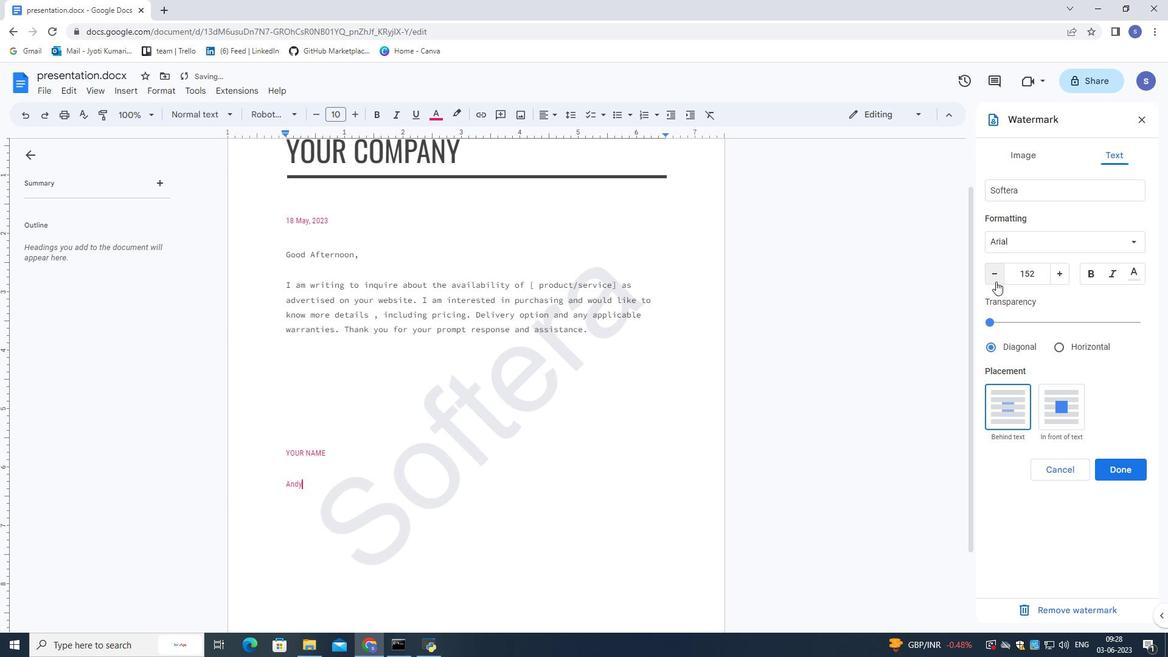 
Action: Mouse pressed left at (996, 281)
Screenshot: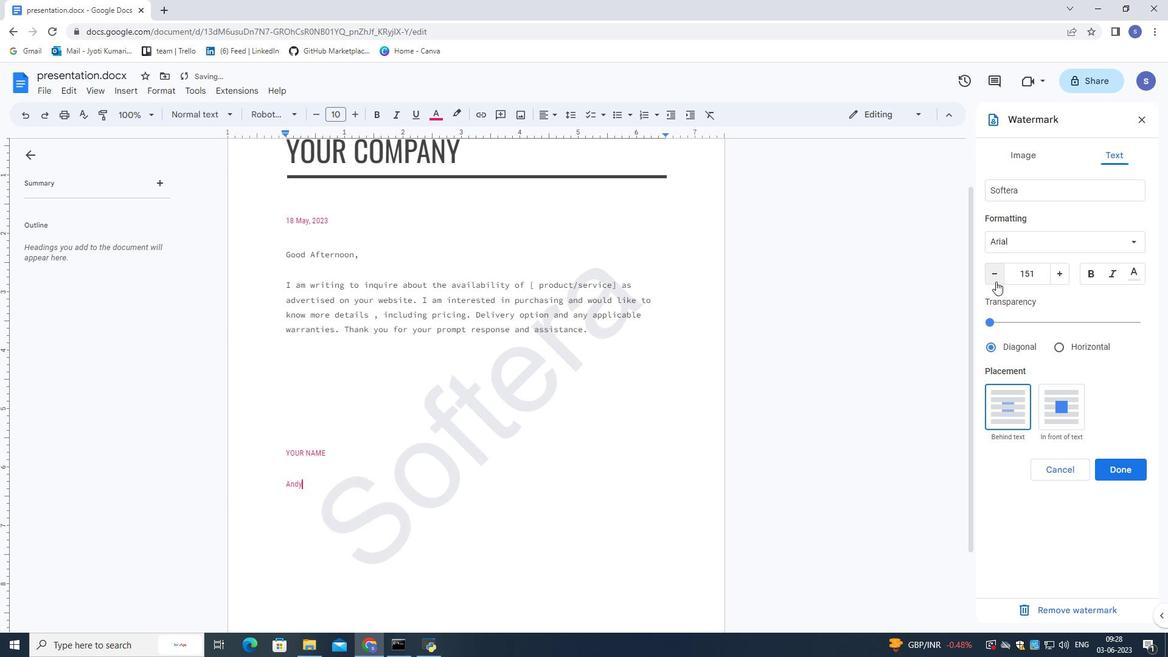 
Action: Mouse pressed left at (996, 281)
Screenshot: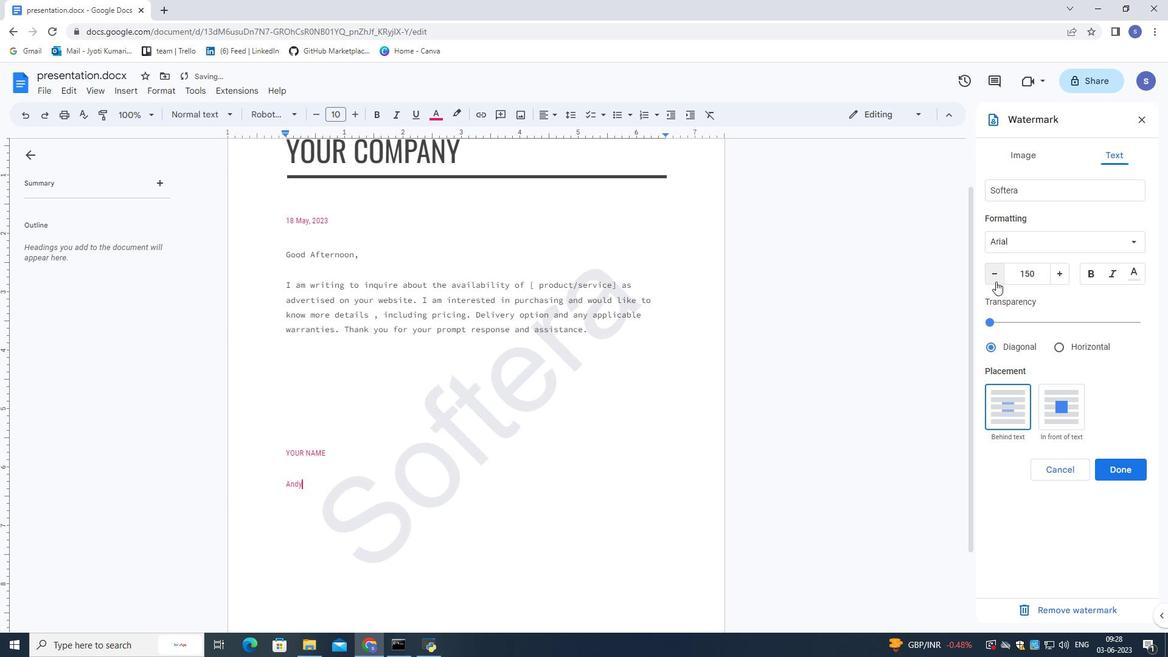 
Action: Mouse pressed left at (996, 281)
Screenshot: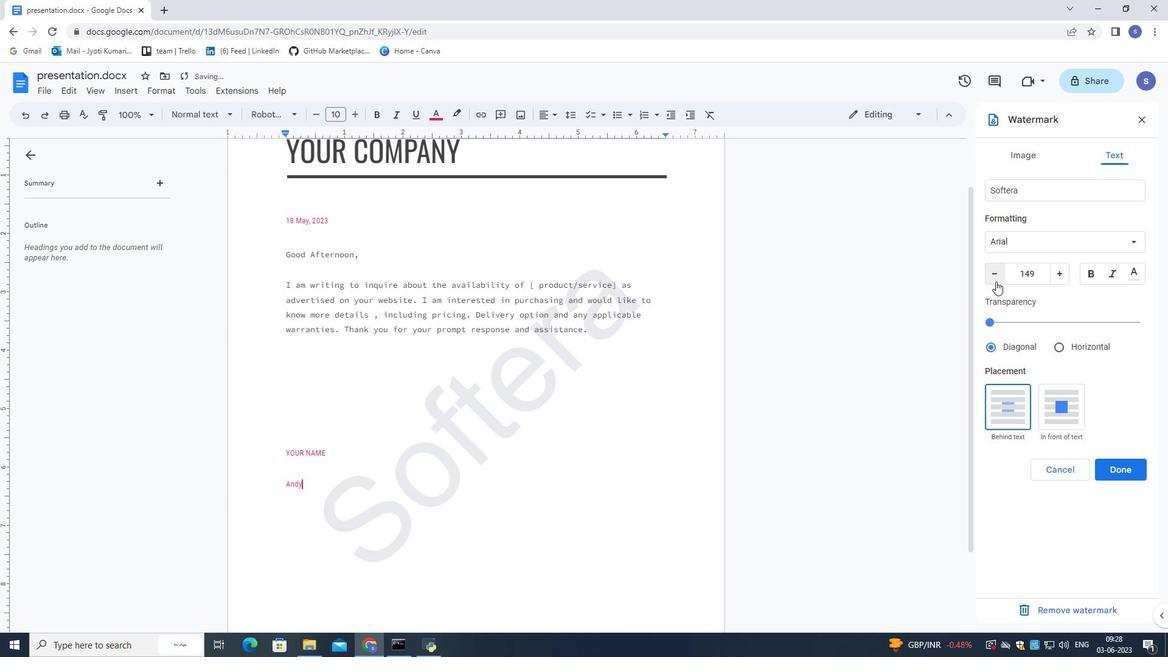 
Action: Mouse pressed left at (996, 281)
Screenshot: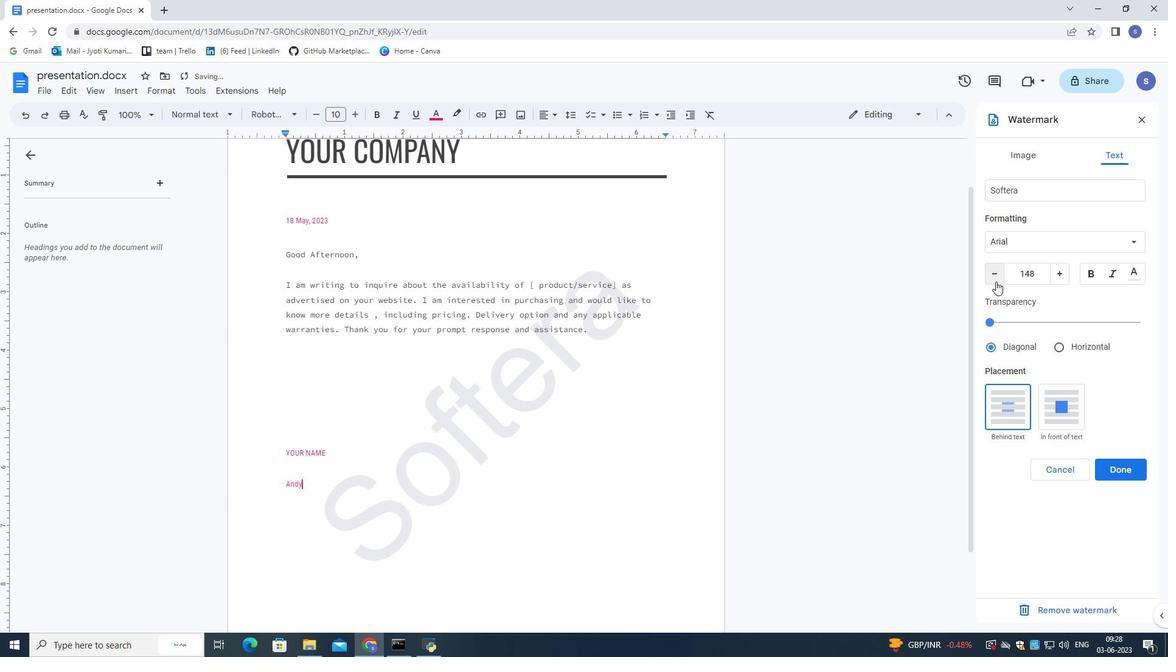 
Action: Mouse pressed left at (996, 281)
Screenshot: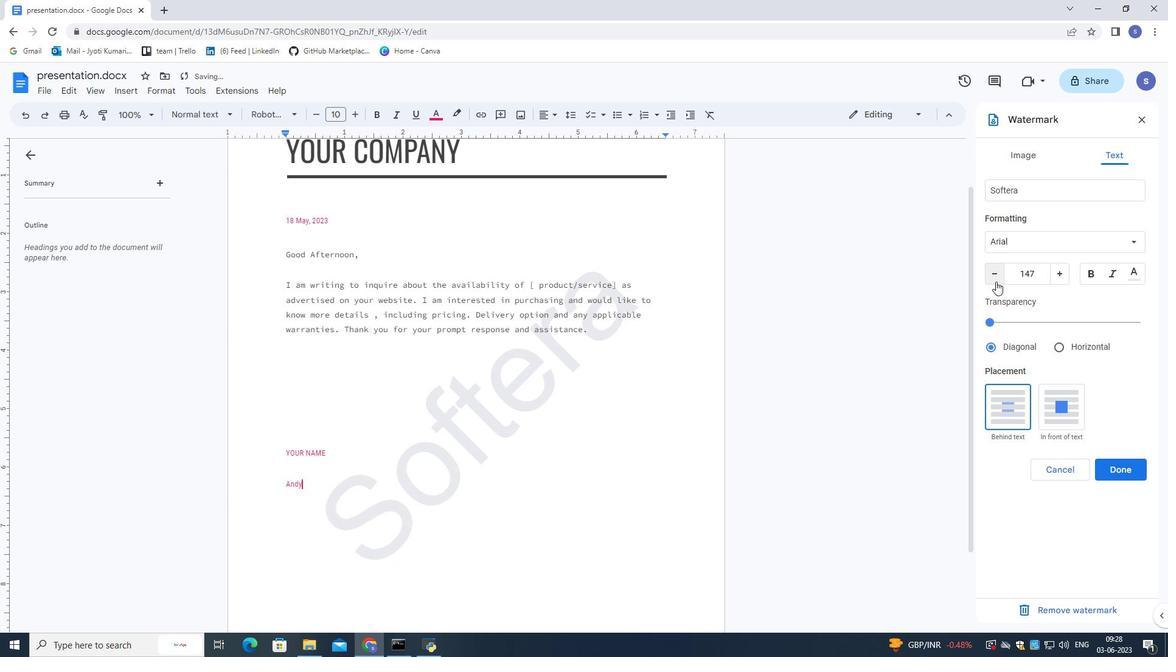 
Action: Mouse pressed left at (996, 281)
Screenshot: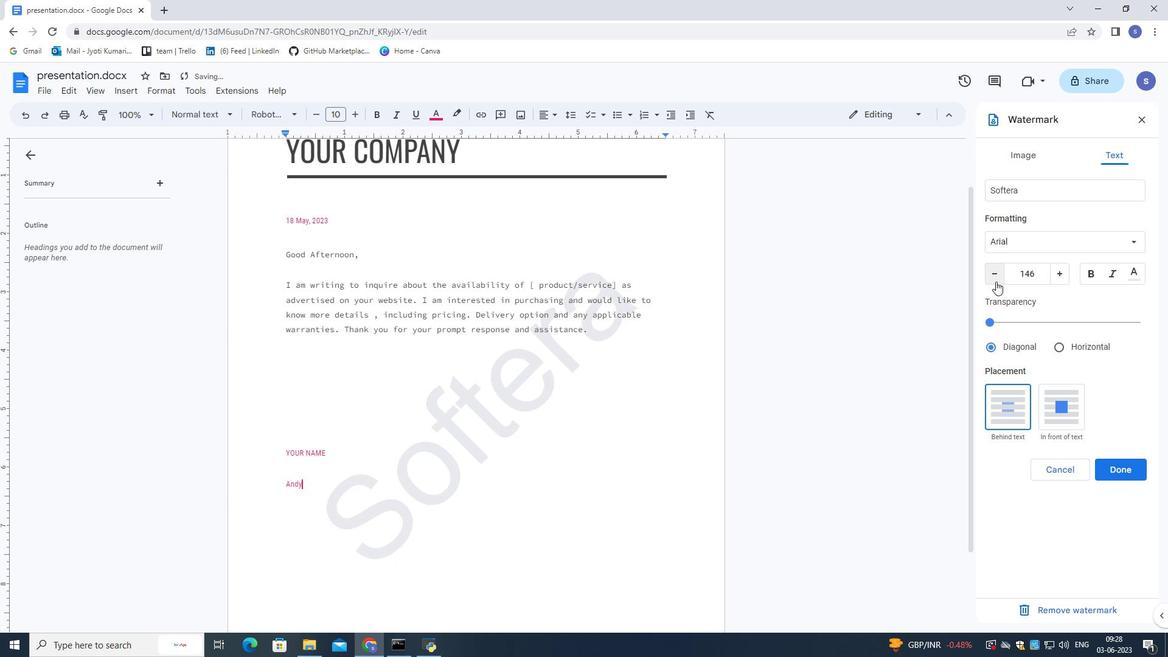 
Action: Mouse pressed left at (996, 281)
Screenshot: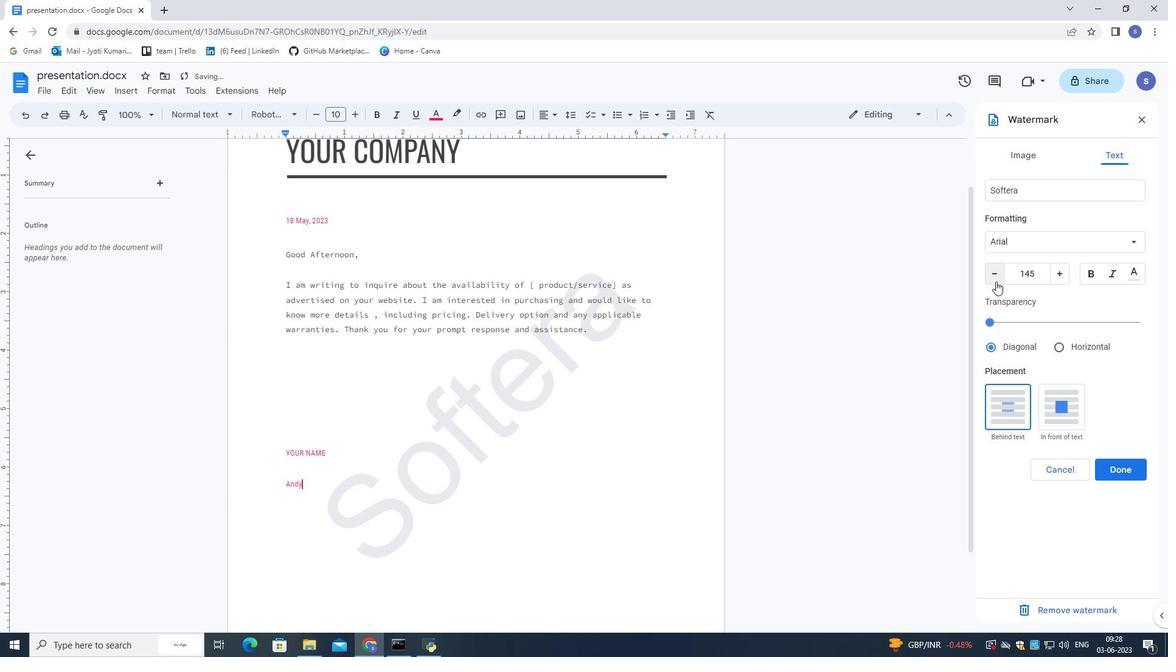 
Action: Mouse pressed left at (996, 281)
Screenshot: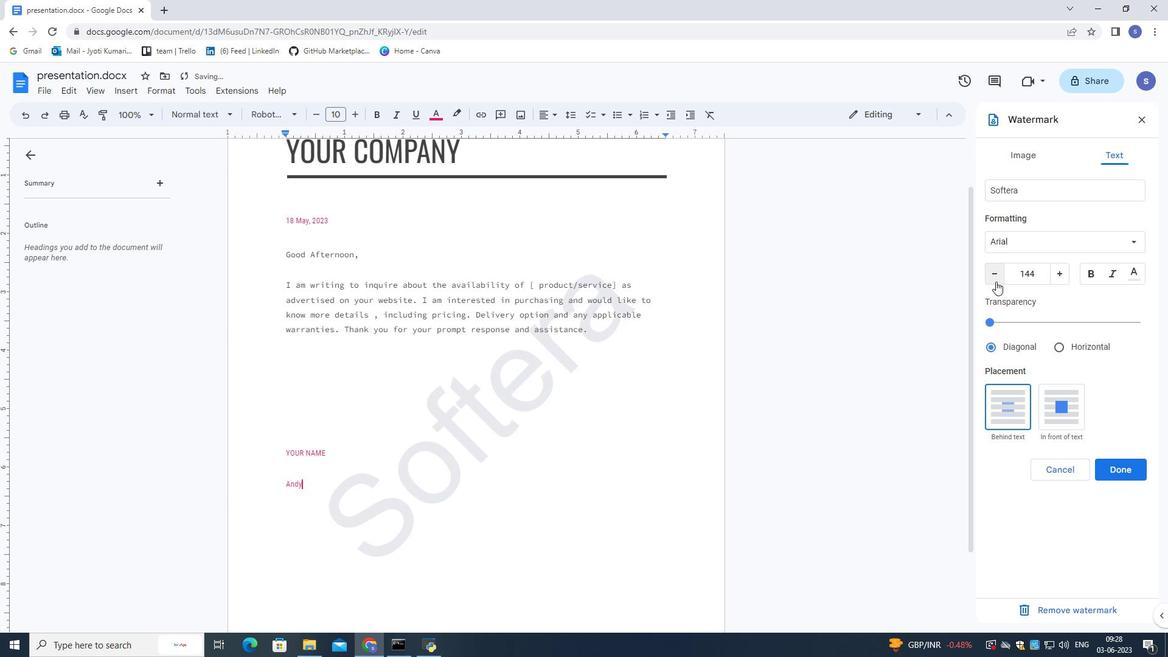 
Action: Mouse pressed left at (996, 281)
Screenshot: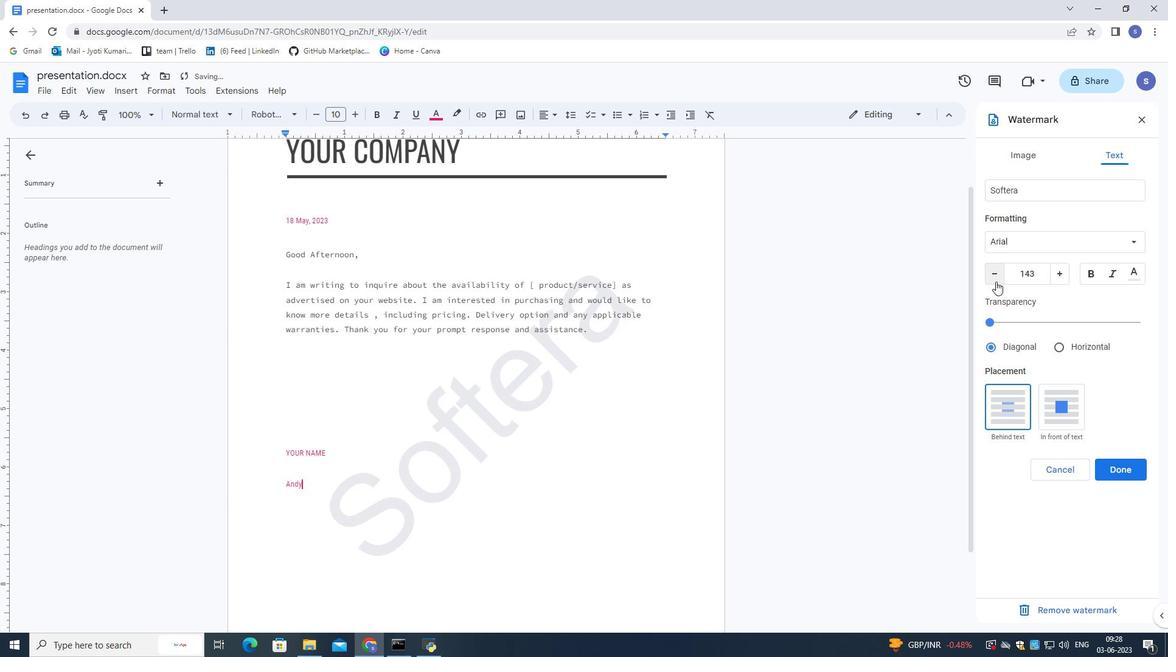 
Action: Mouse pressed left at (996, 281)
Screenshot: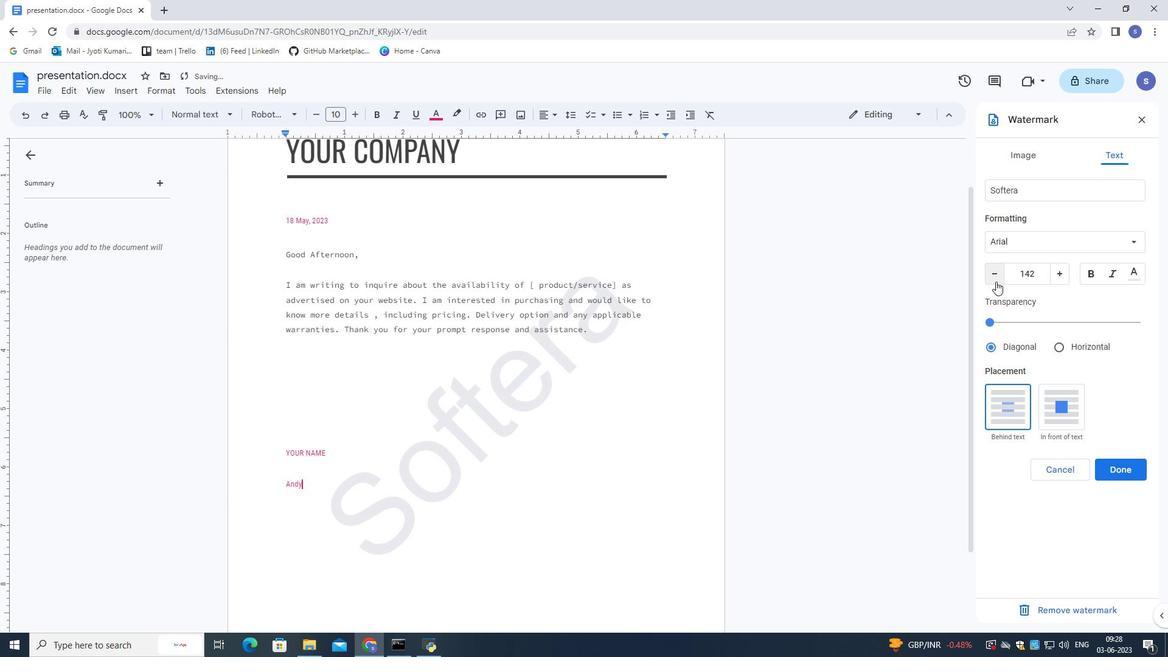
Action: Mouse pressed left at (996, 281)
Screenshot: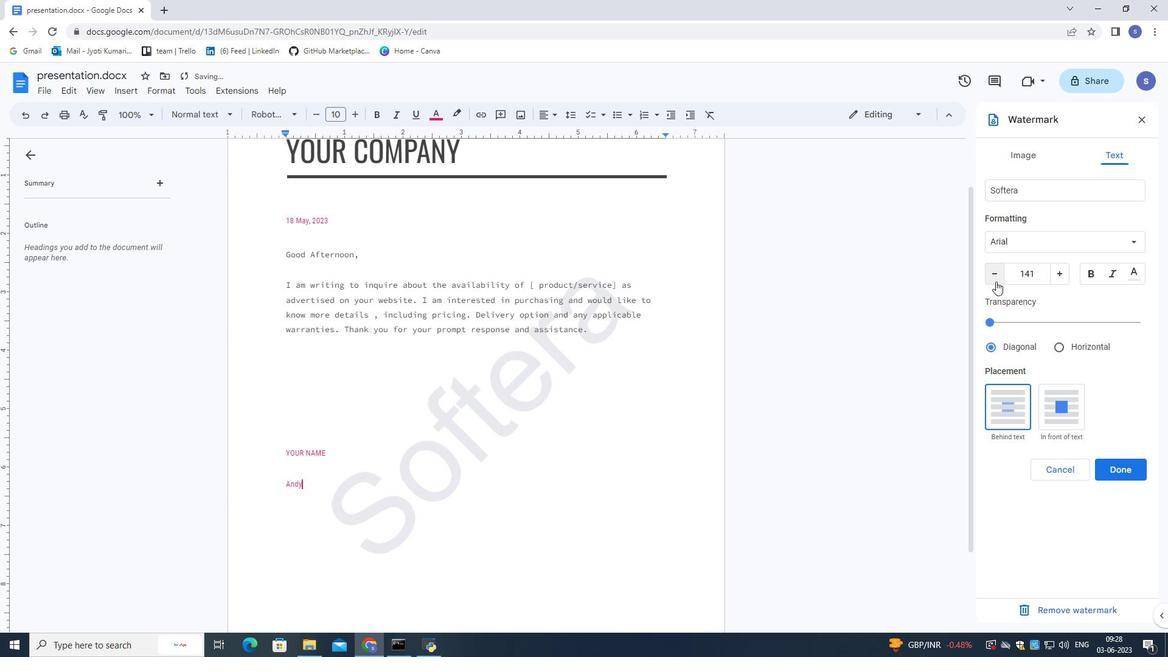 
Action: Mouse pressed left at (996, 281)
Screenshot: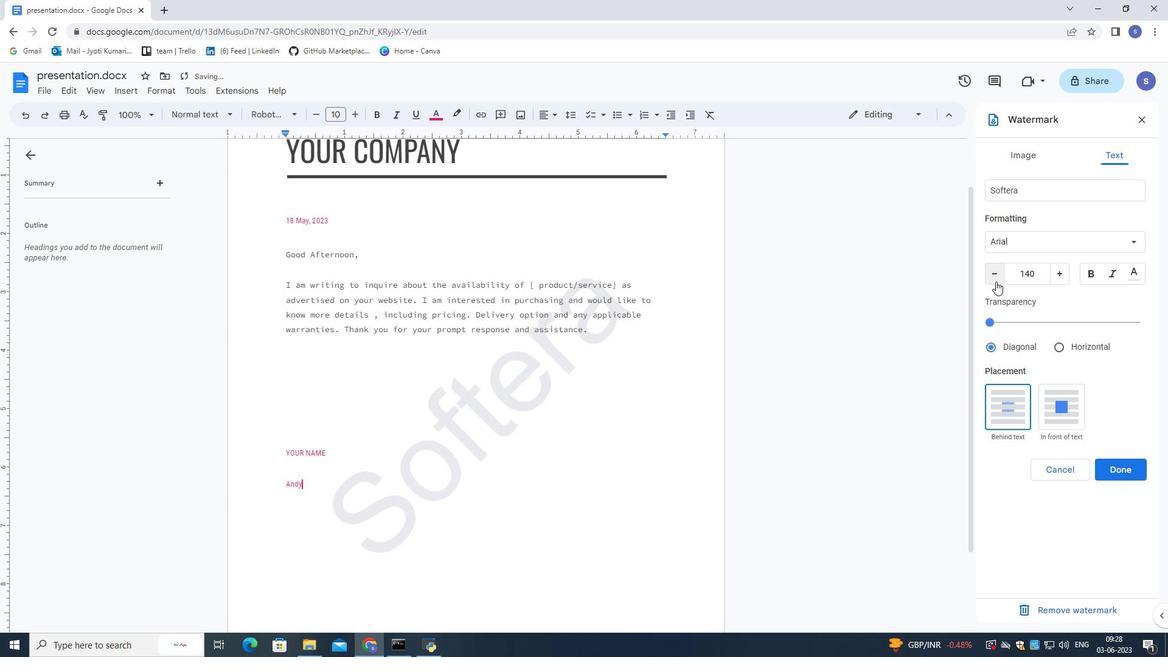 
Action: Mouse pressed left at (996, 281)
Screenshot: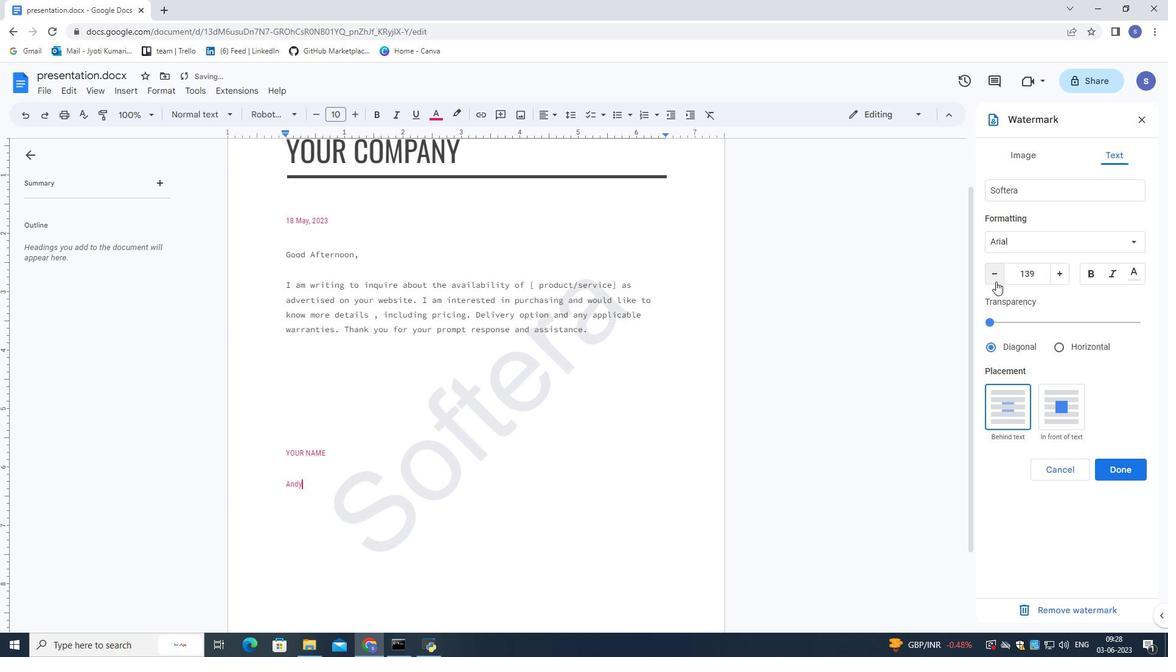 
Action: Mouse pressed left at (996, 281)
Screenshot: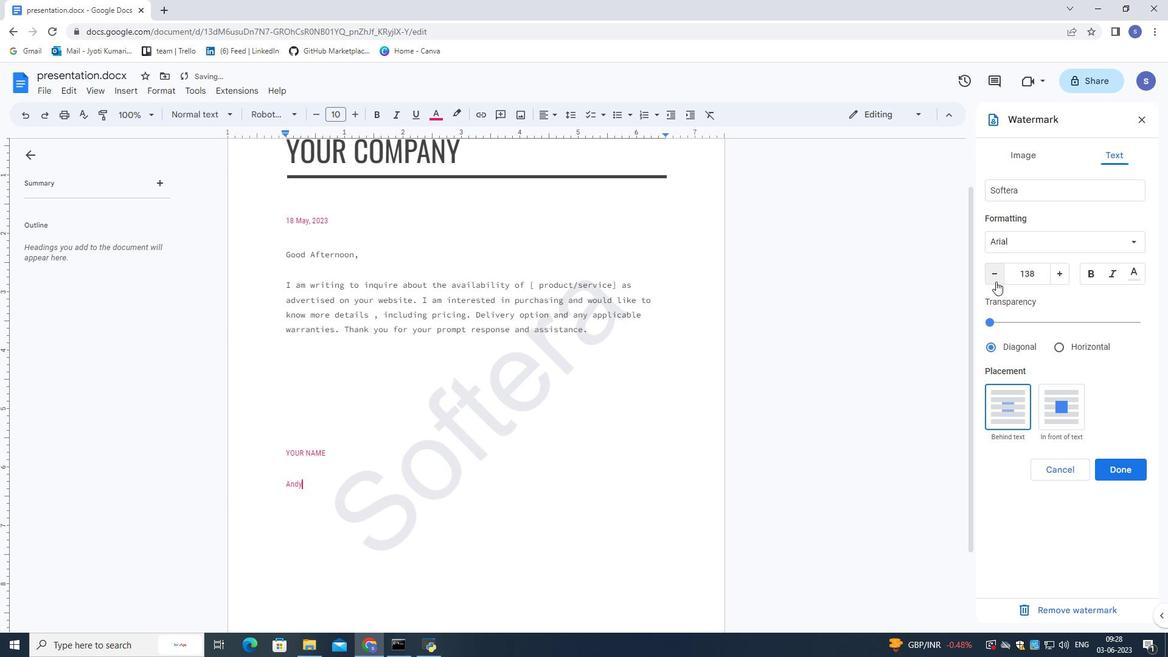 
Action: Mouse pressed left at (996, 281)
Screenshot: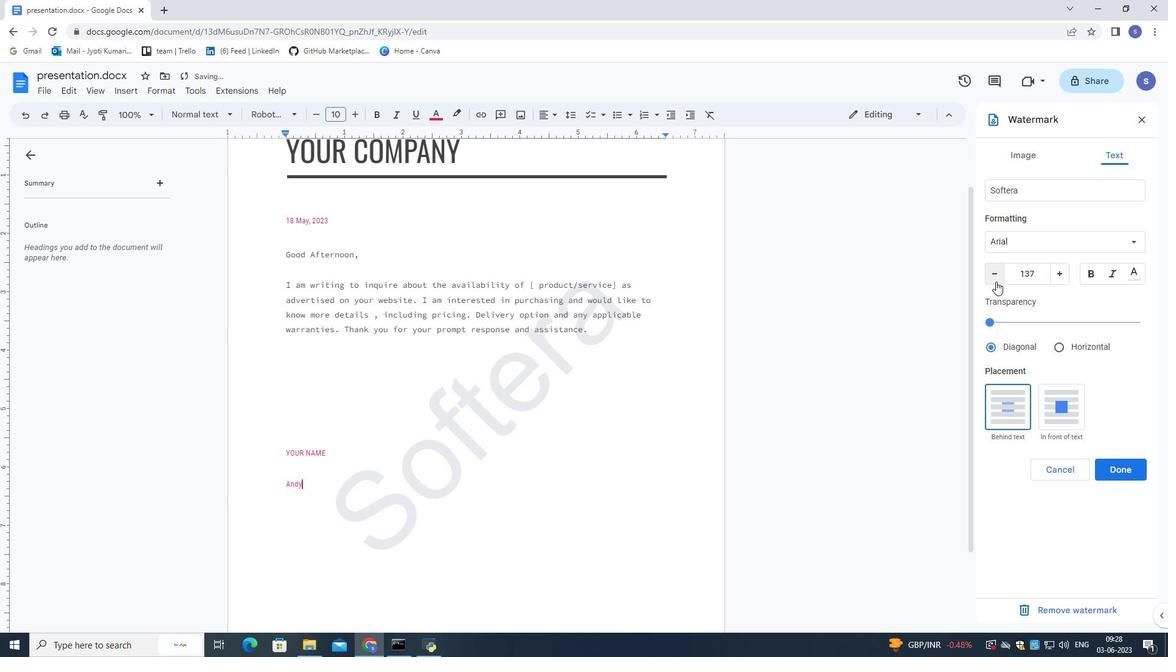 
Action: Mouse pressed left at (996, 281)
Screenshot: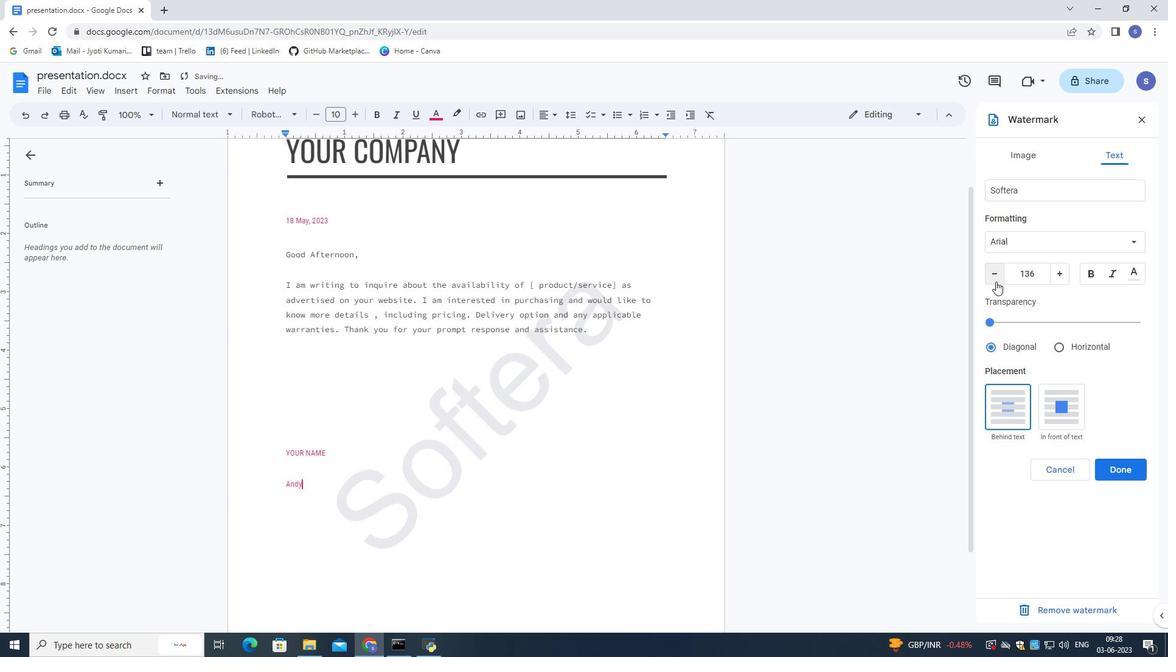 
Action: Mouse pressed left at (996, 281)
Screenshot: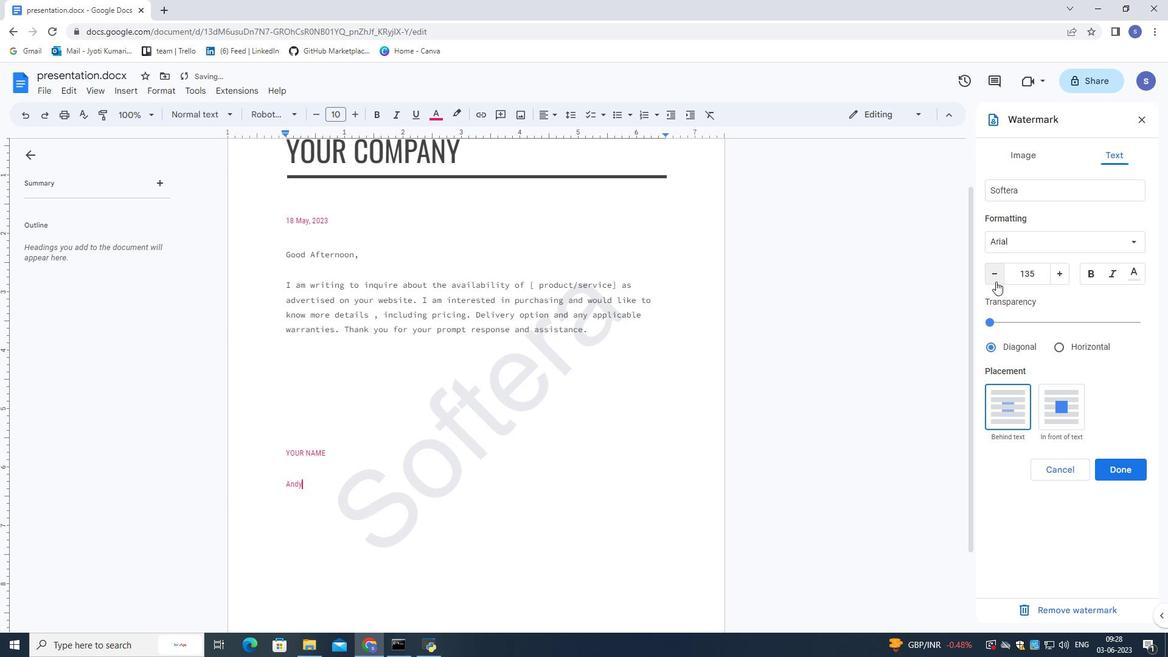 
Action: Mouse pressed left at (996, 281)
Screenshot: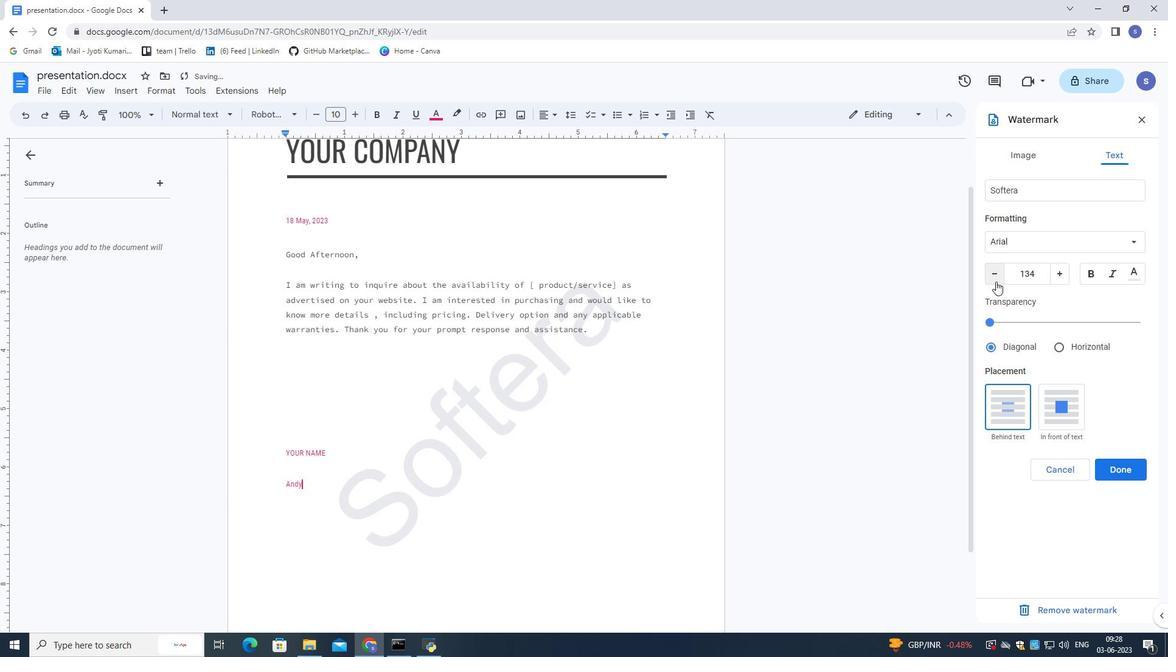 
Action: Mouse pressed left at (996, 281)
Screenshot: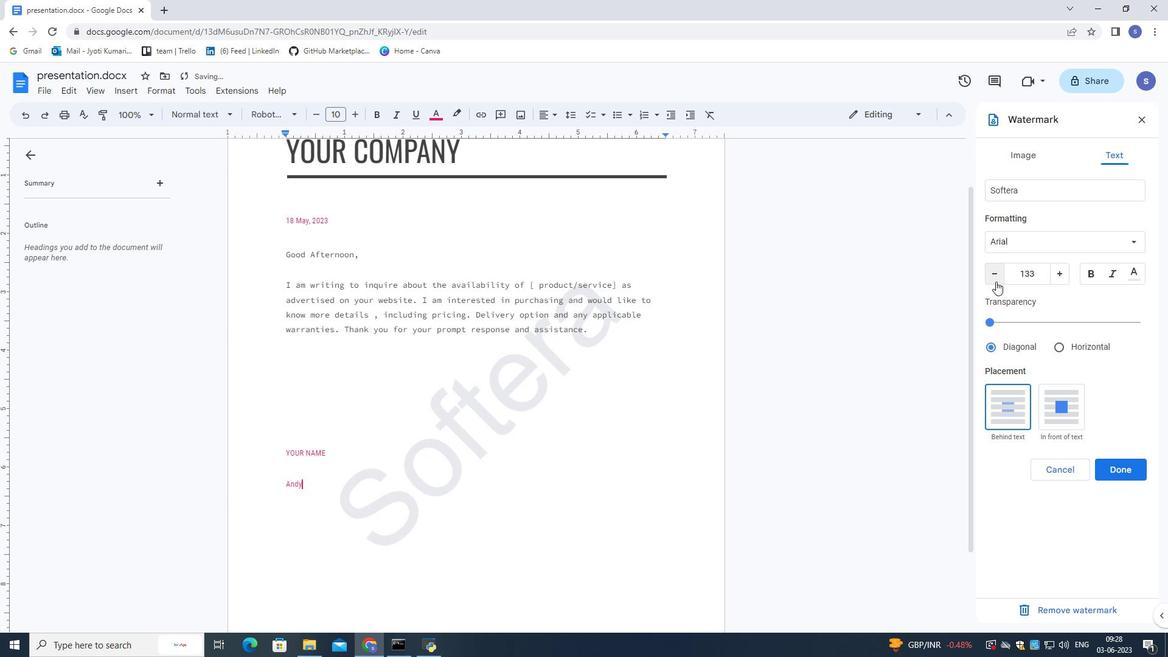 
Action: Mouse pressed left at (996, 281)
Screenshot: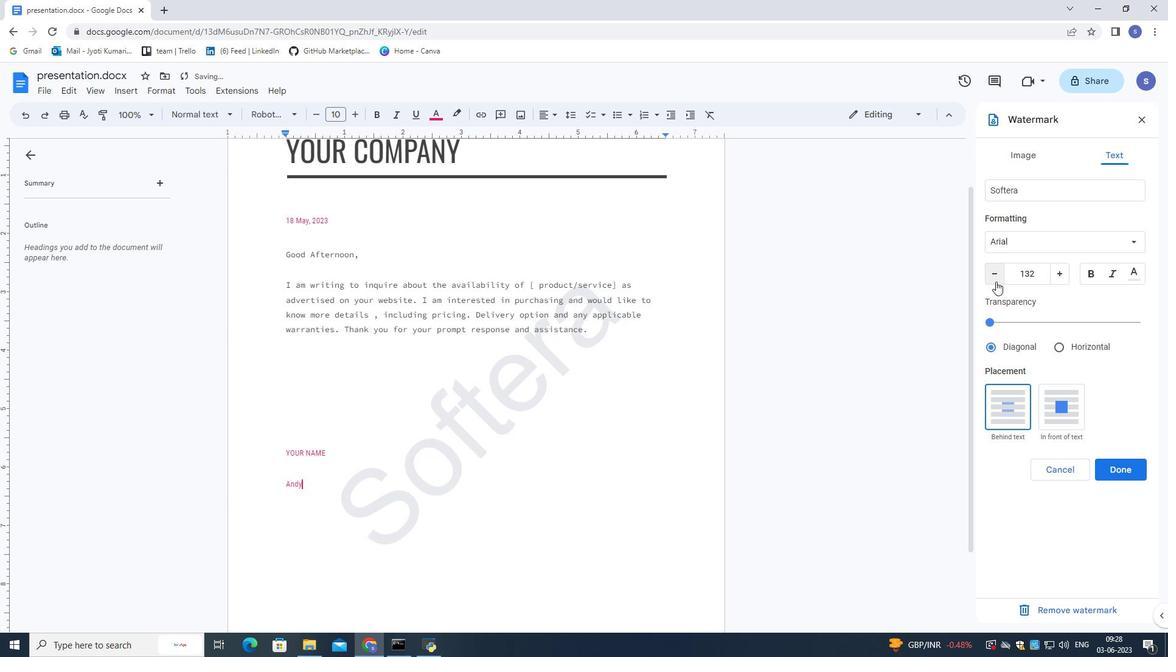 
Action: Mouse pressed left at (996, 281)
Screenshot: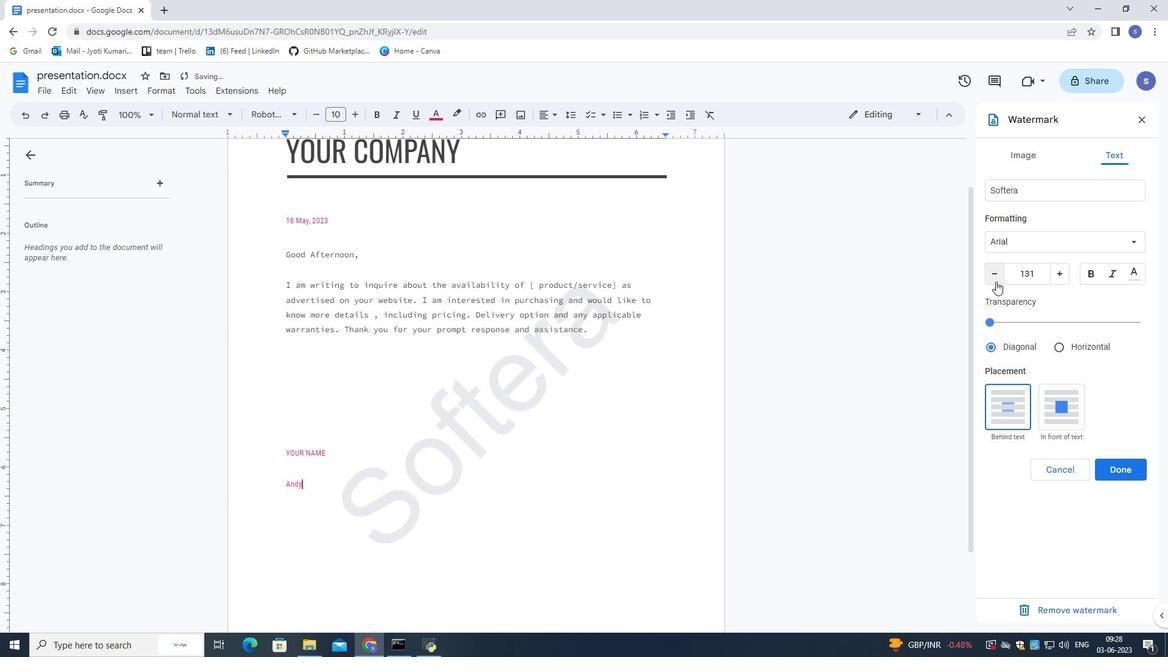 
Action: Mouse pressed left at (996, 281)
Screenshot: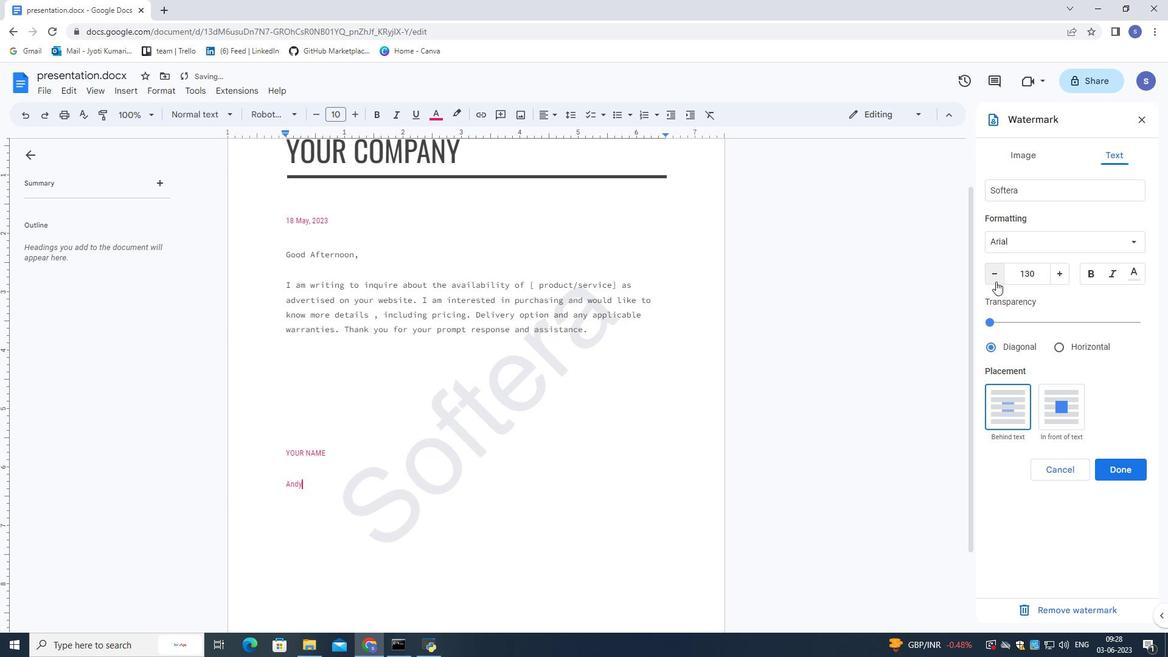 
Action: Mouse pressed left at (996, 281)
Screenshot: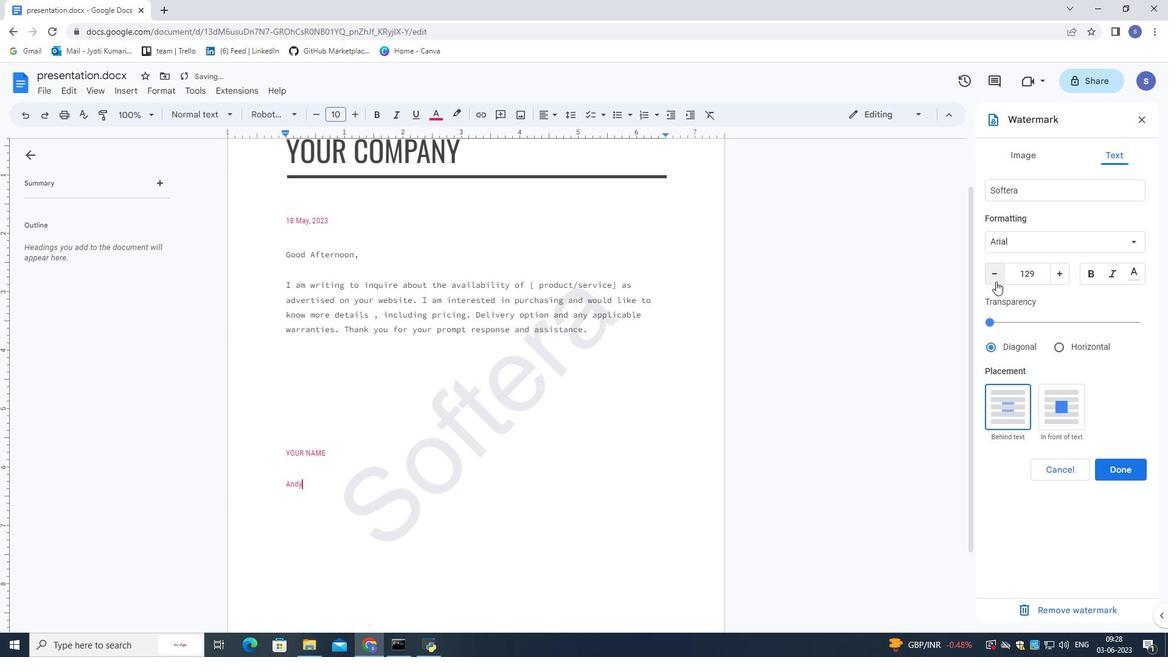 
Action: Mouse pressed left at (996, 281)
Screenshot: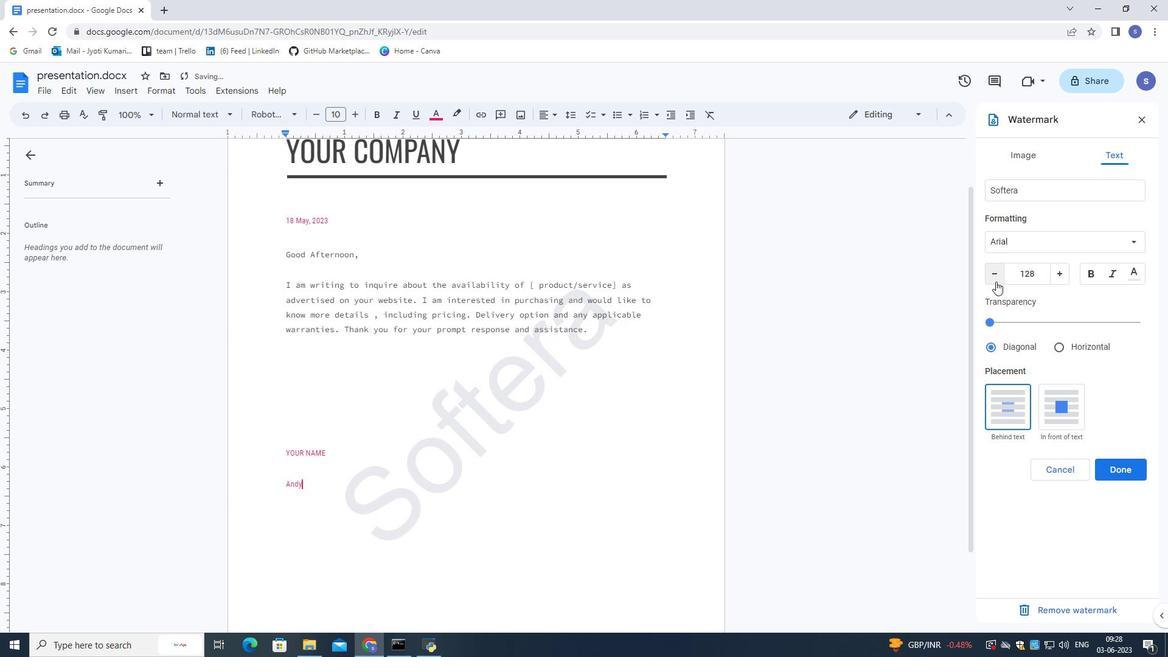 
Action: Mouse pressed left at (996, 281)
Screenshot: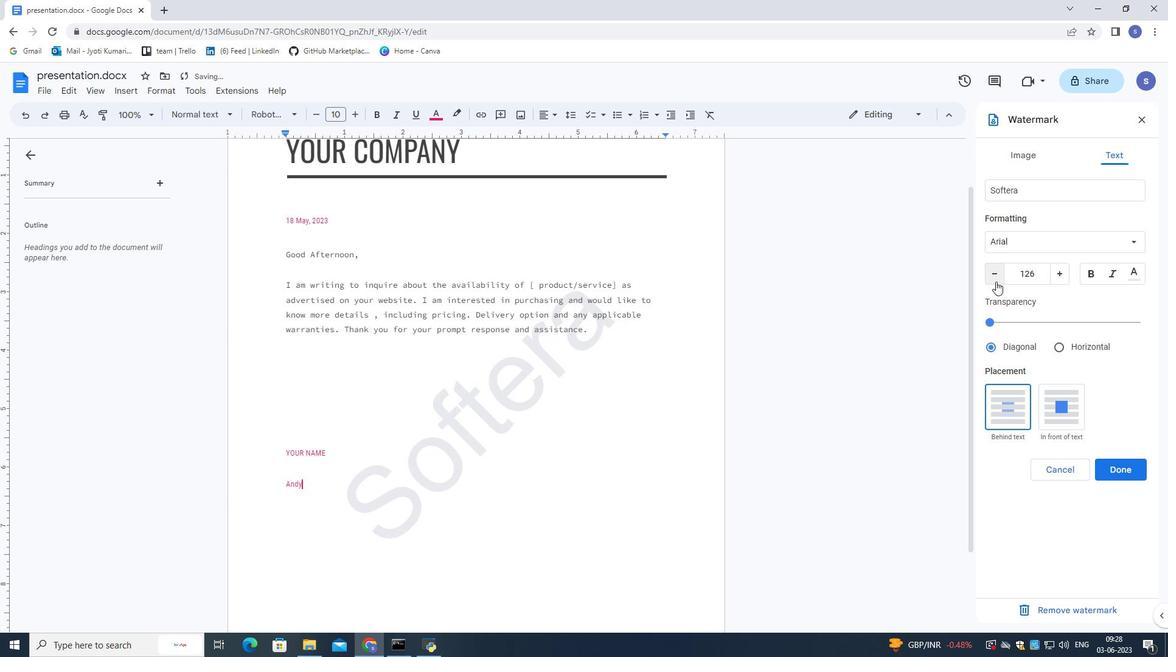 
Action: Mouse pressed left at (996, 281)
Screenshot: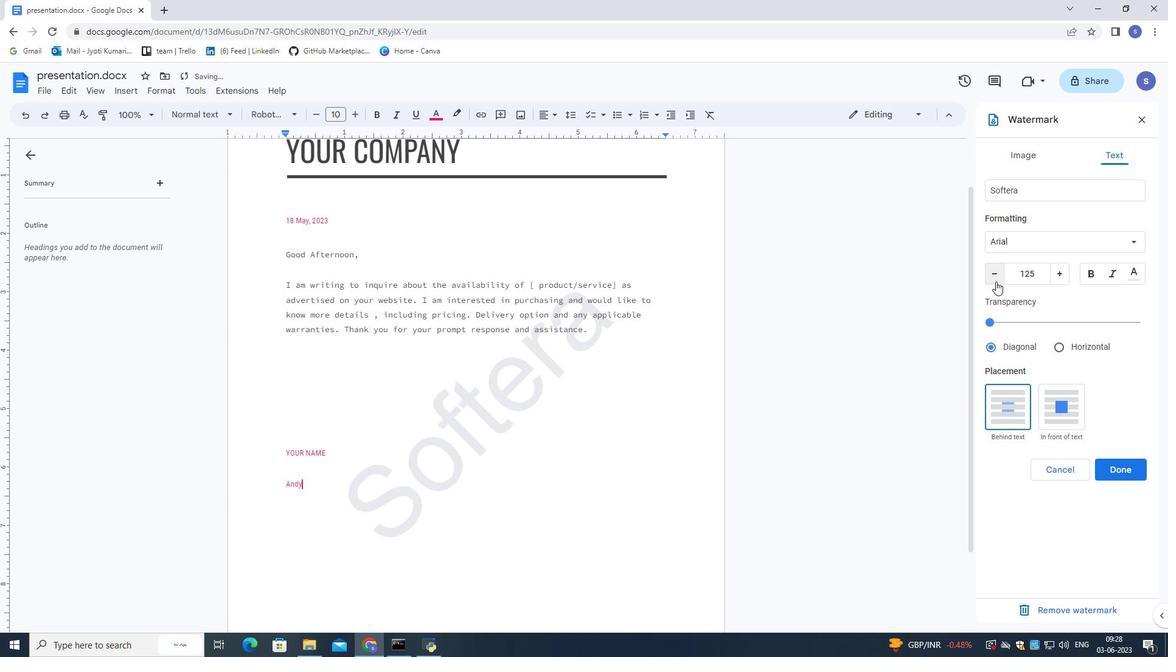 
Action: Mouse pressed left at (996, 281)
Screenshot: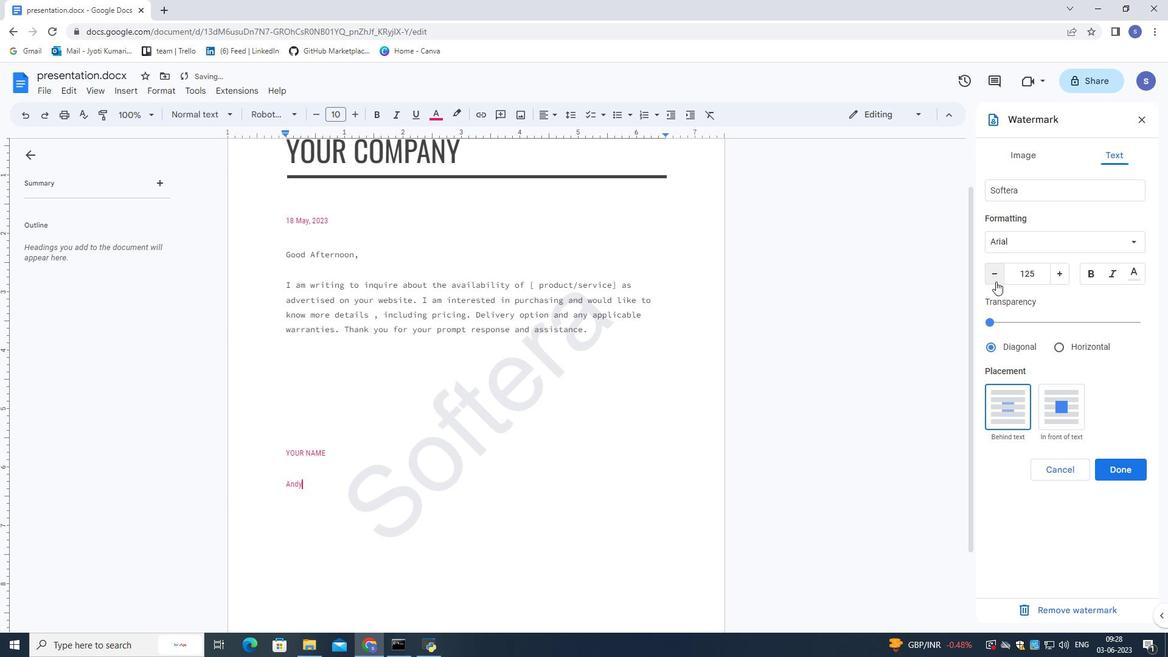 
Action: Mouse pressed left at (996, 281)
Screenshot: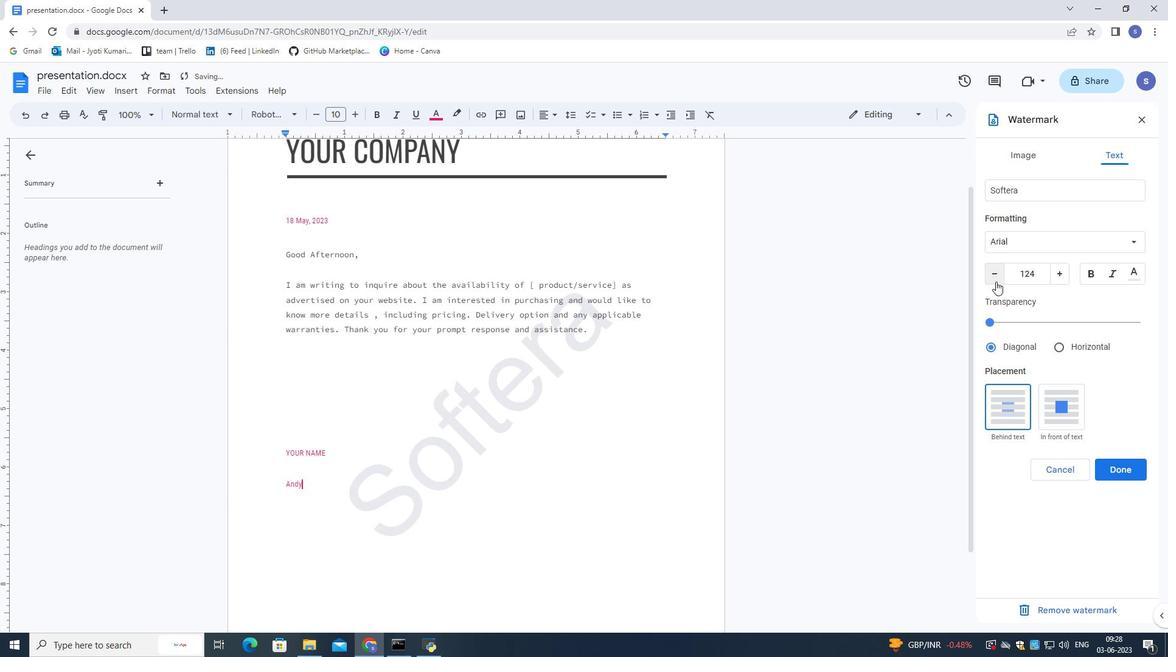 
Action: Mouse pressed left at (996, 281)
Screenshot: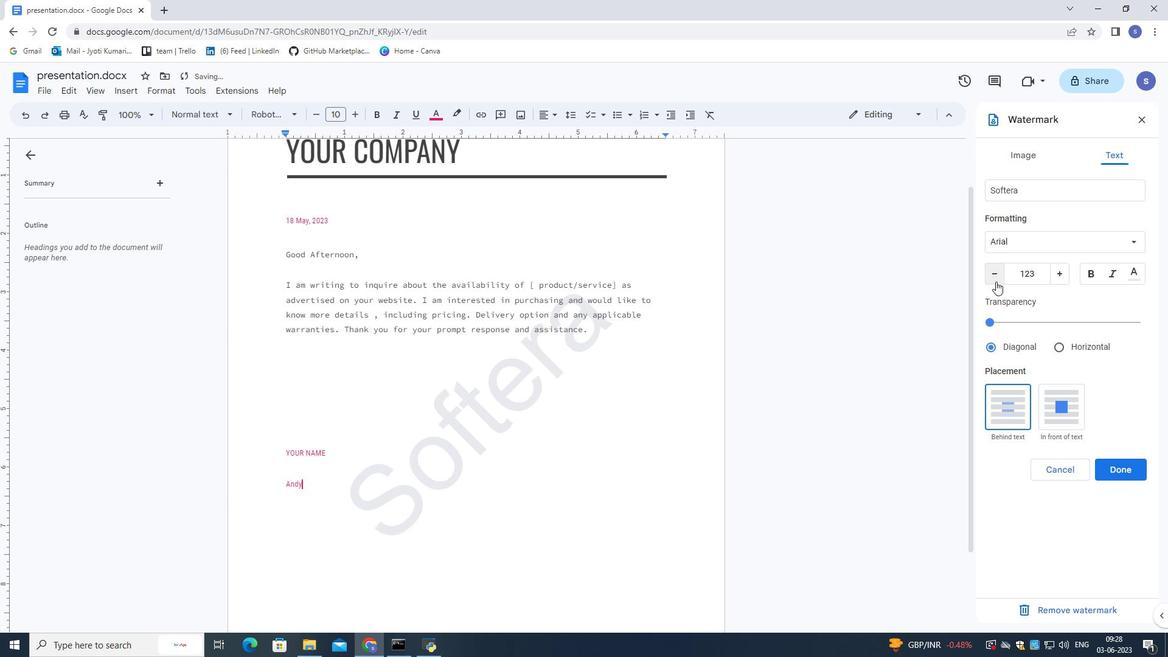 
Action: Mouse pressed left at (996, 281)
Screenshot: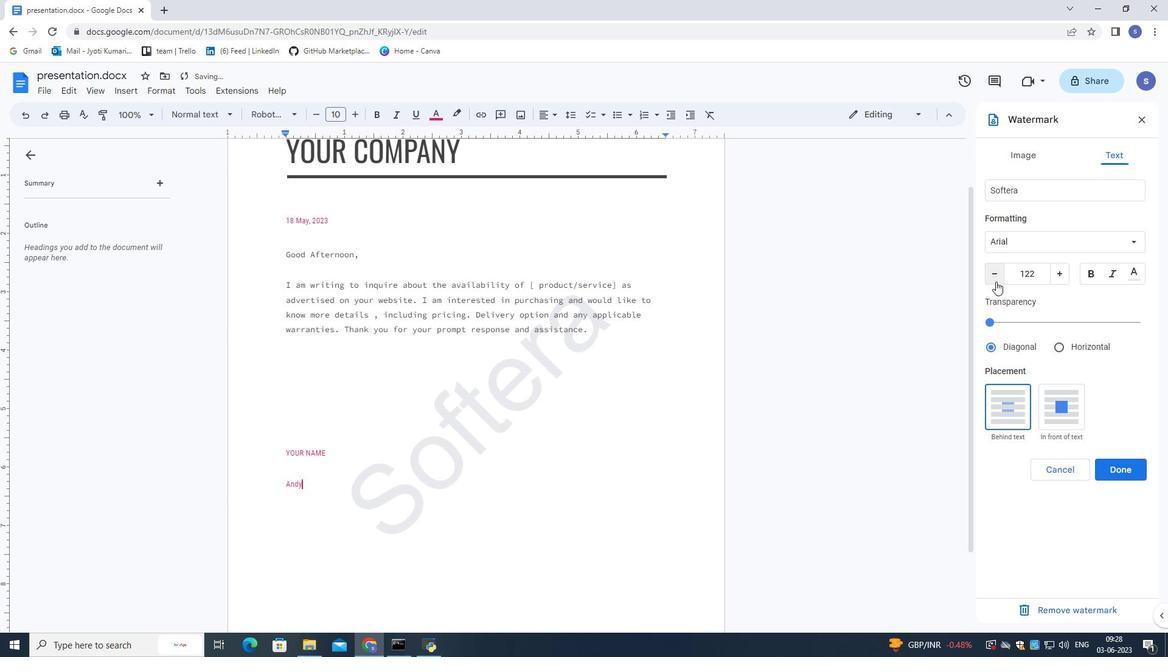 
Action: Mouse pressed left at (996, 281)
Screenshot: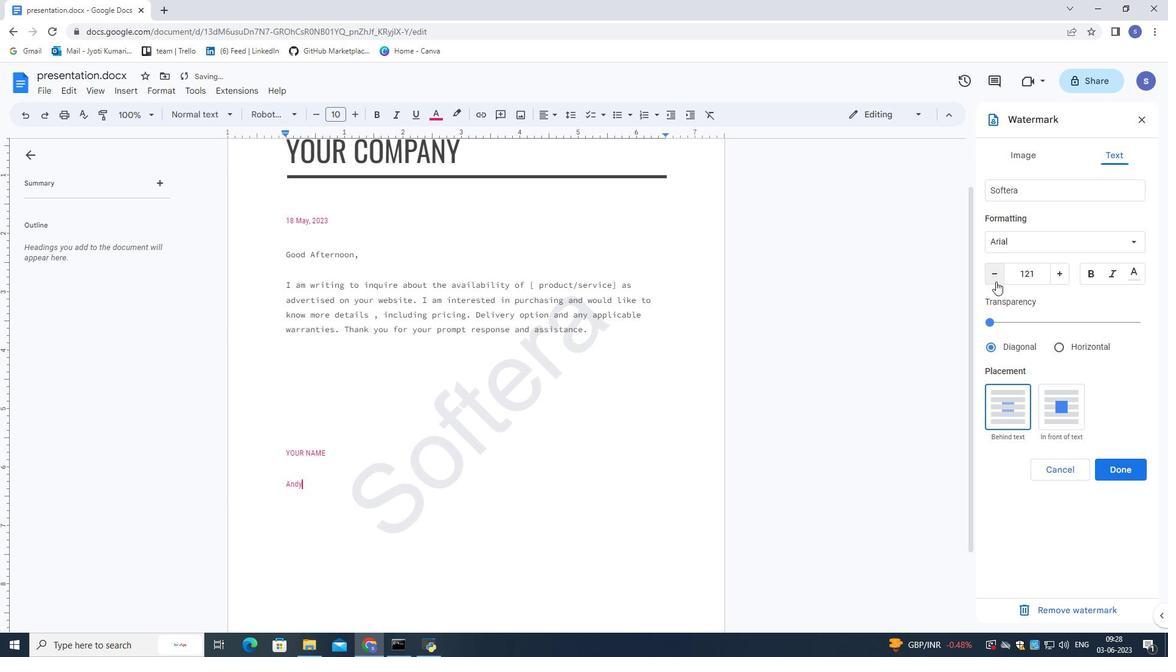 
Action: Mouse pressed left at (996, 281)
Screenshot: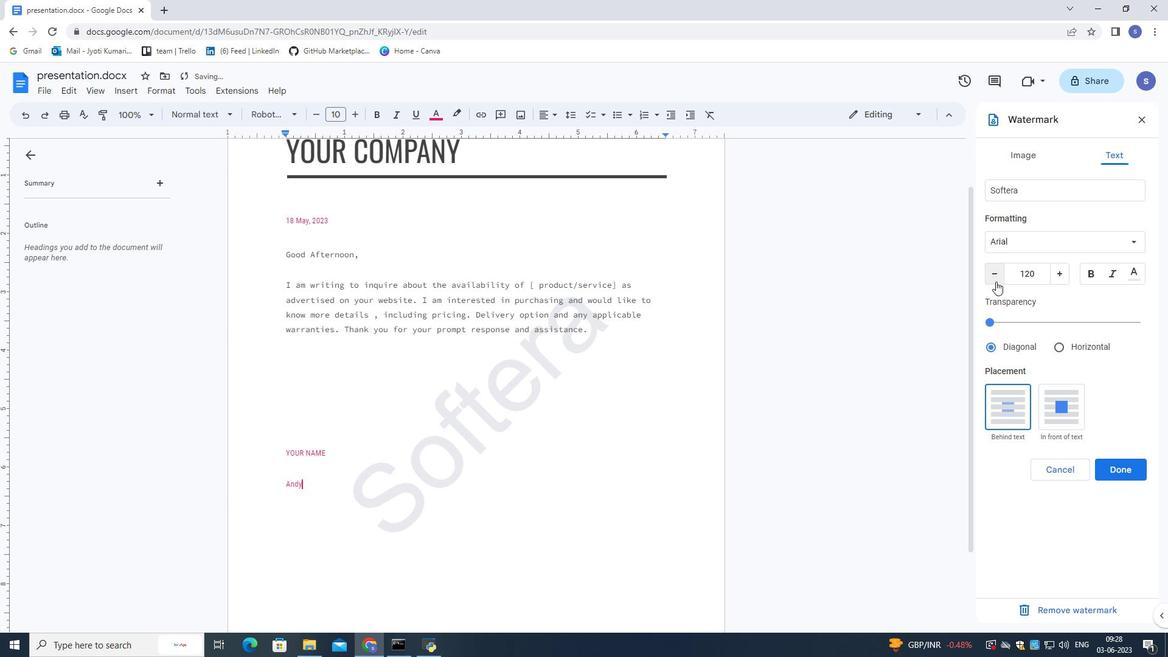 
Action: Mouse pressed left at (996, 281)
Screenshot: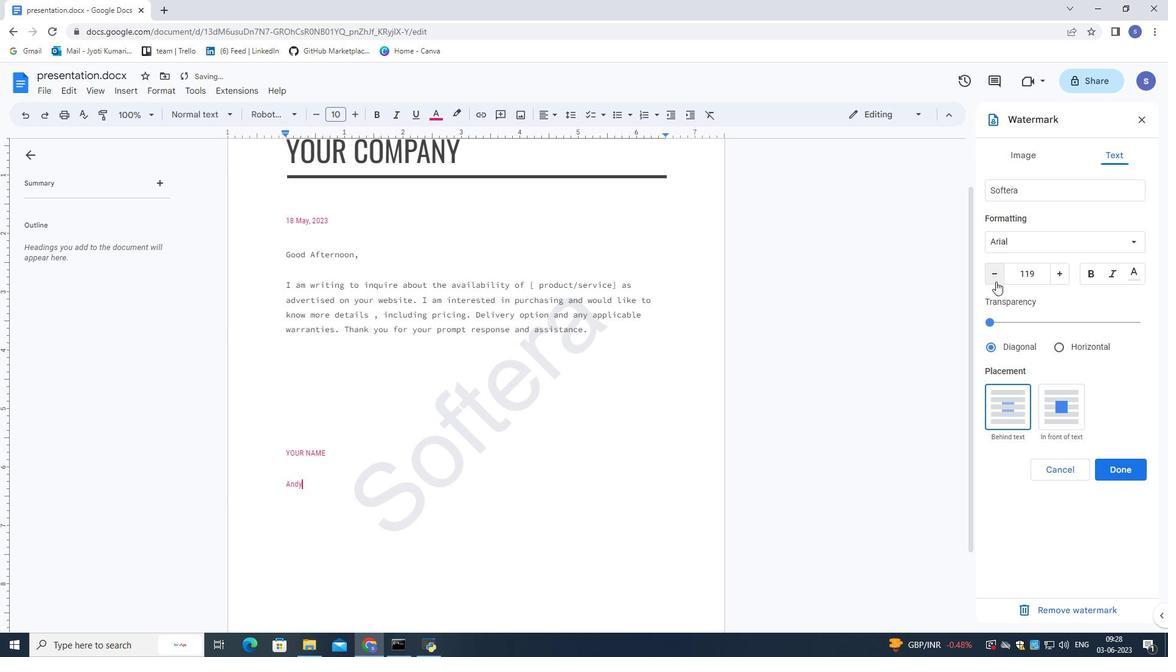 
Action: Mouse pressed left at (996, 281)
Screenshot: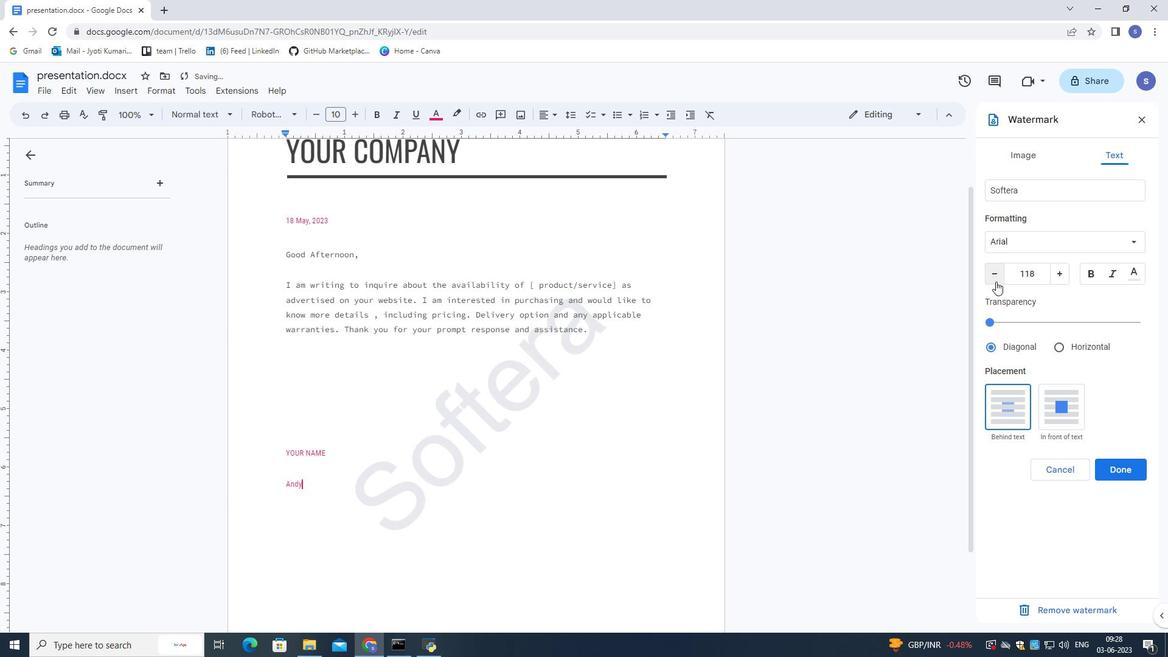 
Action: Mouse pressed left at (996, 281)
Screenshot: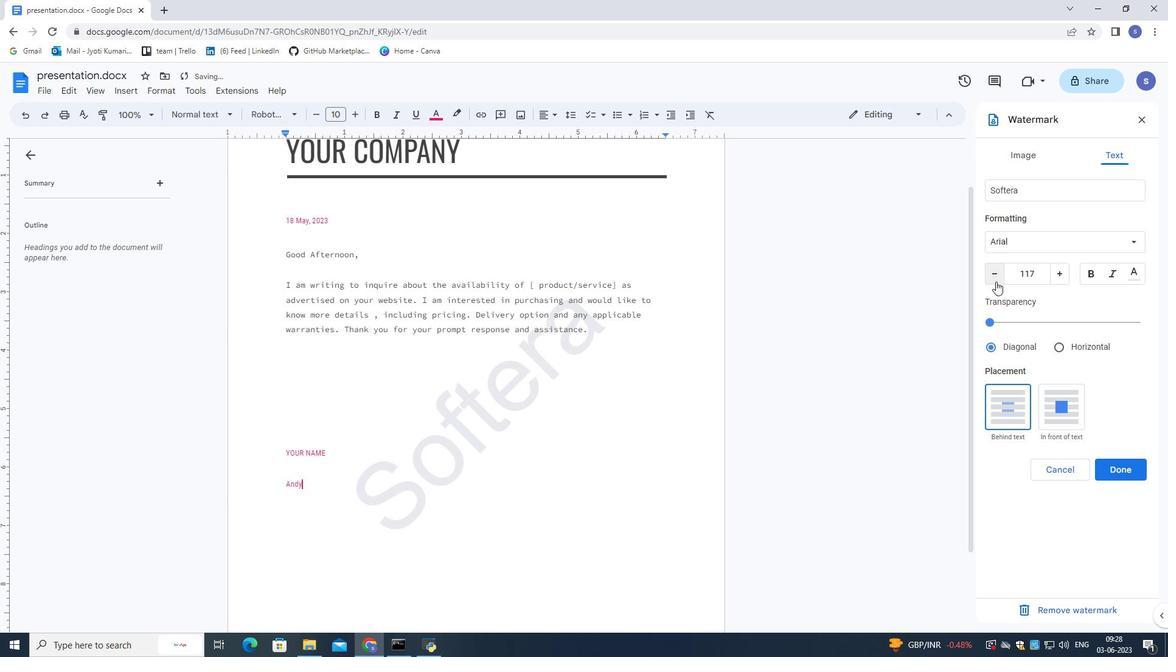 
Action: Mouse pressed left at (996, 281)
Screenshot: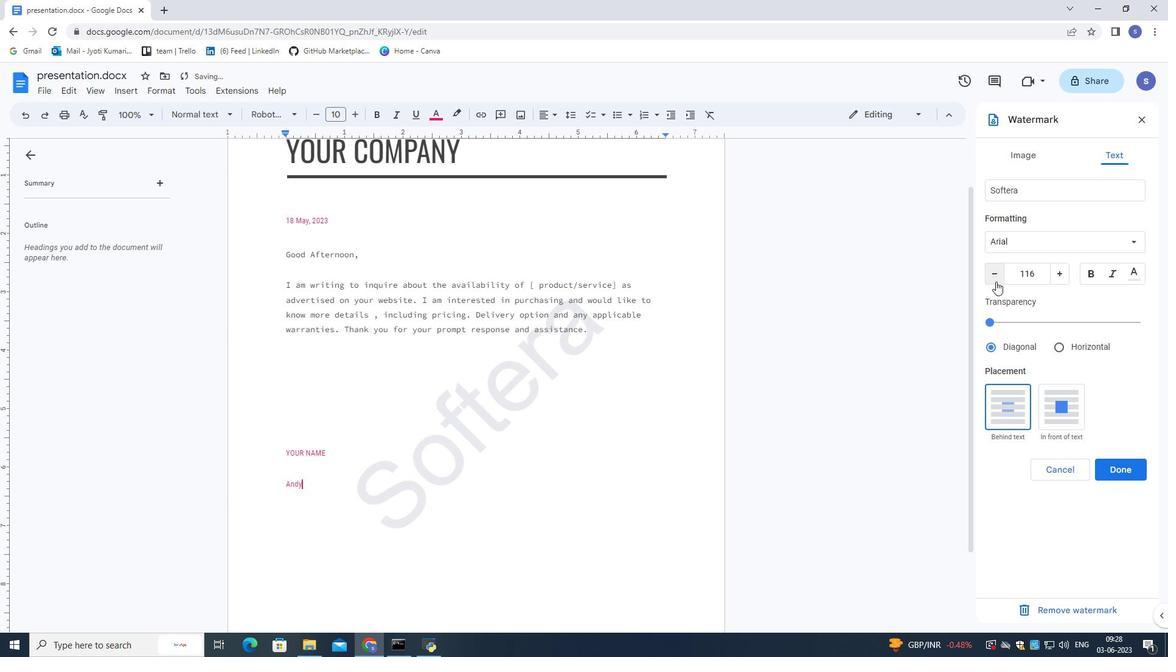 
Action: Mouse pressed left at (996, 281)
Screenshot: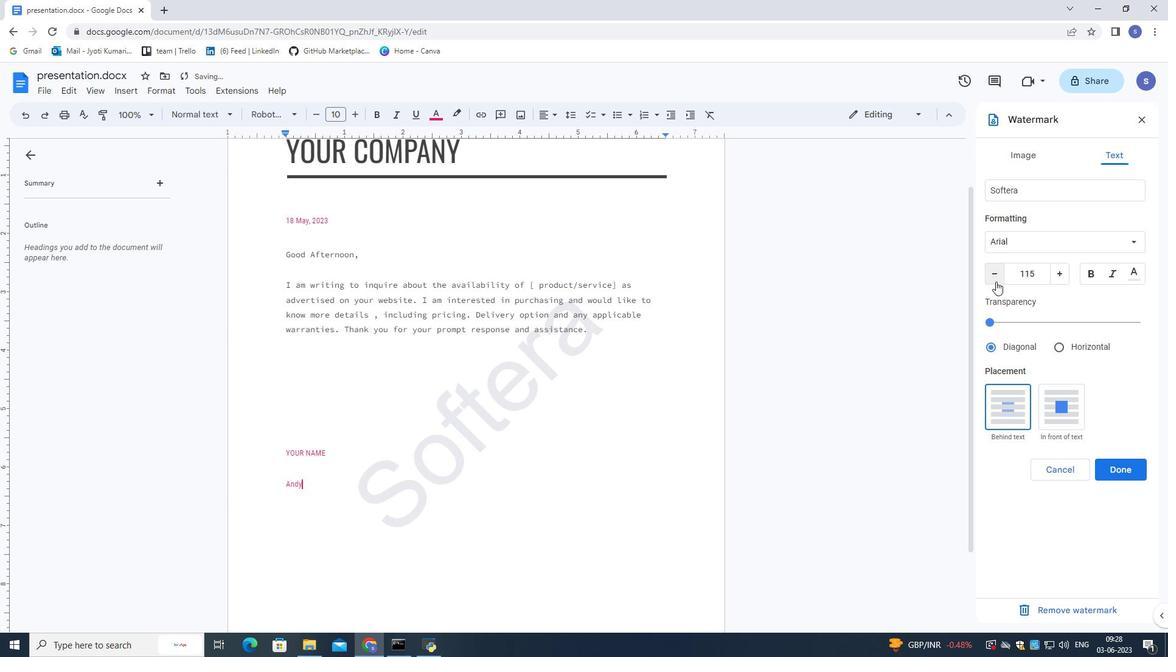 
Action: Mouse pressed left at (996, 281)
Screenshot: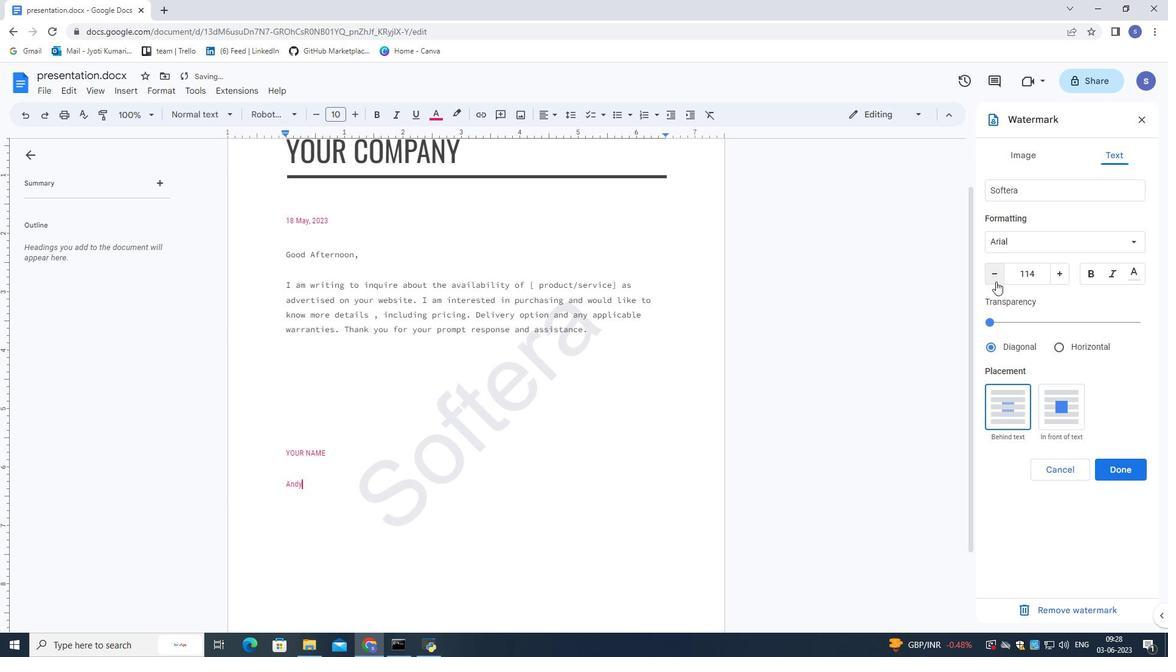 
Action: Mouse moved to (1061, 346)
Screenshot: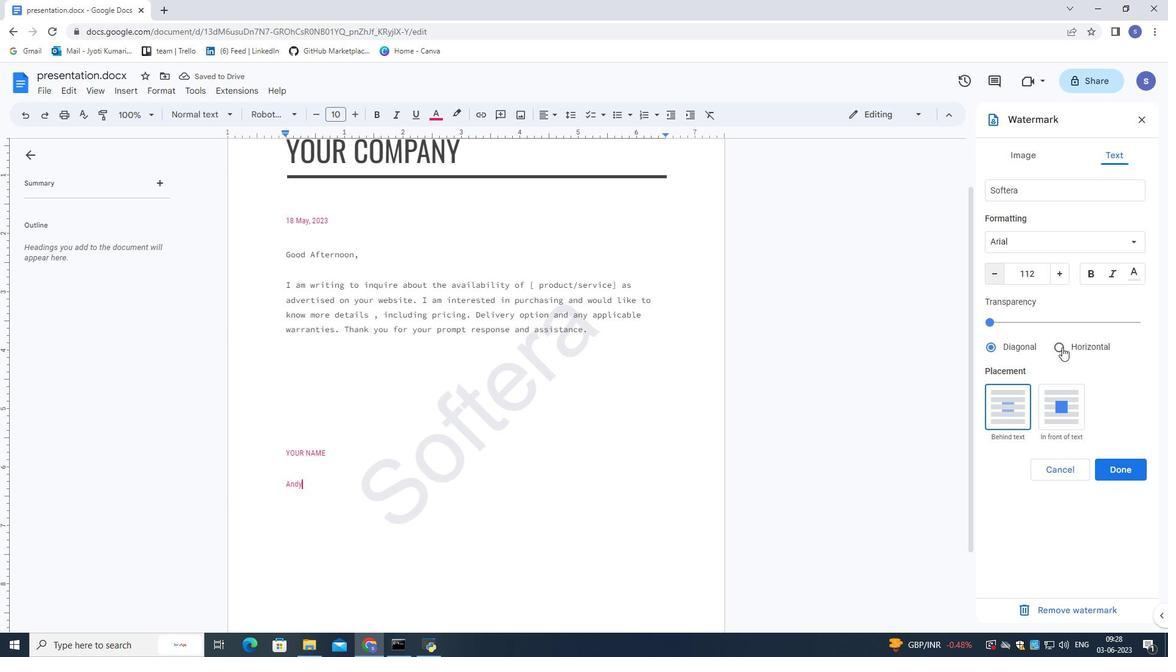 
Action: Mouse pressed left at (1061, 346)
Screenshot: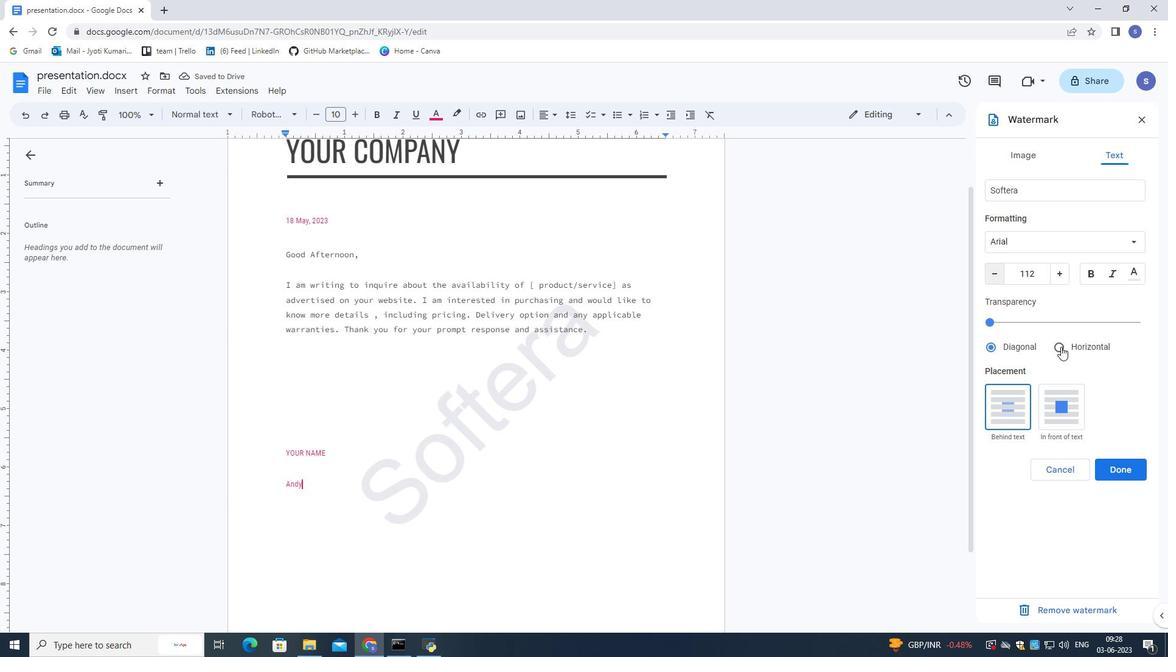 
Action: Mouse moved to (1025, 238)
Screenshot: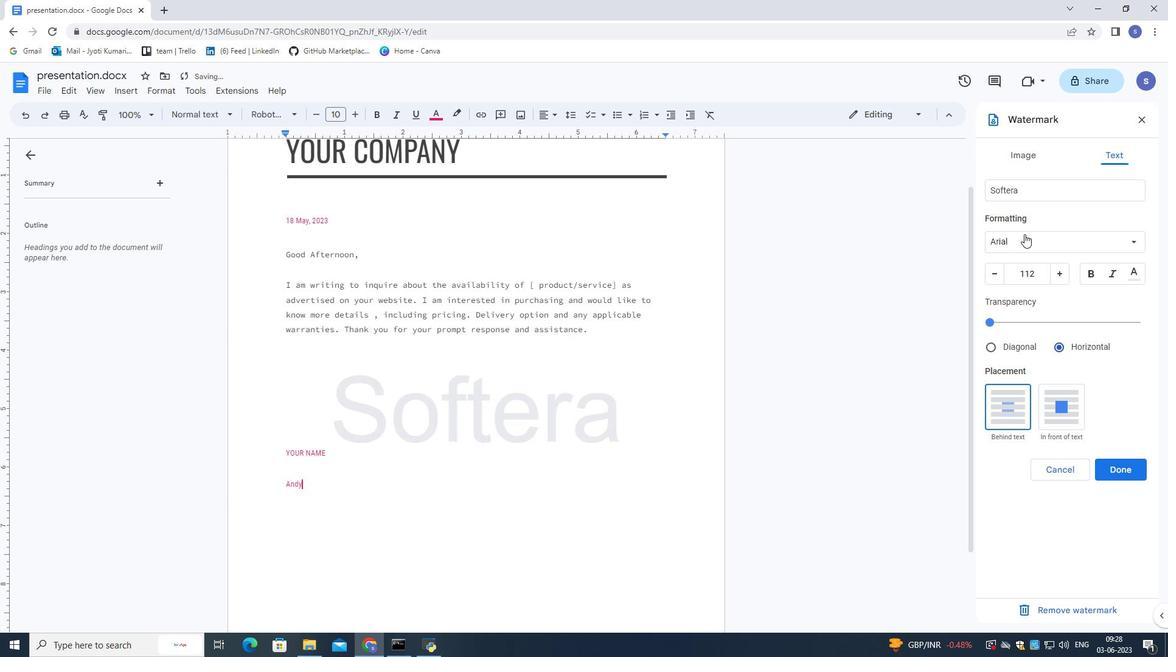 
Action: Mouse pressed left at (1025, 238)
Screenshot: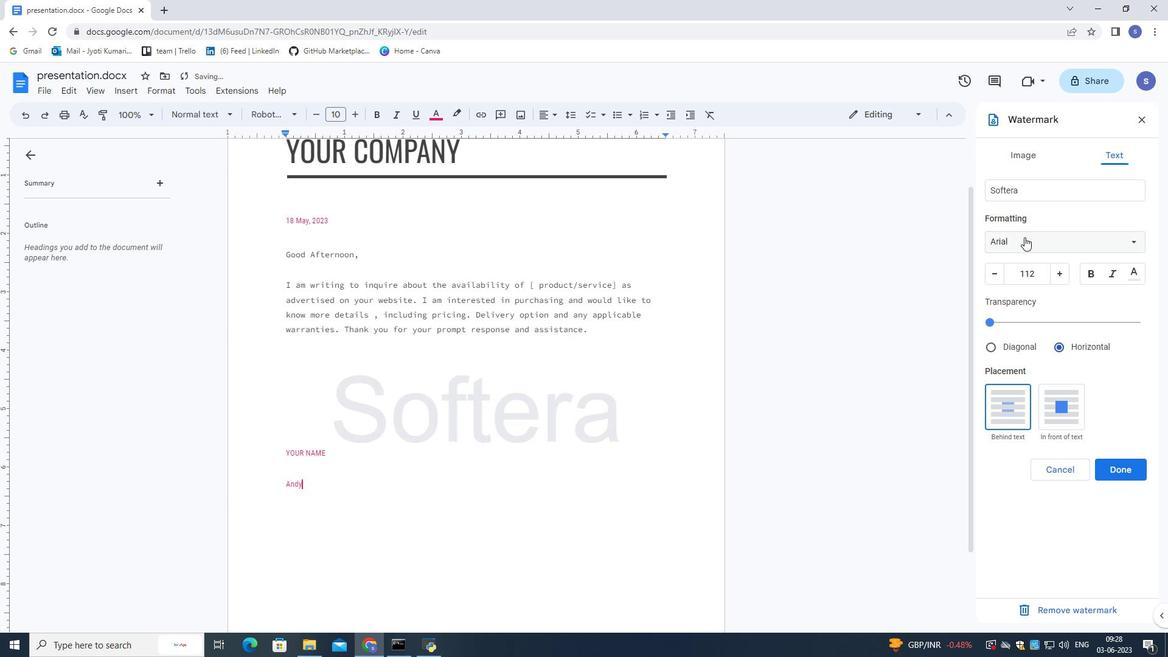 
Action: Mouse moved to (1026, 268)
Screenshot: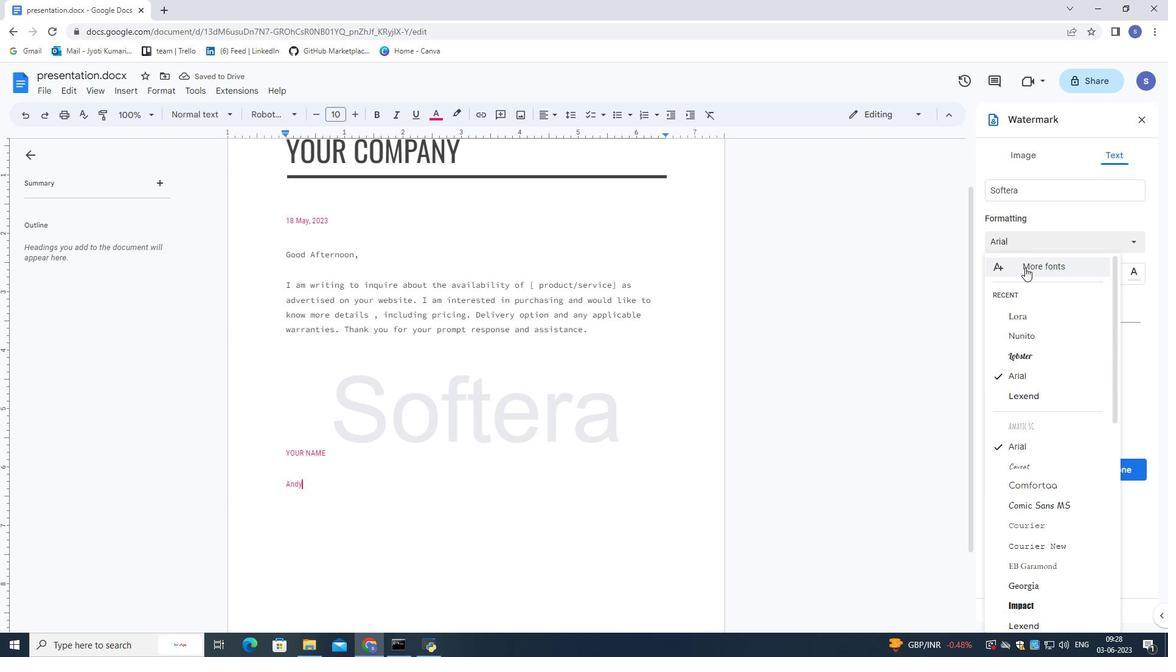 
Action: Mouse pressed left at (1026, 268)
Screenshot: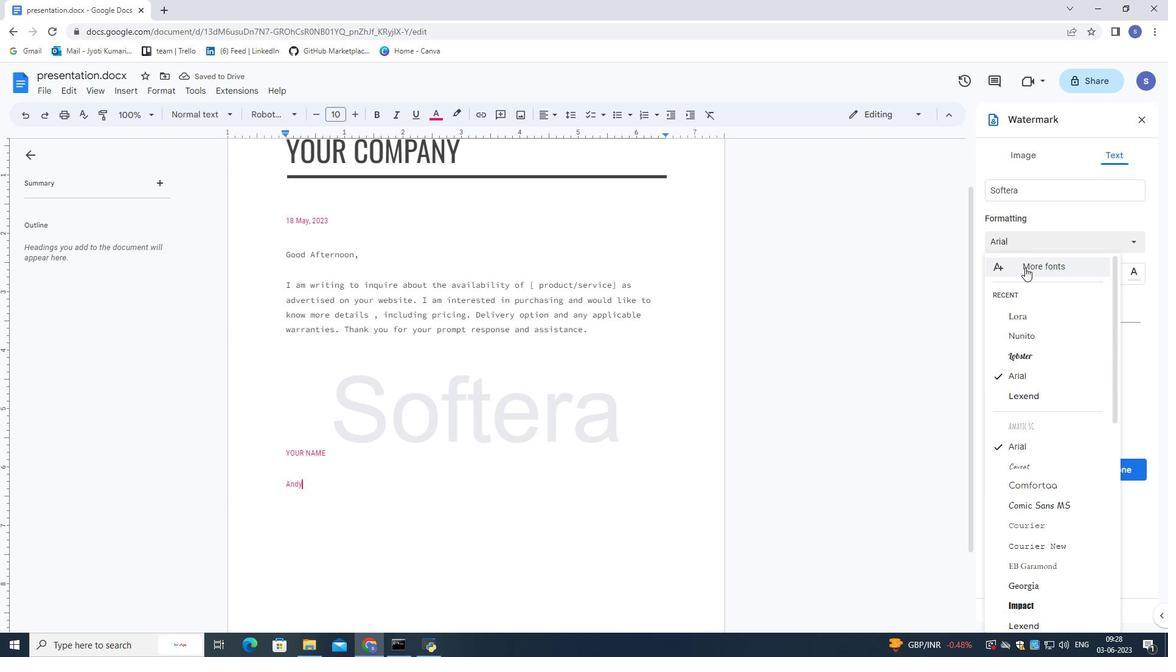 
Action: Mouse moved to (422, 202)
Screenshot: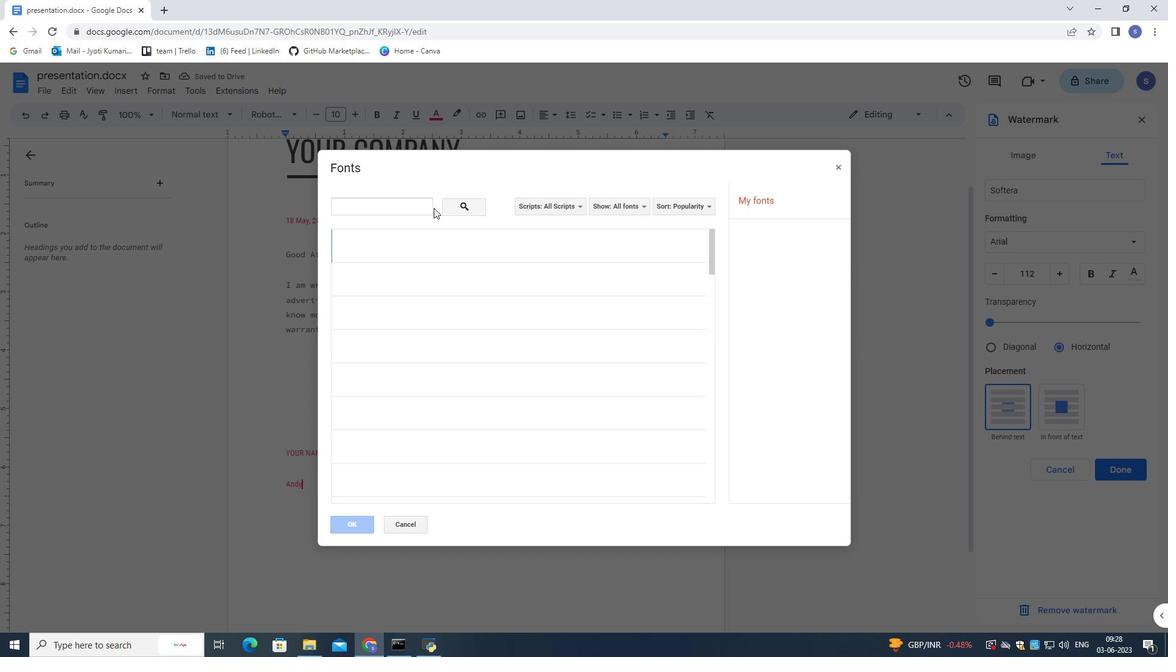 
Action: Mouse pressed left at (422, 202)
Screenshot: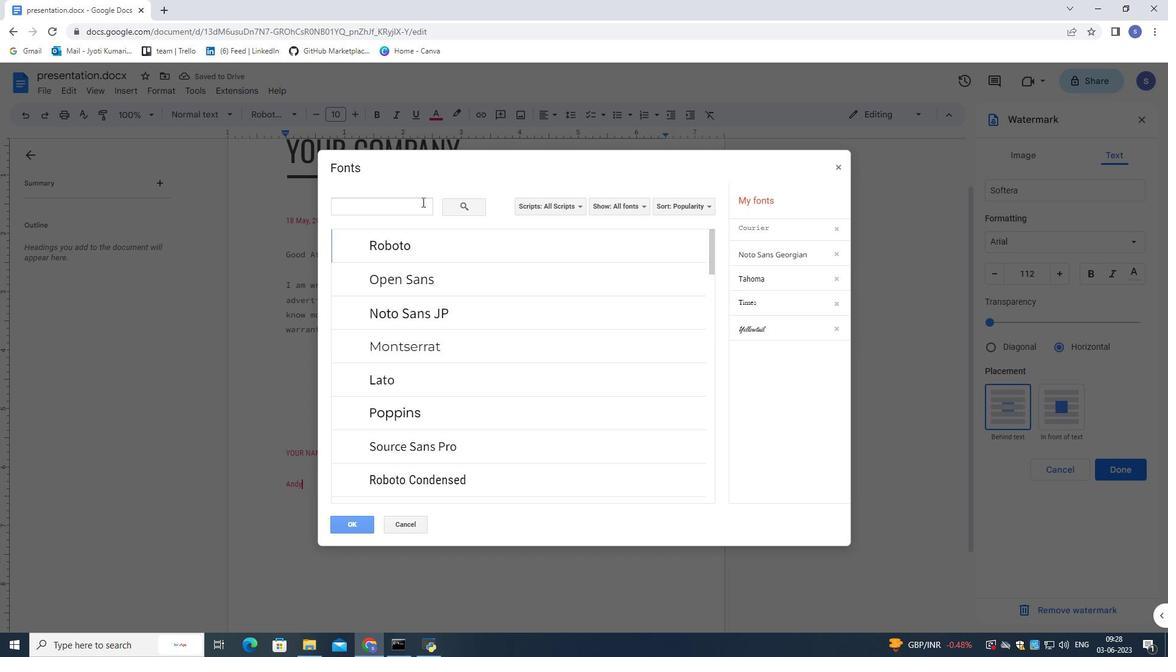 
Action: Key pressed georgia
Screenshot: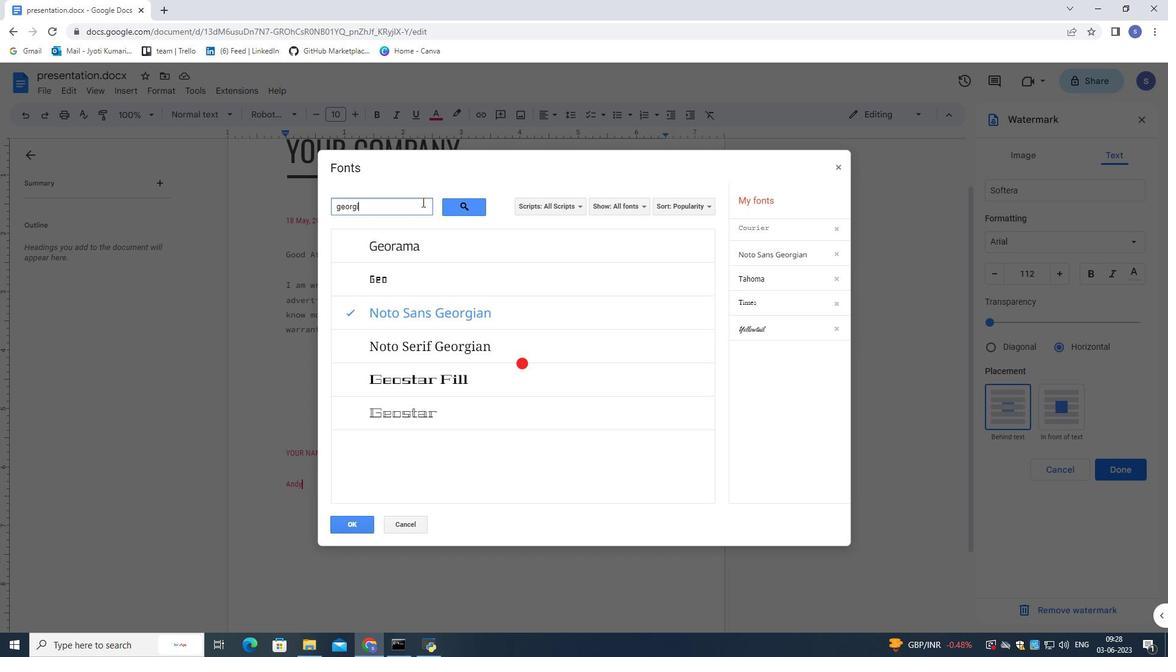 
Action: Mouse moved to (349, 525)
Screenshot: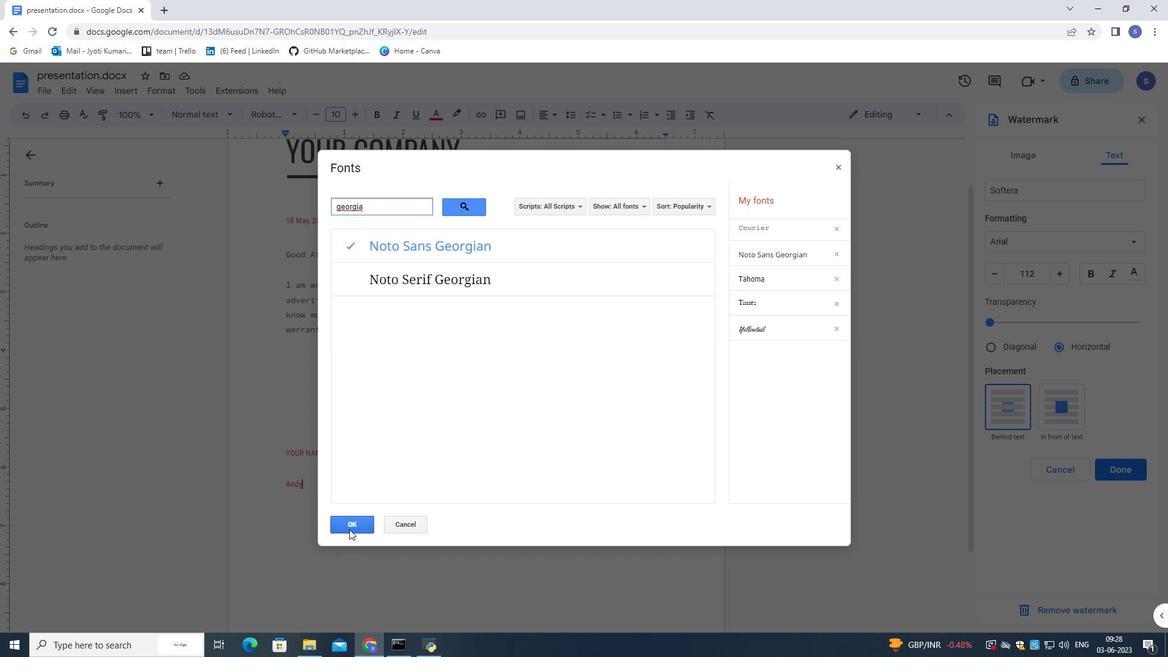 
Action: Mouse pressed left at (349, 525)
Screenshot: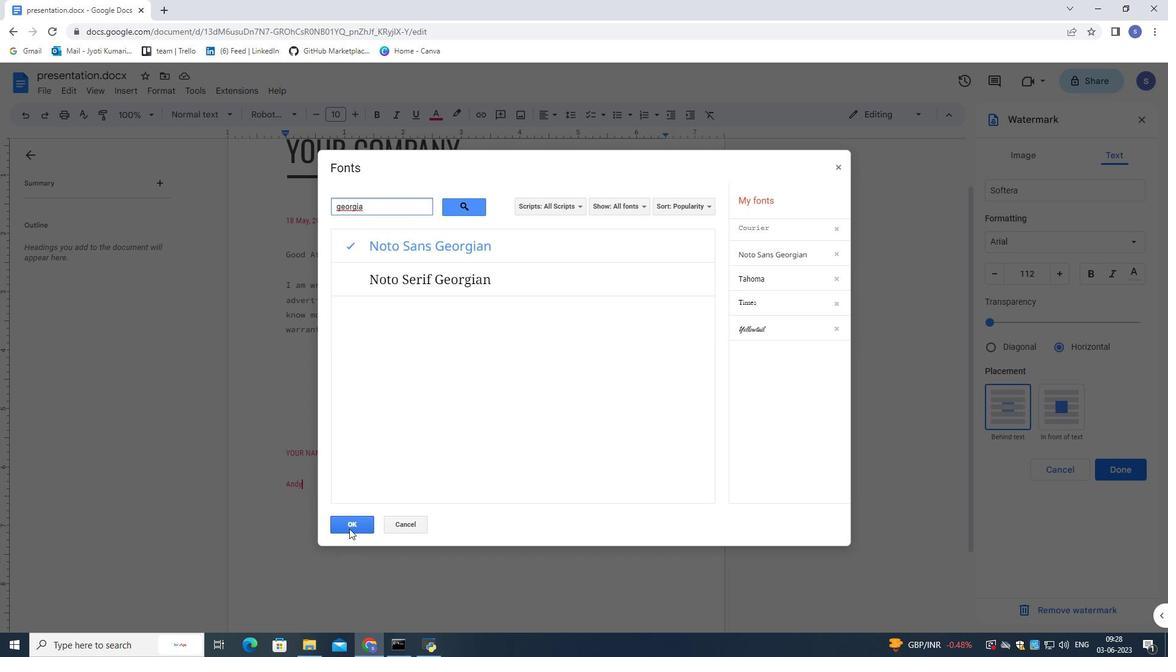 
Action: Mouse moved to (1103, 469)
Screenshot: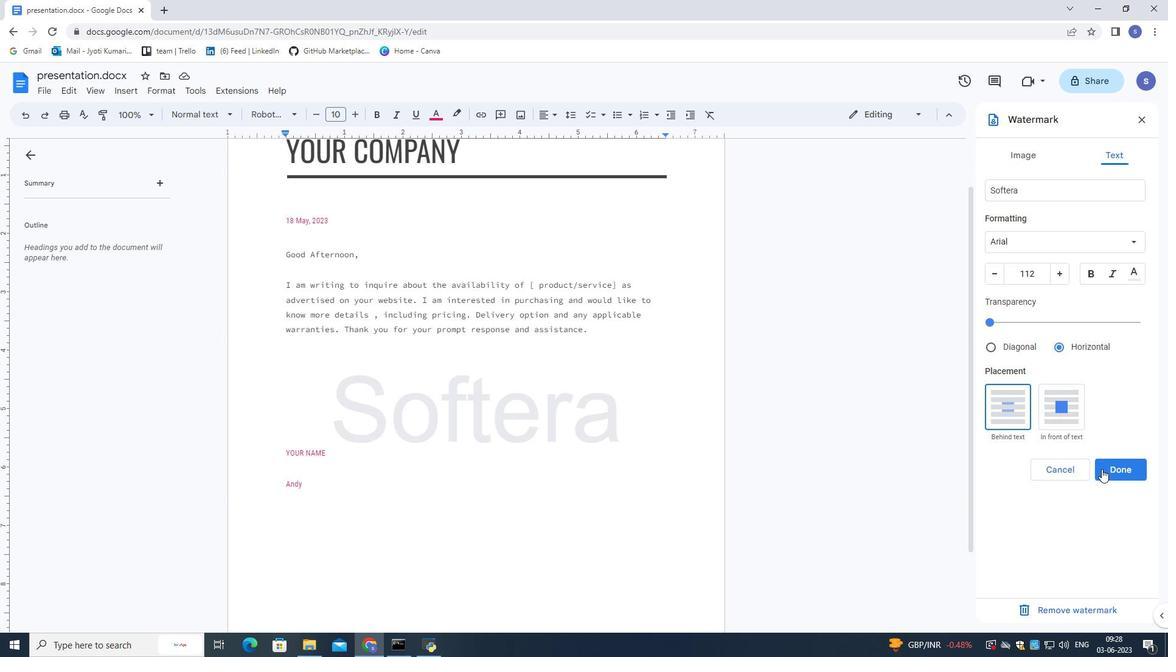 
Action: Mouse pressed left at (1103, 469)
Screenshot: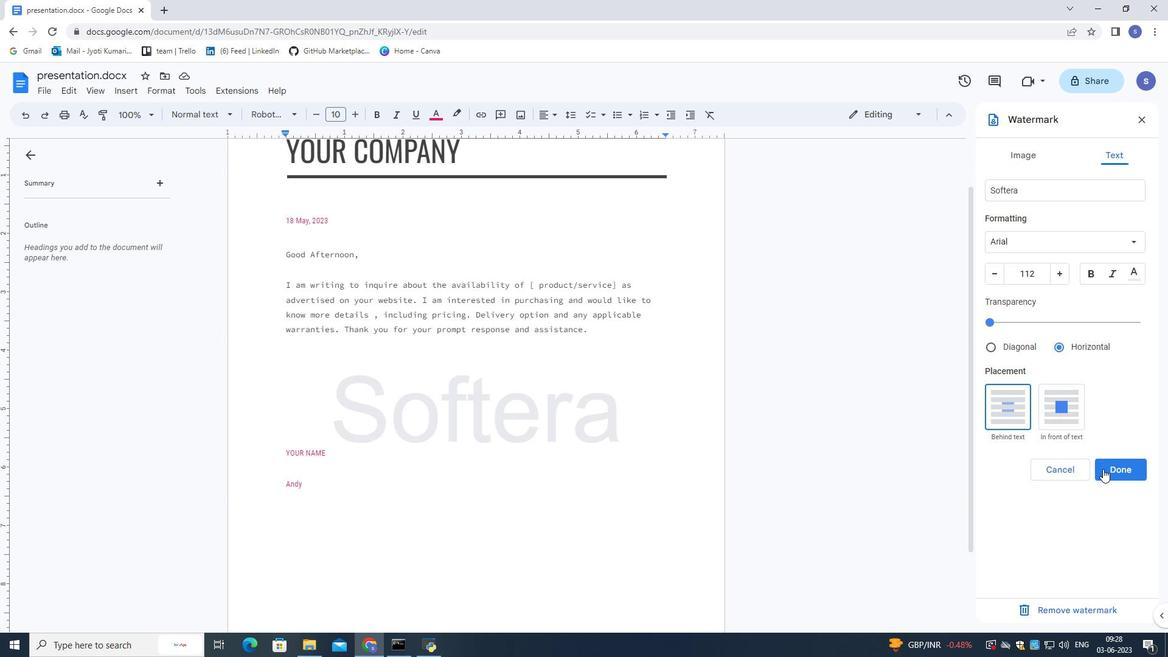 
Action: Mouse moved to (245, 465)
Screenshot: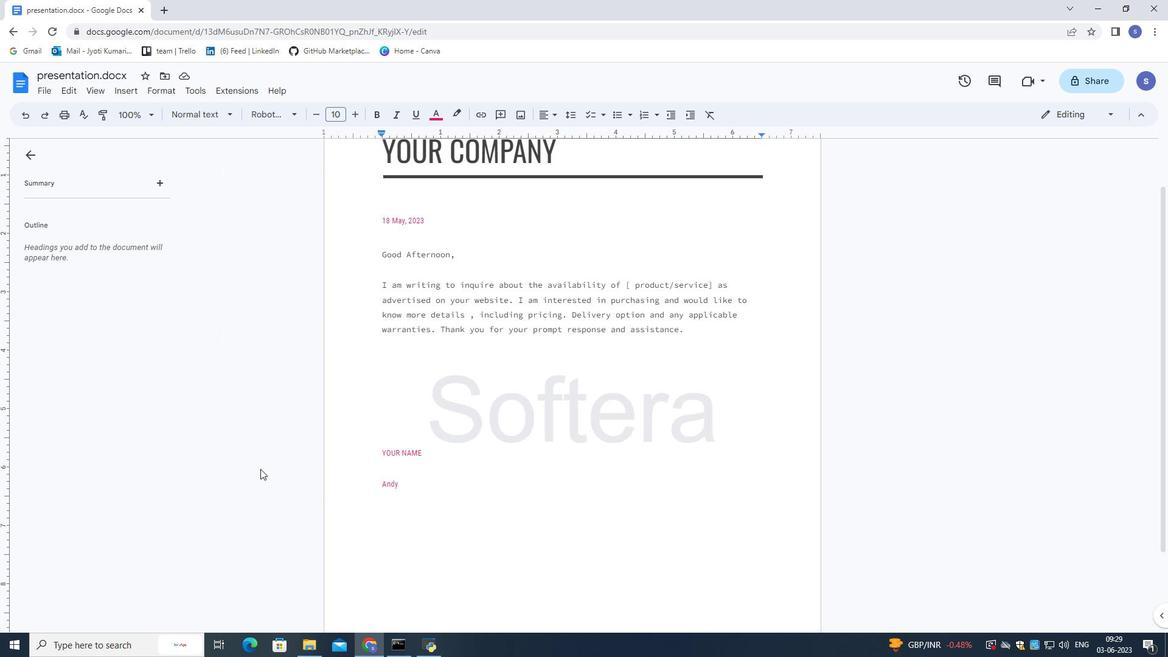 
Action: Mouse scrolled (245, 465) with delta (0, 0)
Screenshot: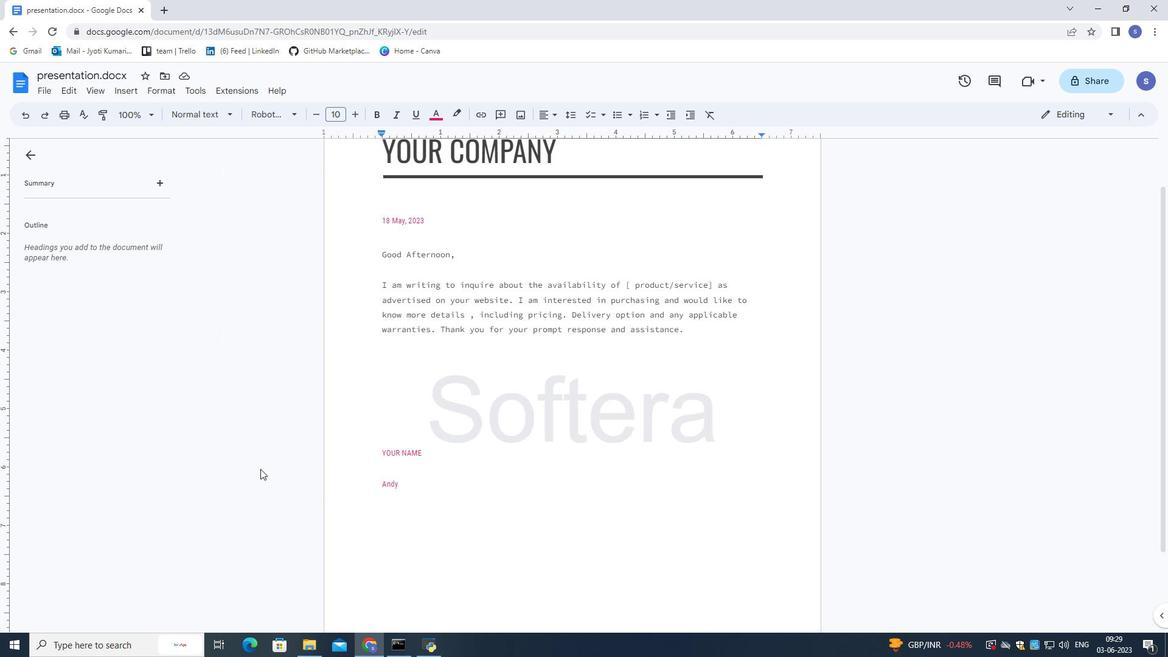 
Action: Mouse moved to (244, 464)
Screenshot: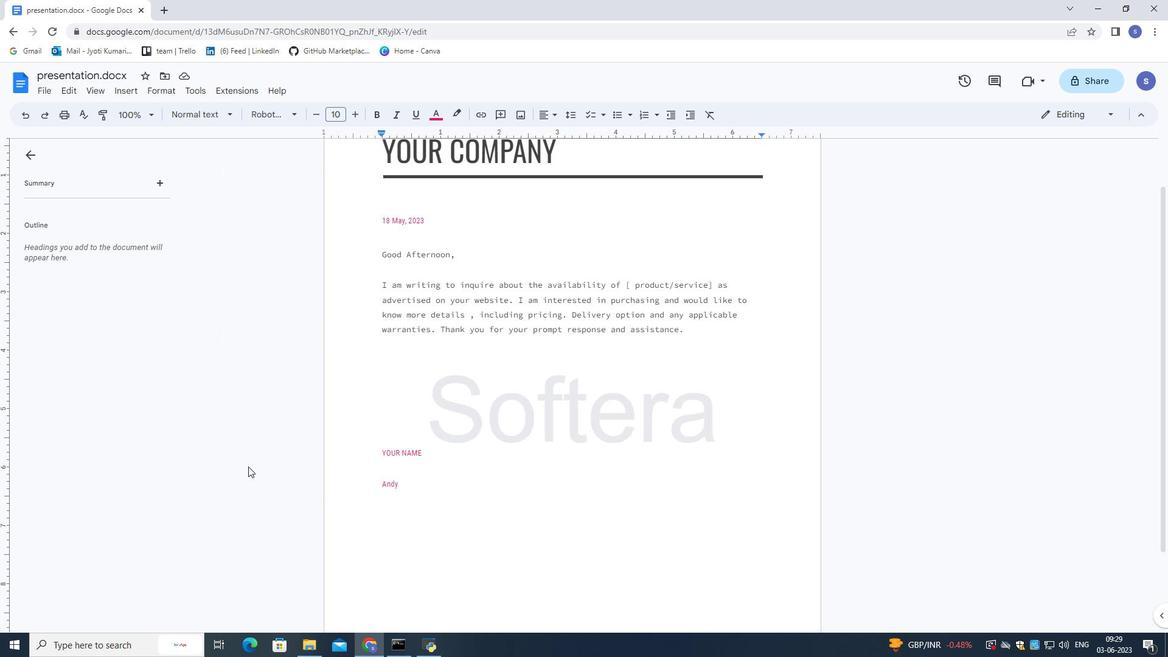 
Action: Mouse scrolled (244, 465) with delta (0, 0)
Screenshot: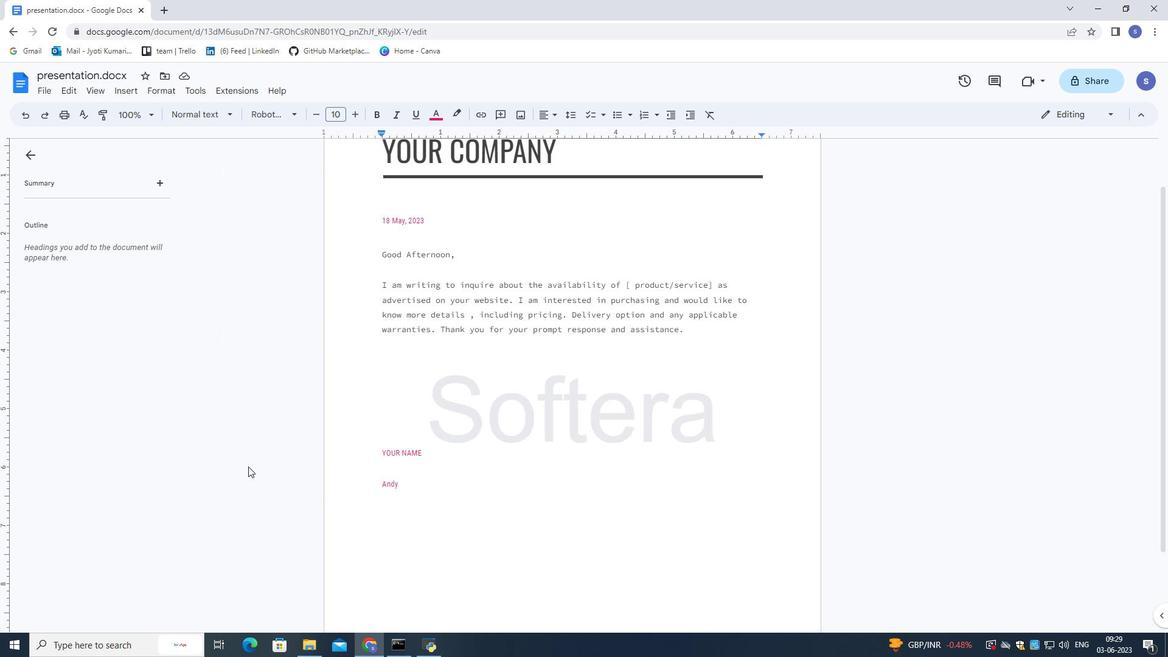 
Action: Mouse scrolled (244, 465) with delta (0, 0)
Screenshot: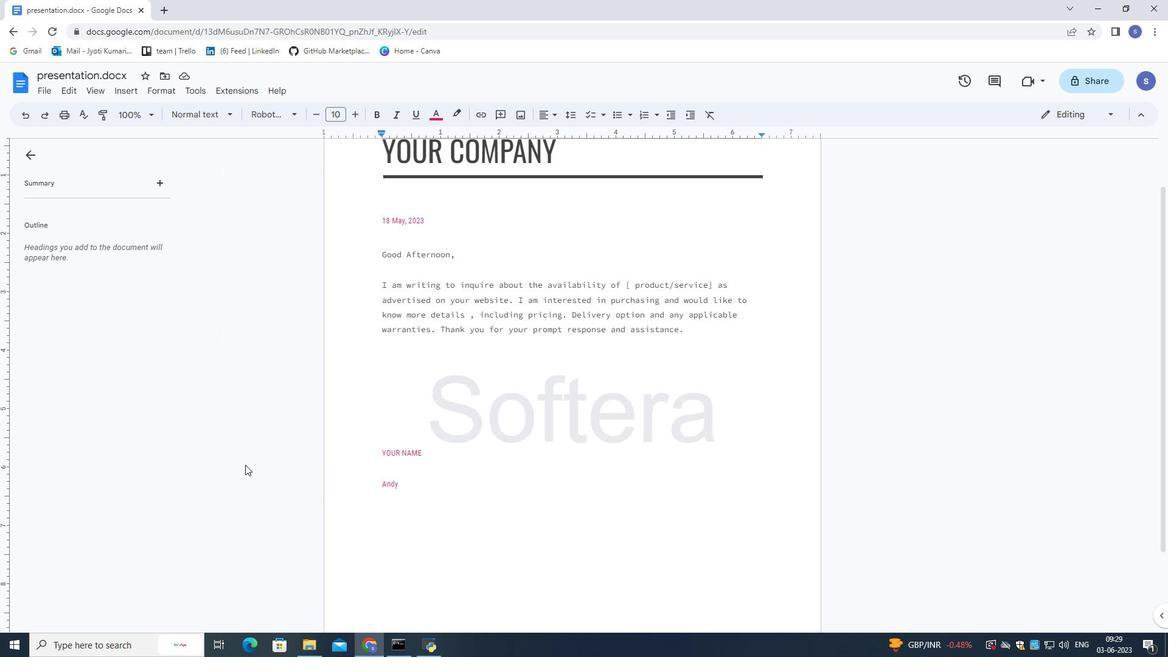 
Action: Mouse moved to (244, 463)
Screenshot: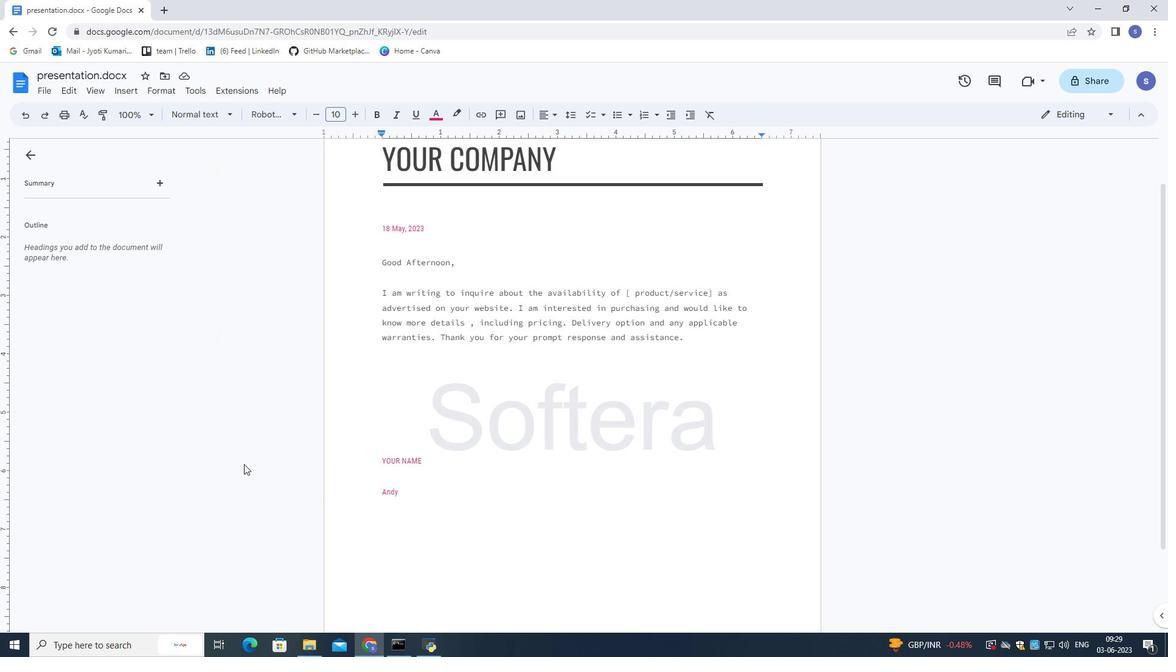
Action: Mouse scrolled (244, 463) with delta (0, 0)
Screenshot: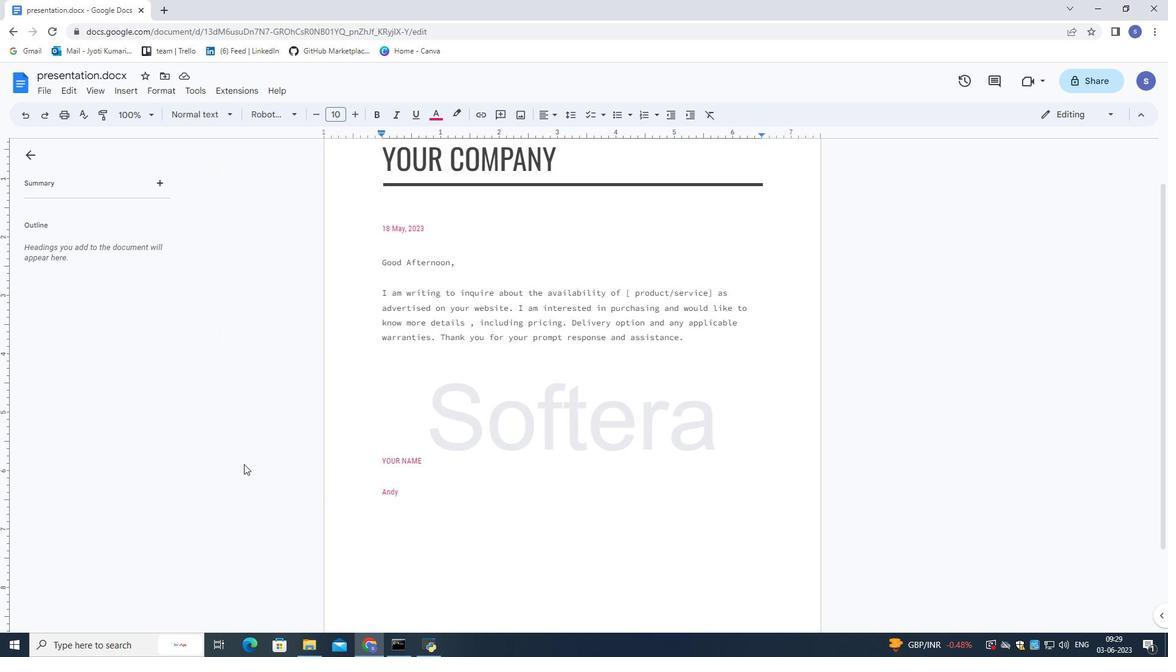 
Action: Mouse moved to (244, 462)
Screenshot: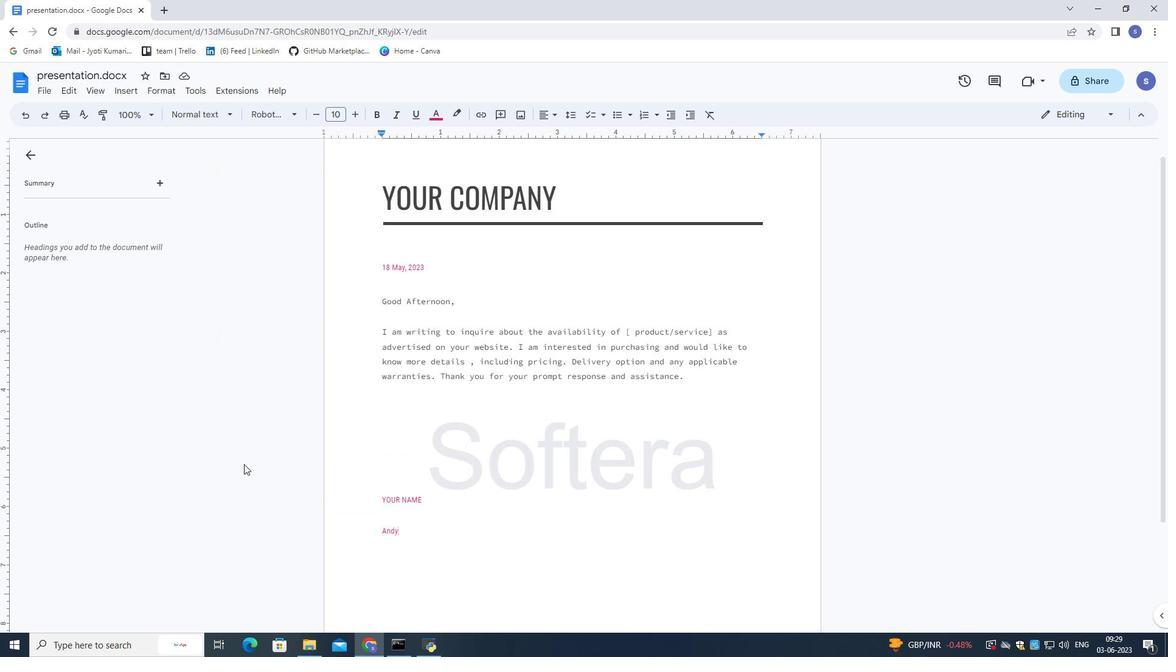 
Action: Mouse scrolled (244, 461) with delta (0, 0)
Screenshot: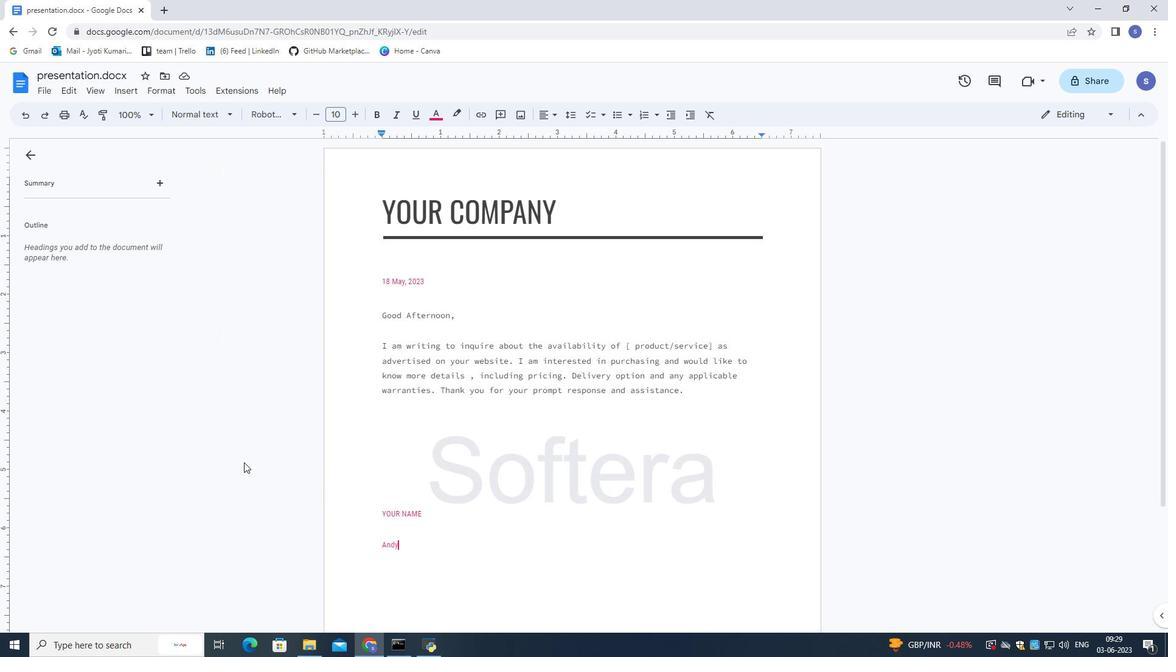 
Action: Mouse scrolled (244, 461) with delta (0, 0)
Screenshot: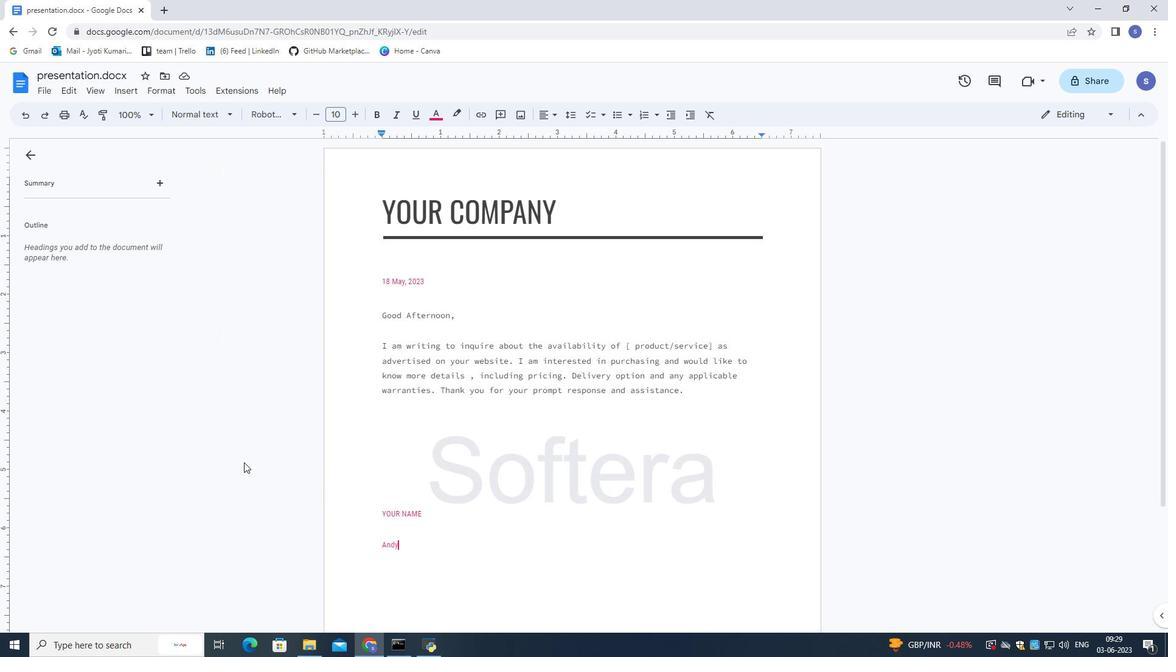 
Action: Mouse scrolled (244, 461) with delta (0, 0)
Screenshot: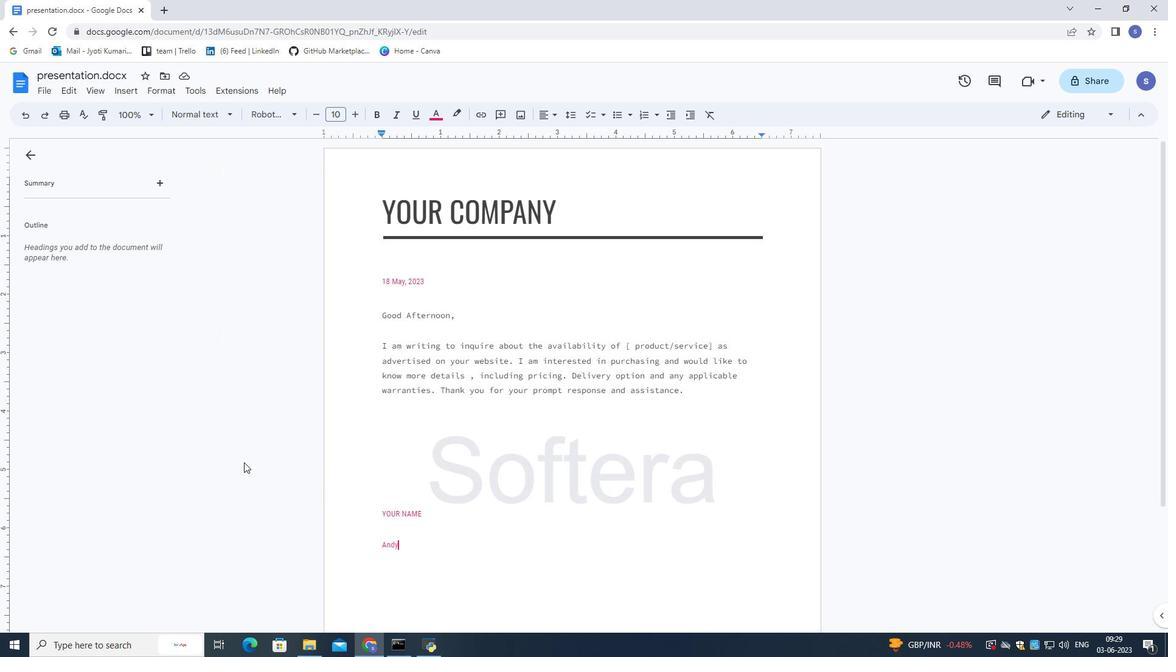 
Action: Mouse scrolled (244, 461) with delta (0, 0)
Screenshot: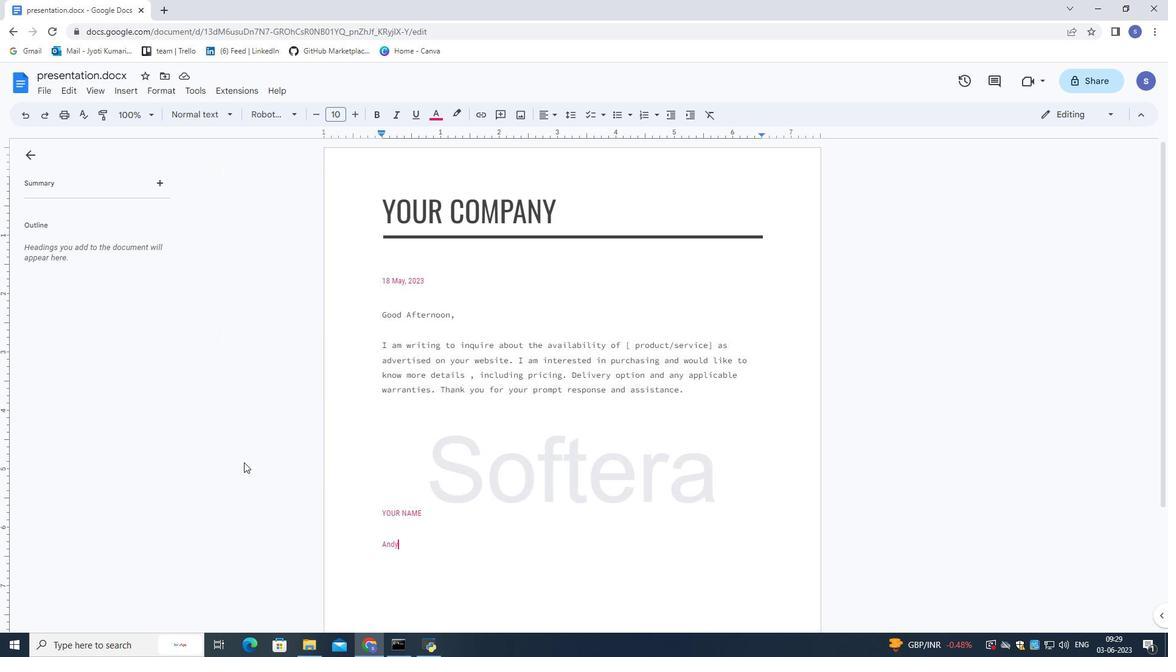 
Action: Mouse scrolled (244, 463) with delta (0, 0)
Screenshot: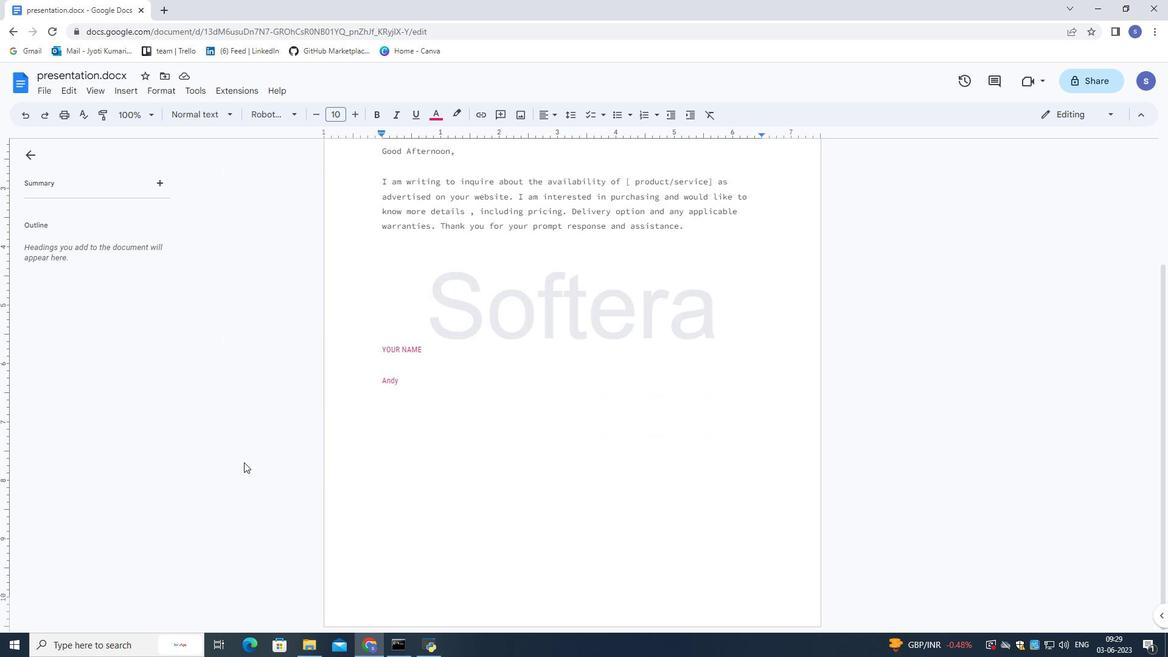 
Action: Mouse scrolled (244, 463) with delta (0, 0)
Screenshot: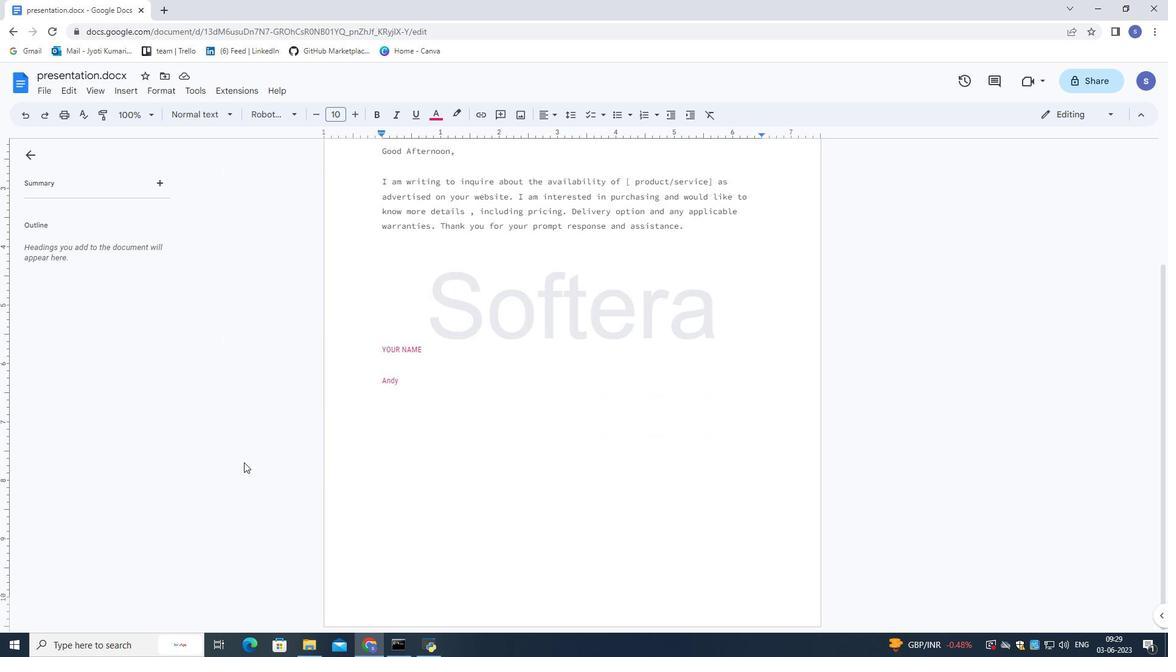 
Action: Mouse scrolled (244, 463) with delta (0, 0)
Screenshot: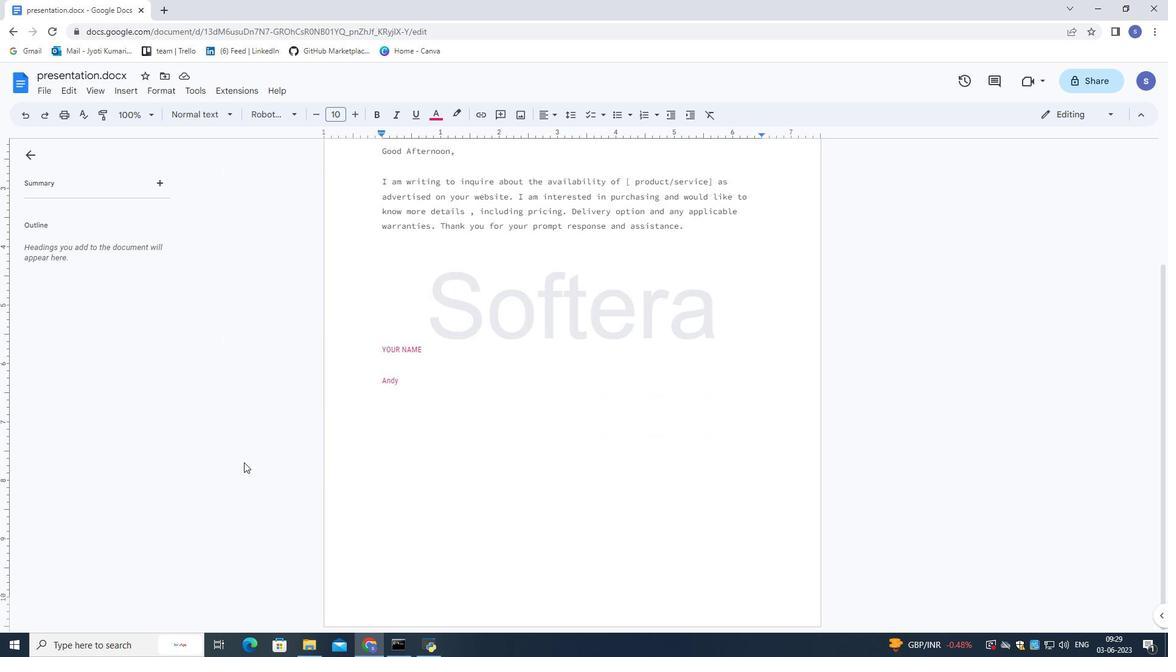 
Action: Mouse scrolled (244, 463) with delta (0, 0)
Screenshot: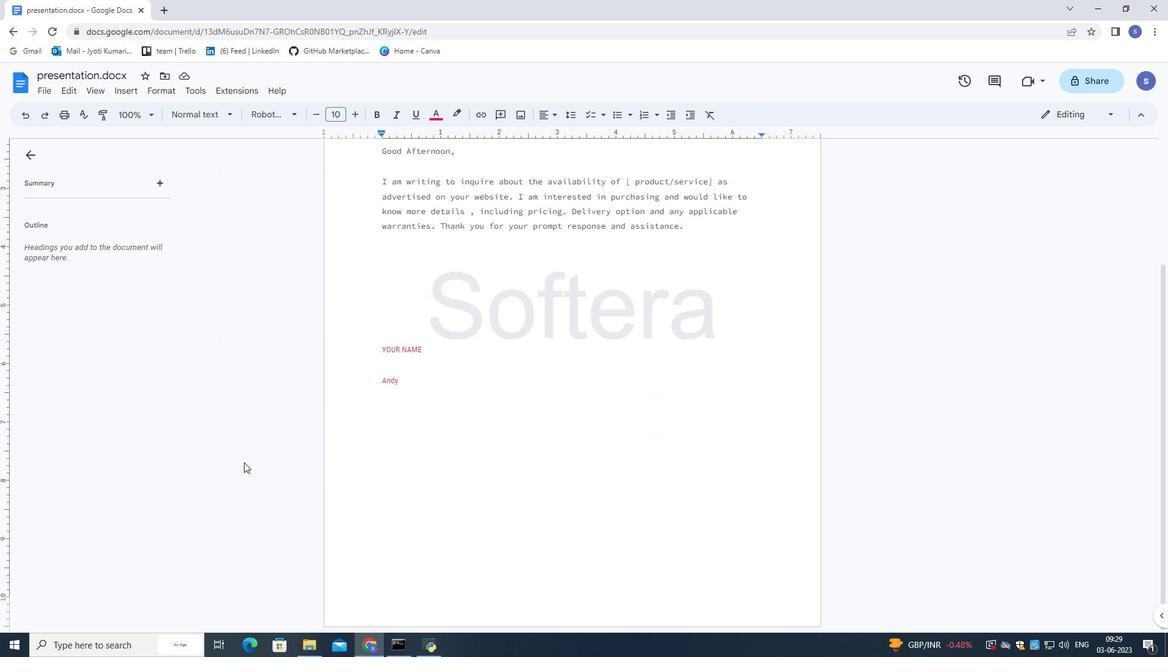 
Action: Mouse moved to (242, 460)
Screenshot: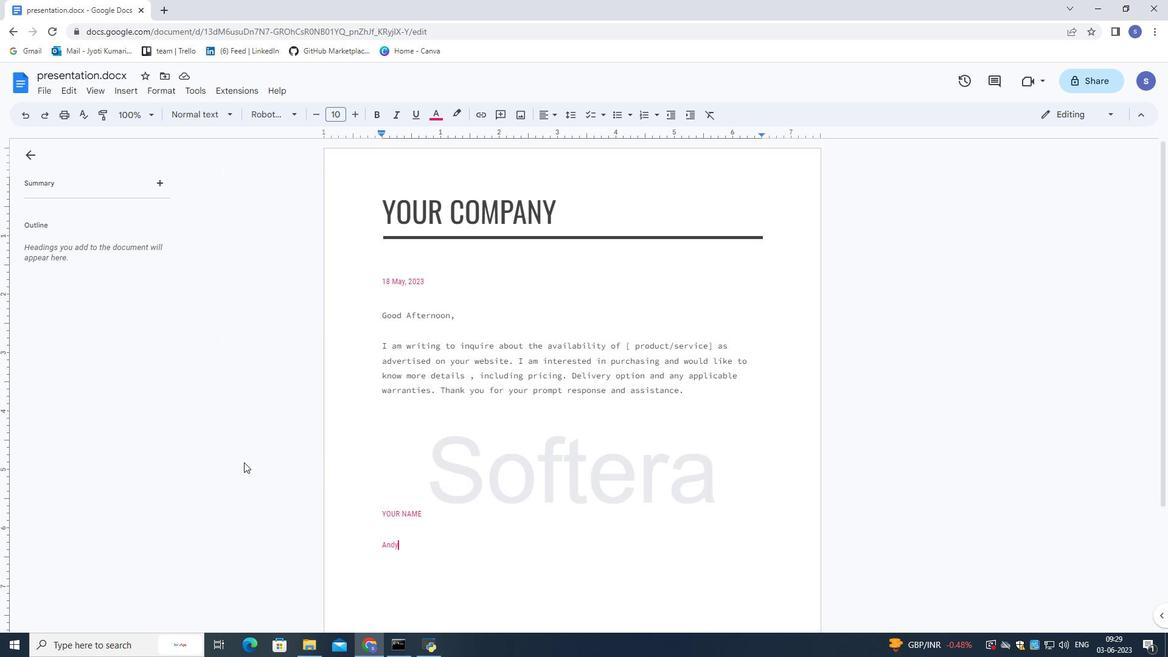 
Action: Mouse scrolled (242, 461) with delta (0, 0)
Screenshot: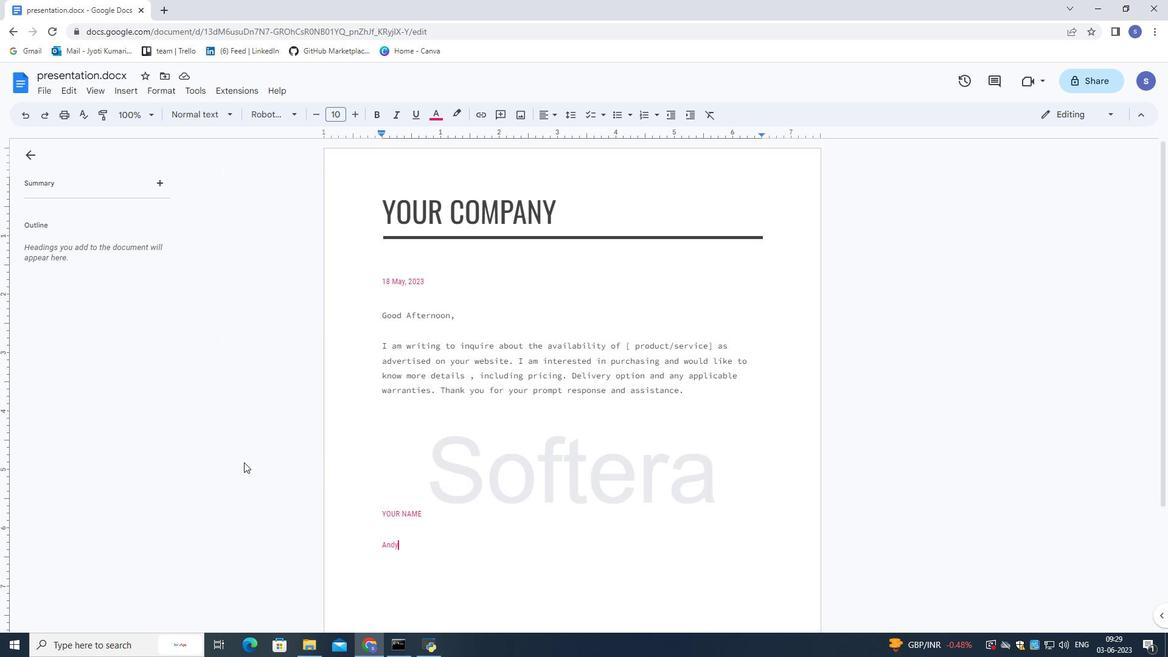 
Action: Mouse scrolled (242, 461) with delta (0, 0)
Screenshot: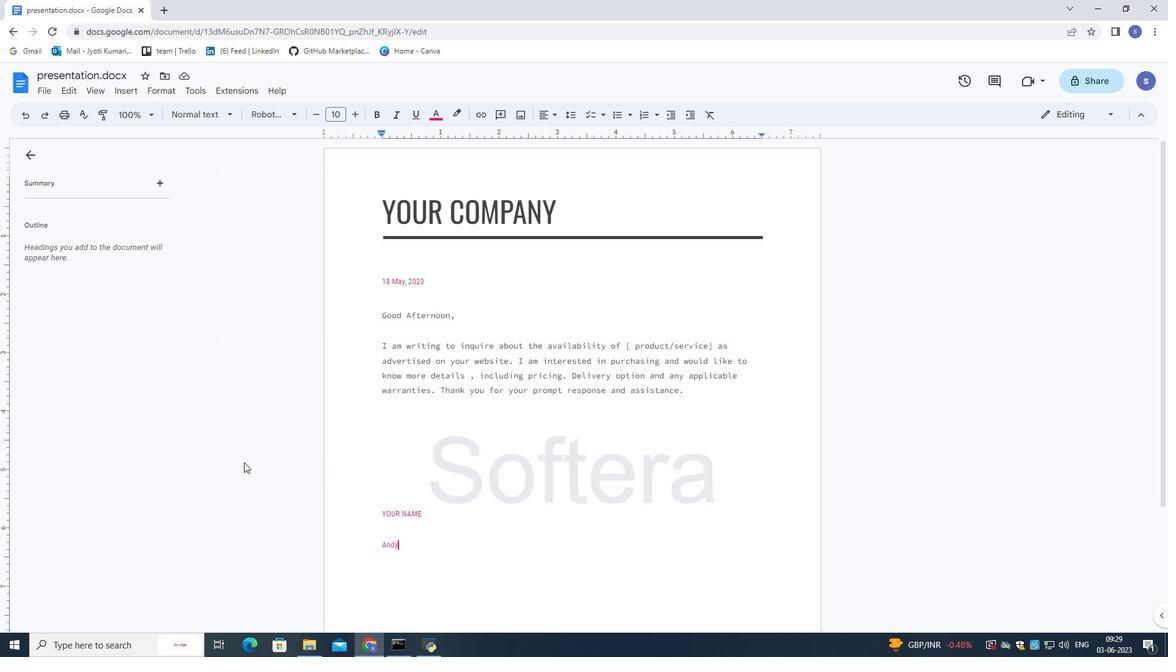 
Action: Mouse moved to (244, 460)
Screenshot: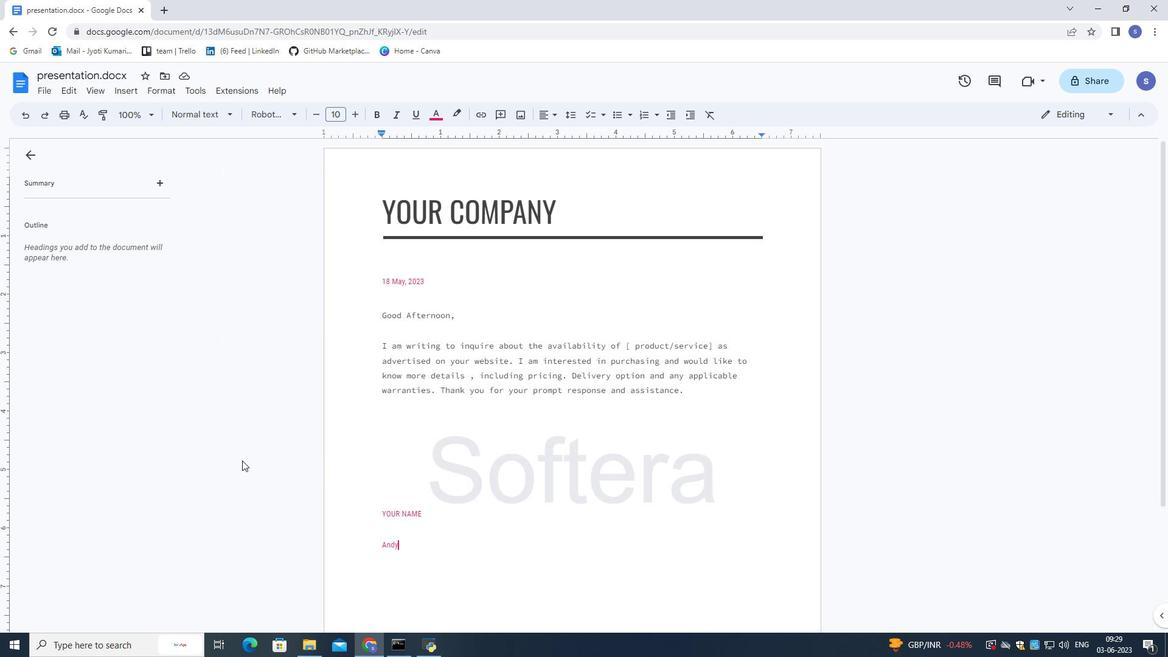 
